 Task: Create fields in inventory object.
Action: Mouse moved to (736, 59)
Screenshot: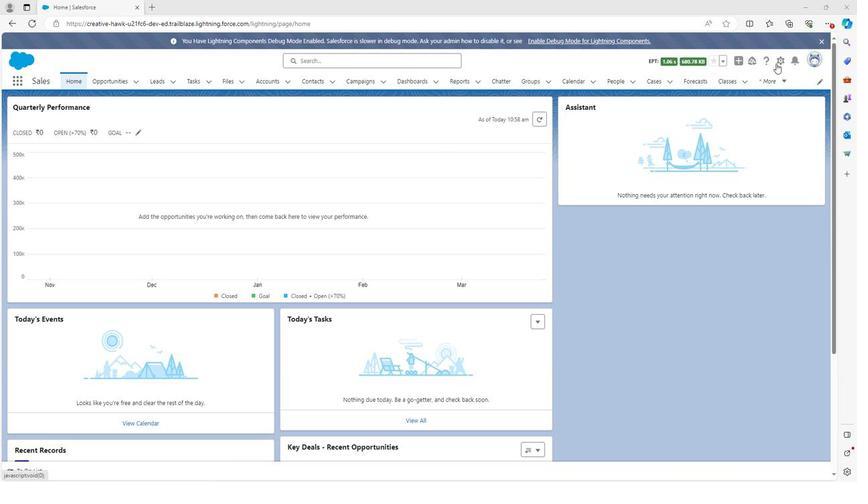 
Action: Mouse pressed left at (736, 59)
Screenshot: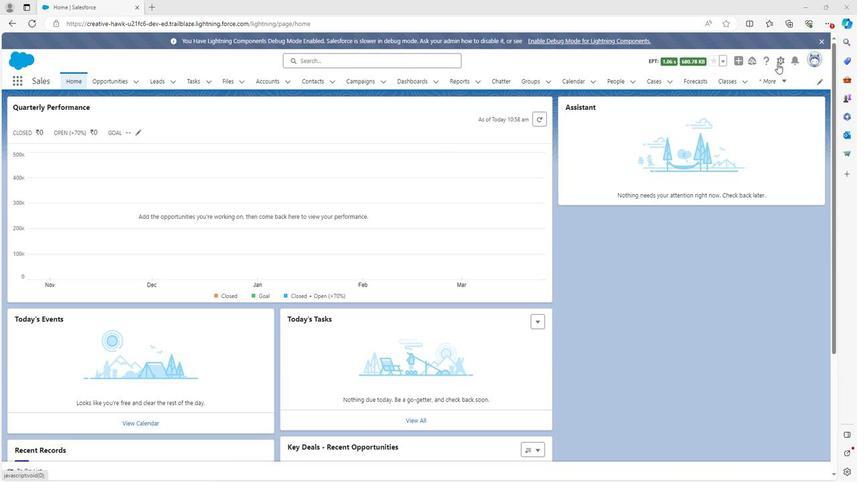 
Action: Mouse moved to (716, 77)
Screenshot: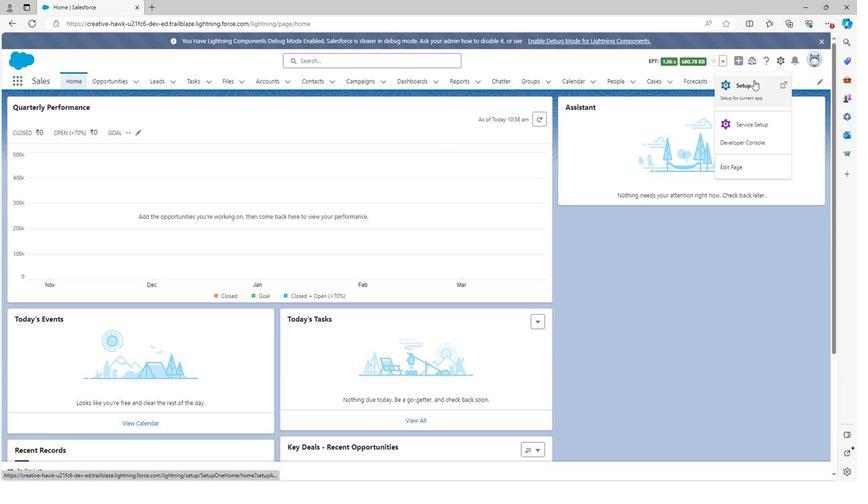 
Action: Mouse pressed left at (716, 77)
Screenshot: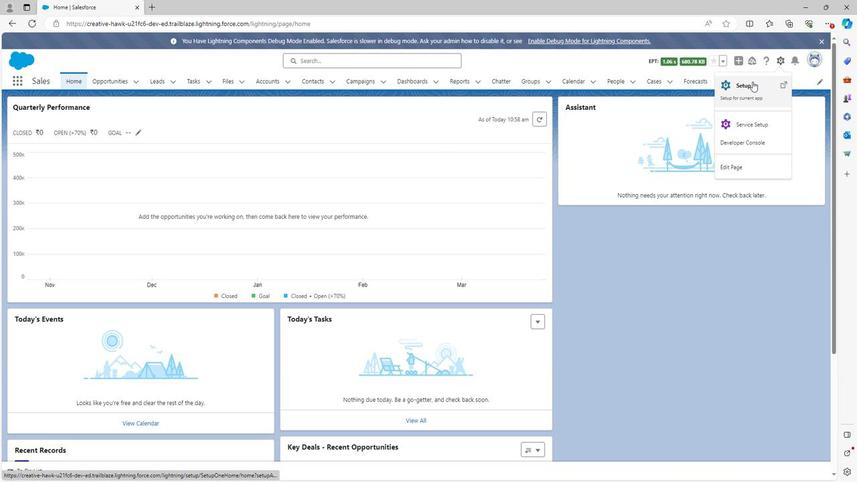 
Action: Mouse moved to (215, 79)
Screenshot: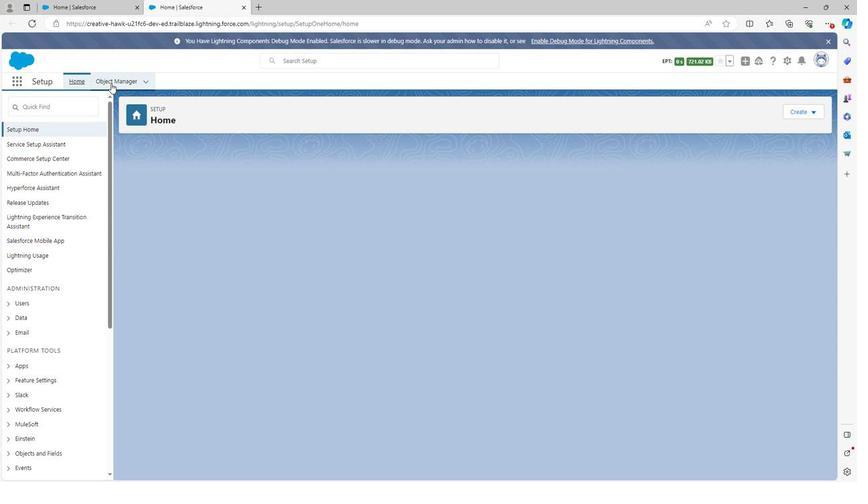 
Action: Mouse pressed left at (215, 79)
Screenshot: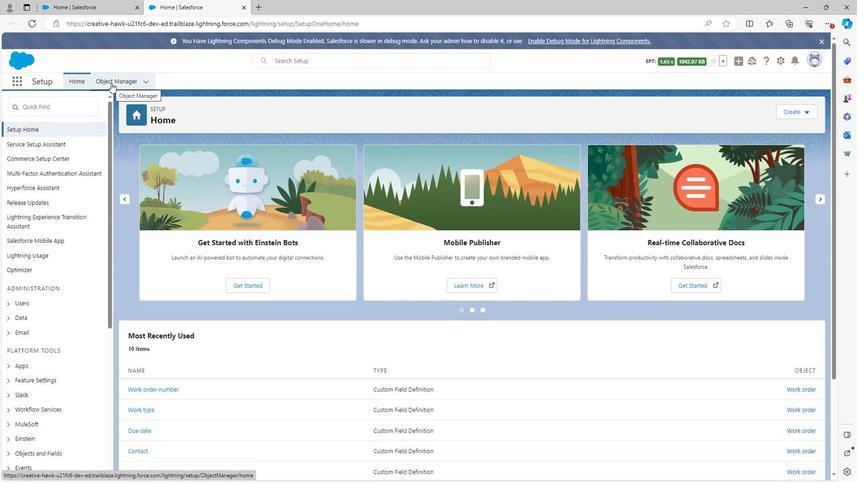 
Action: Mouse moved to (174, 290)
Screenshot: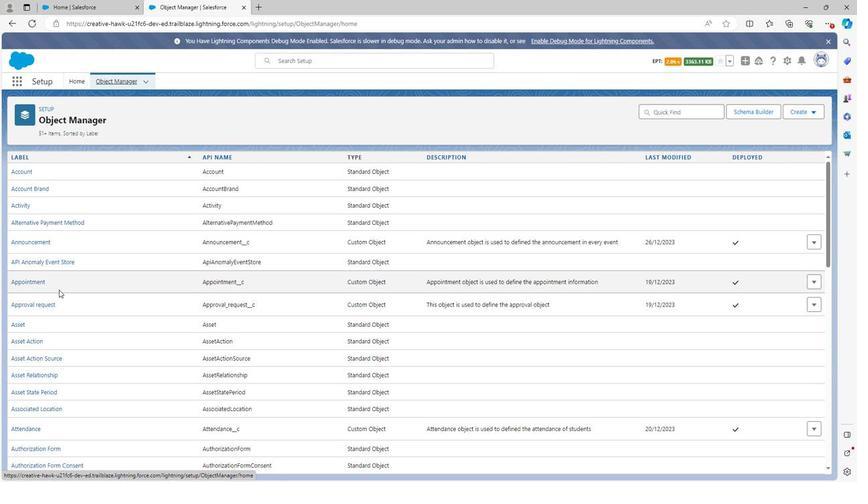 
Action: Mouse scrolled (174, 290) with delta (0, 0)
Screenshot: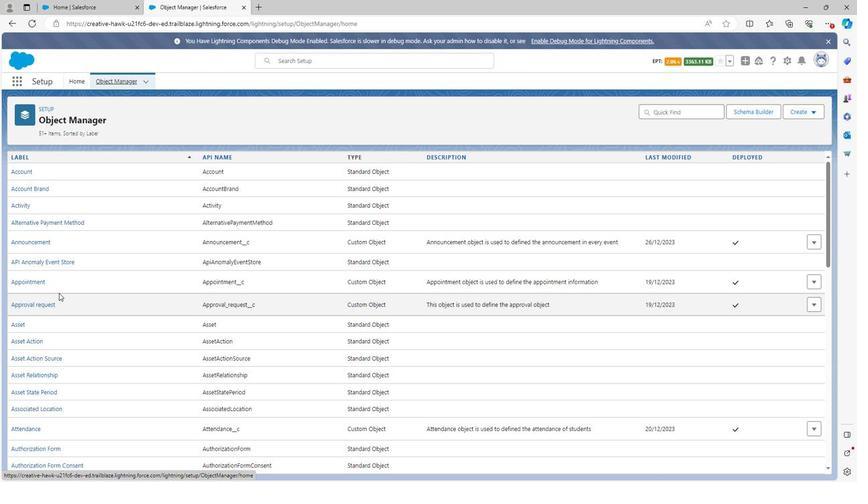 
Action: Mouse scrolled (174, 290) with delta (0, 0)
Screenshot: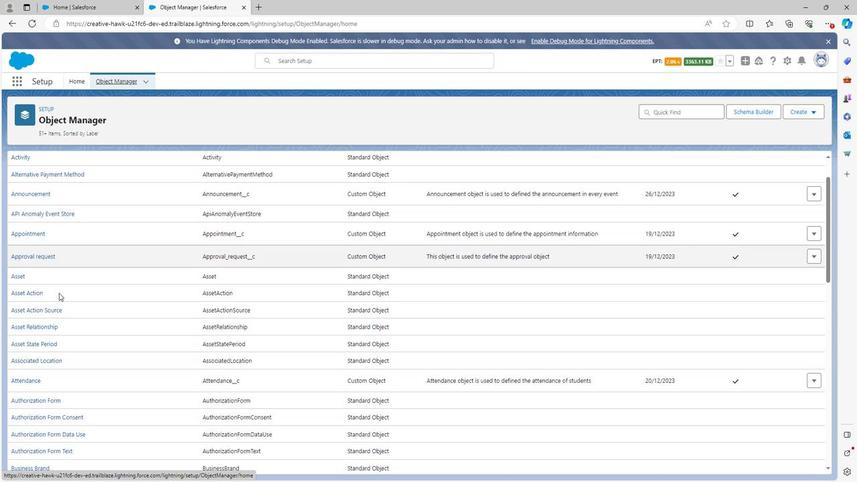 
Action: Mouse scrolled (174, 290) with delta (0, 0)
Screenshot: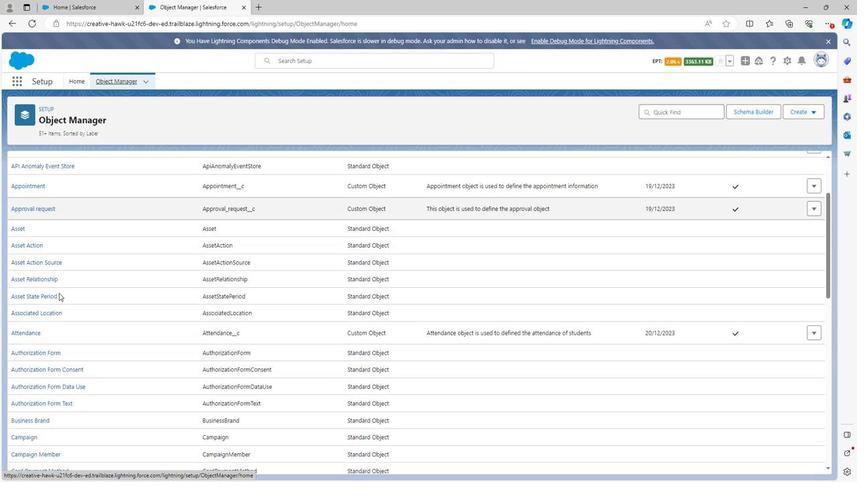 
Action: Mouse scrolled (174, 290) with delta (0, 0)
Screenshot: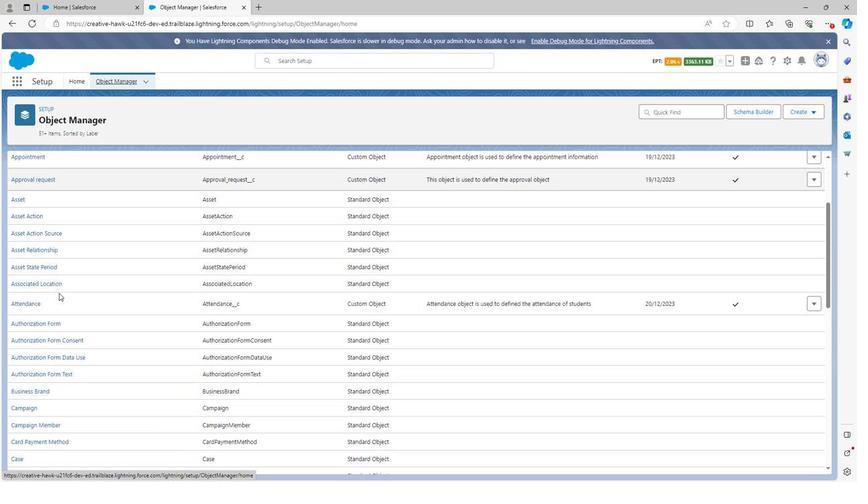 
Action: Mouse moved to (174, 292)
Screenshot: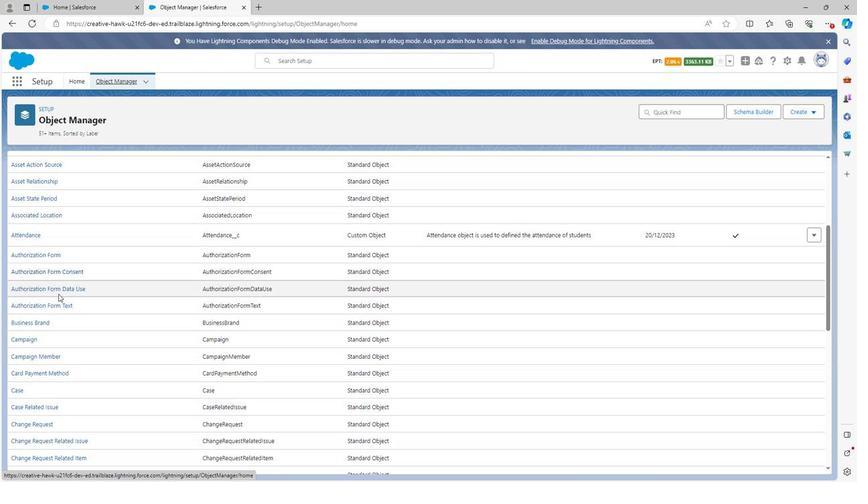 
Action: Mouse scrolled (174, 291) with delta (0, 0)
Screenshot: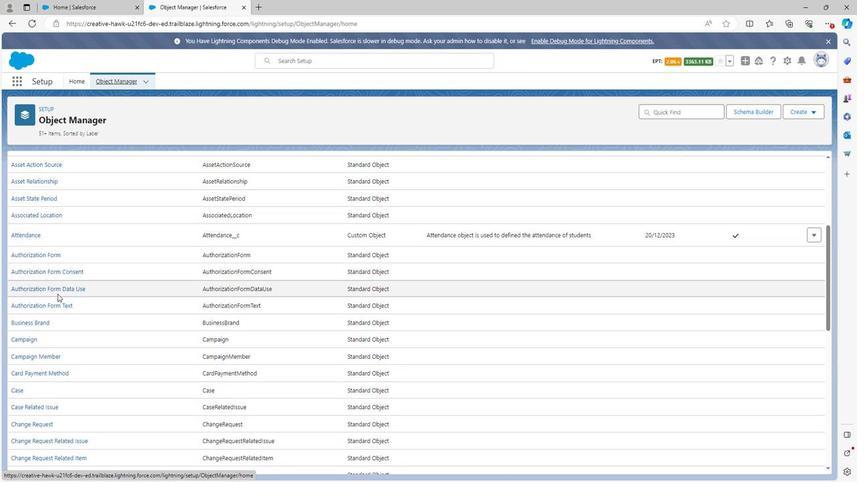 
Action: Mouse scrolled (174, 291) with delta (0, 0)
Screenshot: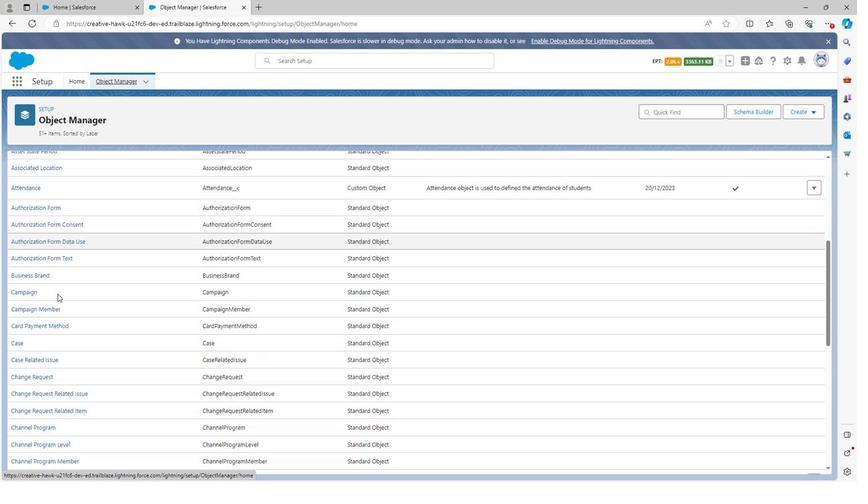 
Action: Mouse scrolled (174, 291) with delta (0, 0)
Screenshot: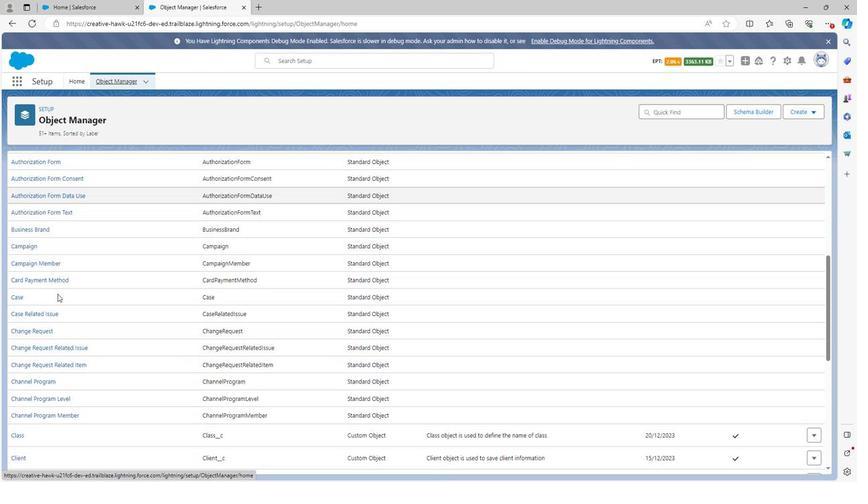 
Action: Mouse scrolled (174, 291) with delta (0, 0)
Screenshot: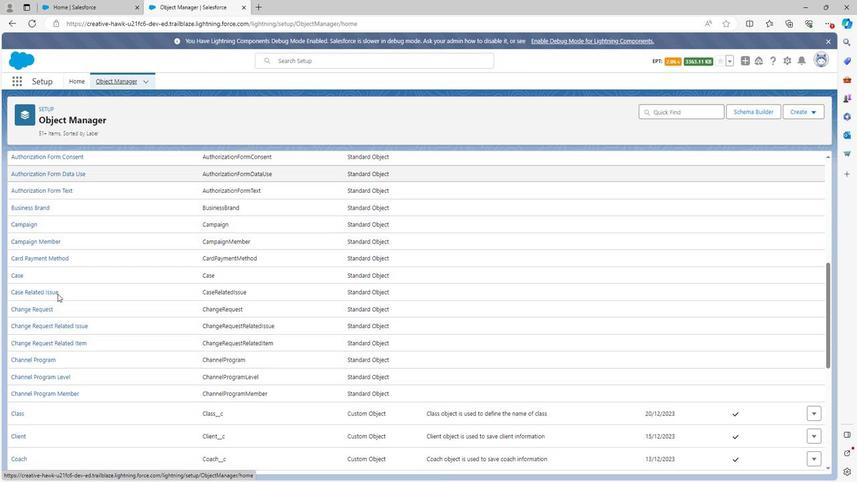 
Action: Mouse moved to (173, 292)
Screenshot: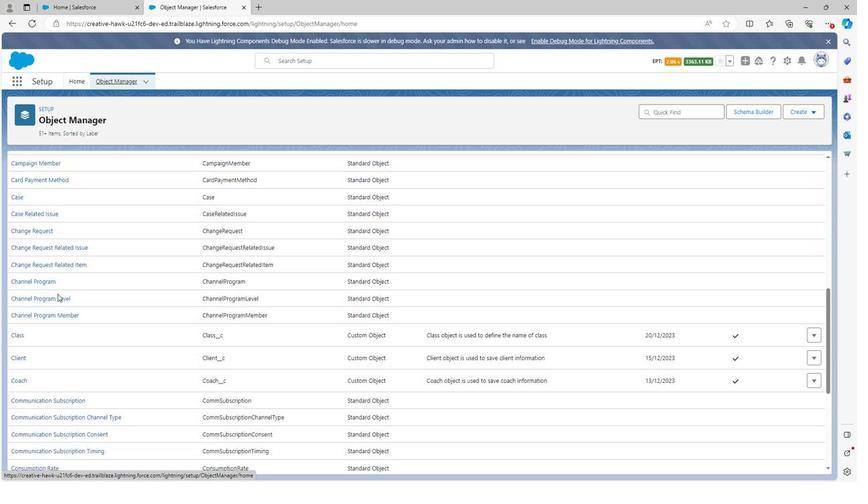 
Action: Mouse scrolled (173, 291) with delta (0, 0)
Screenshot: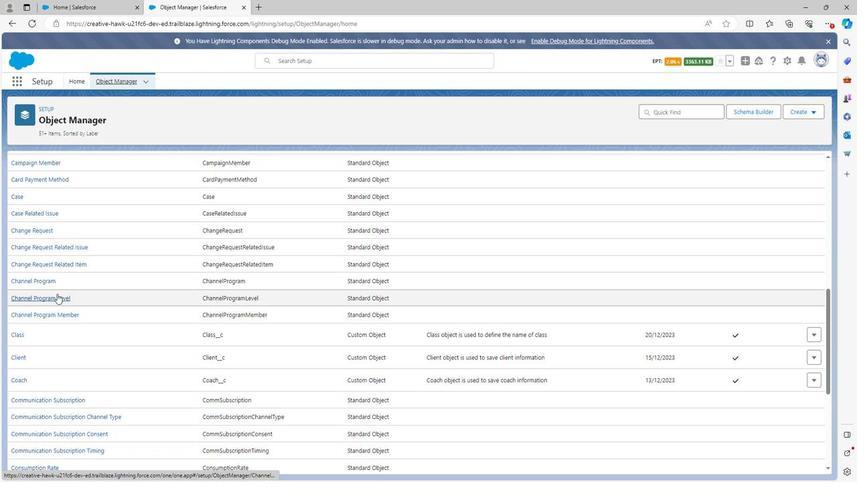 
Action: Mouse scrolled (173, 291) with delta (0, 0)
Screenshot: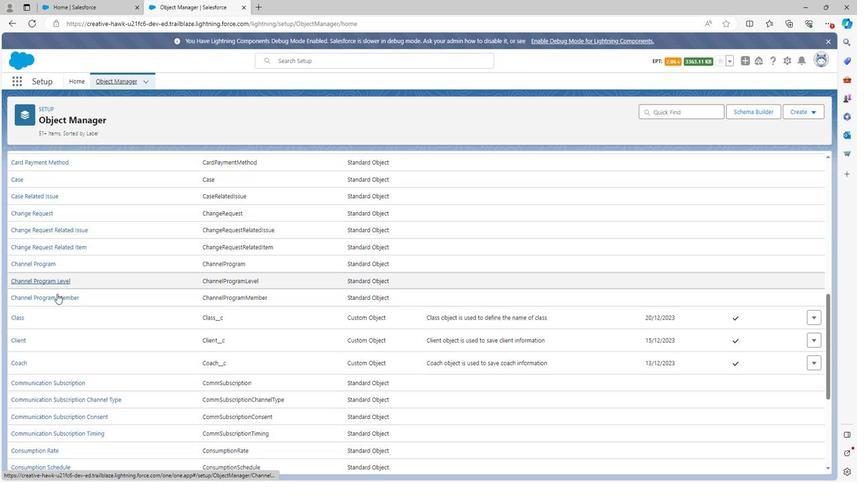 
Action: Mouse scrolled (173, 291) with delta (0, 0)
Screenshot: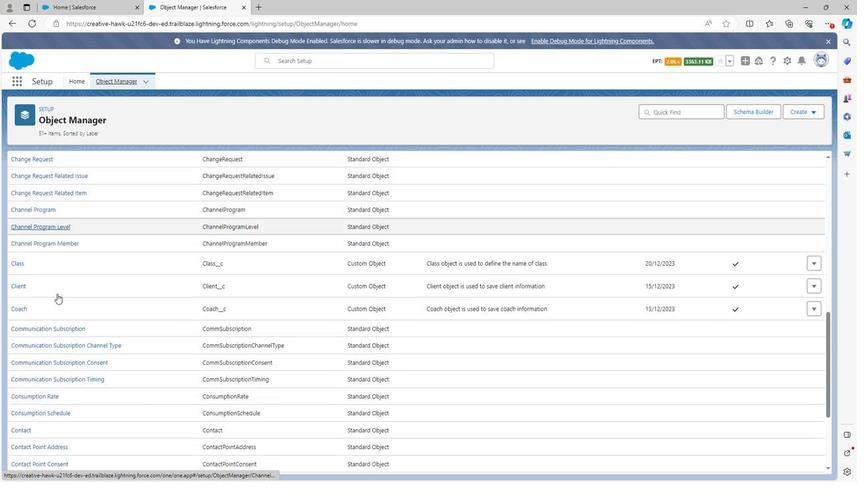
Action: Mouse scrolled (173, 291) with delta (0, 0)
Screenshot: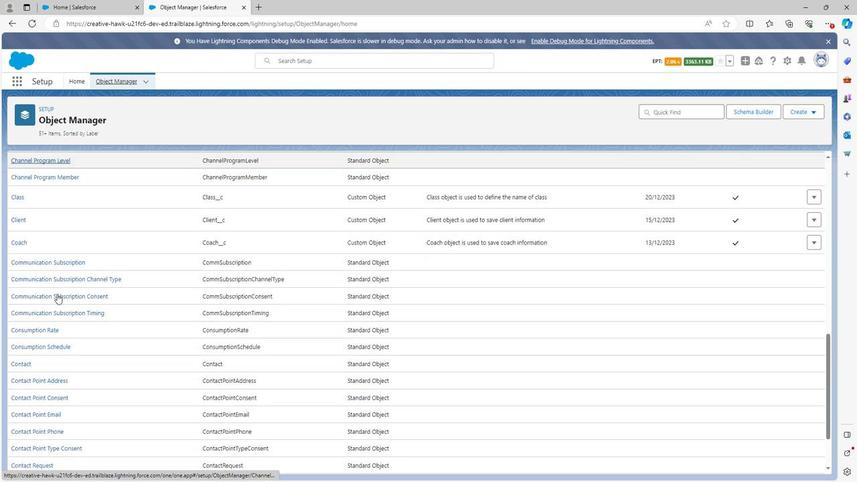 
Action: Mouse moved to (173, 290)
Screenshot: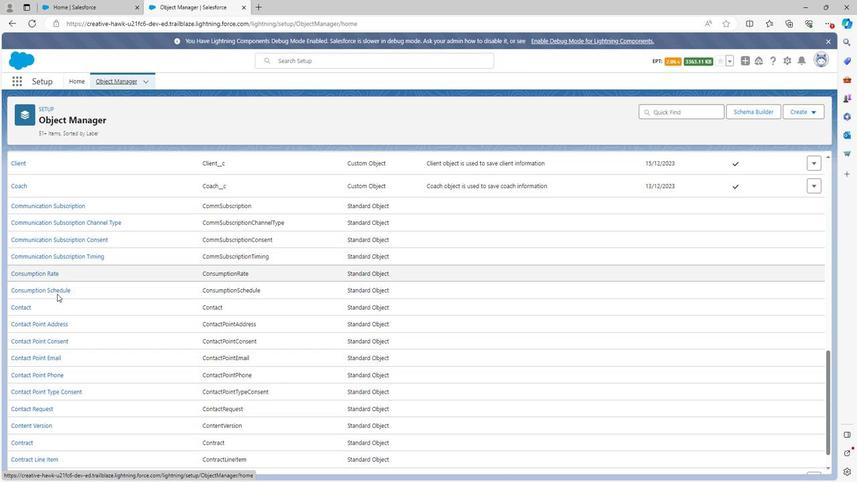 
Action: Mouse scrolled (173, 290) with delta (0, 0)
Screenshot: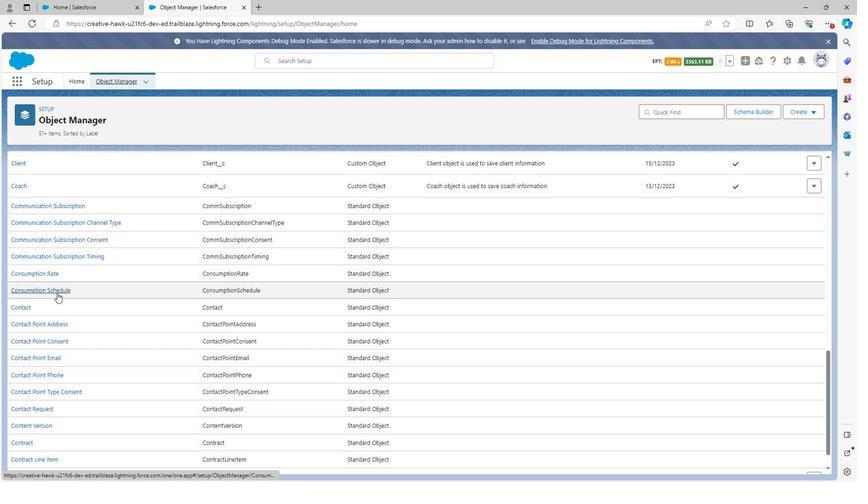 
Action: Mouse scrolled (173, 290) with delta (0, 0)
Screenshot: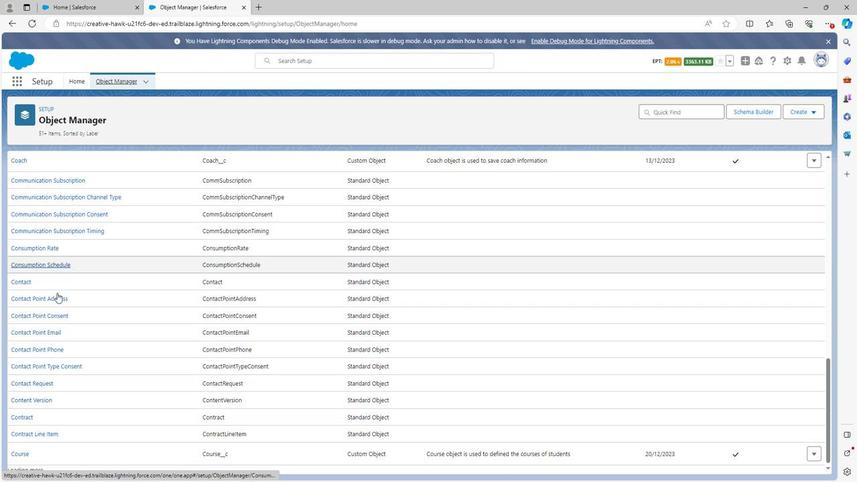 
Action: Mouse scrolled (173, 290) with delta (0, 0)
Screenshot: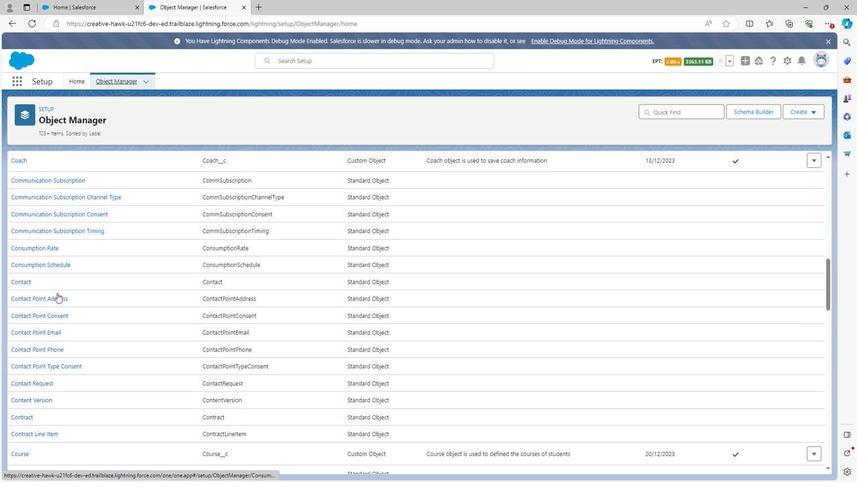 
Action: Mouse scrolled (173, 290) with delta (0, 0)
Screenshot: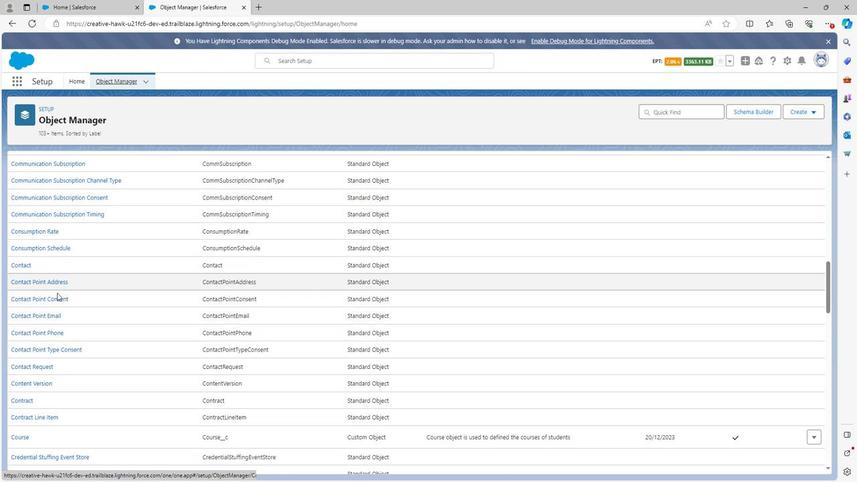 
Action: Mouse moved to (173, 290)
Screenshot: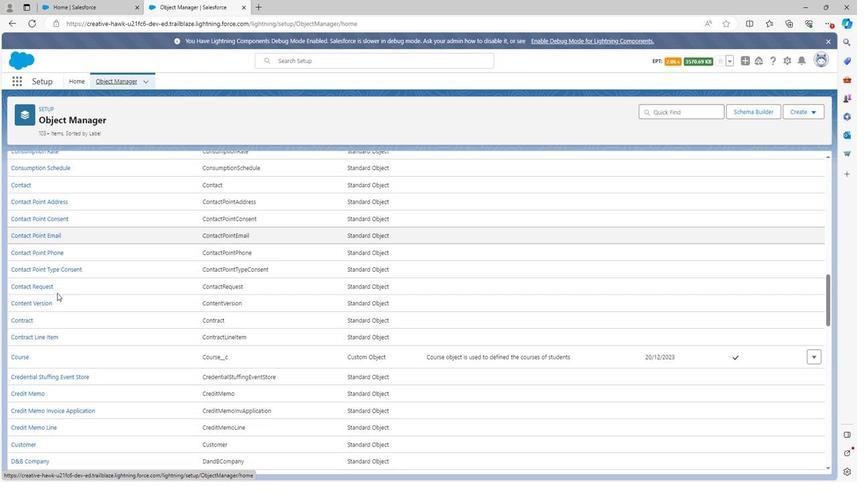 
Action: Mouse scrolled (173, 290) with delta (0, 0)
Screenshot: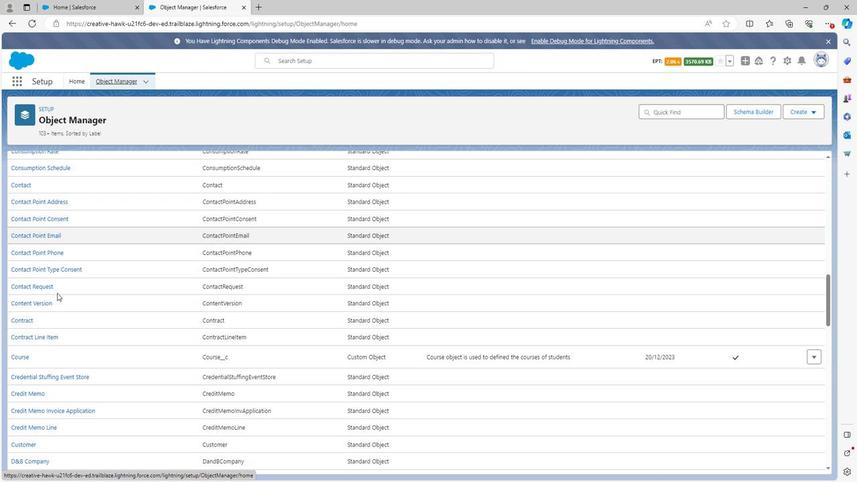 
Action: Mouse scrolled (173, 290) with delta (0, 0)
Screenshot: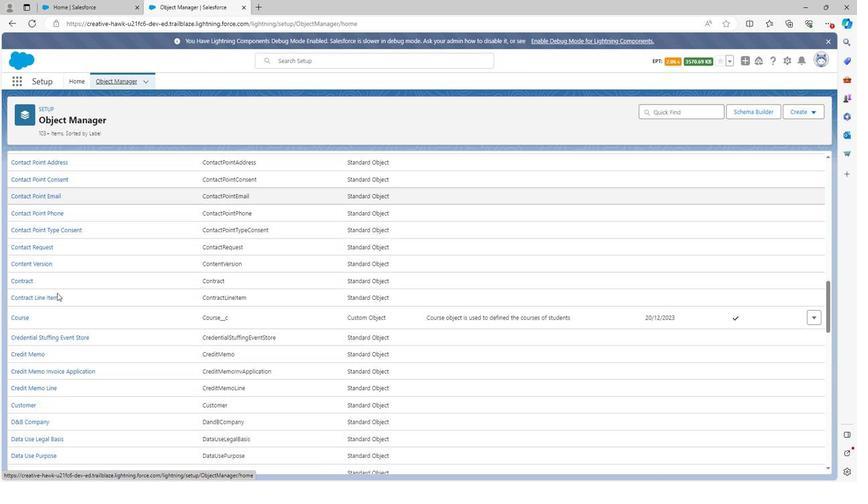 
Action: Mouse scrolled (173, 290) with delta (0, 0)
Screenshot: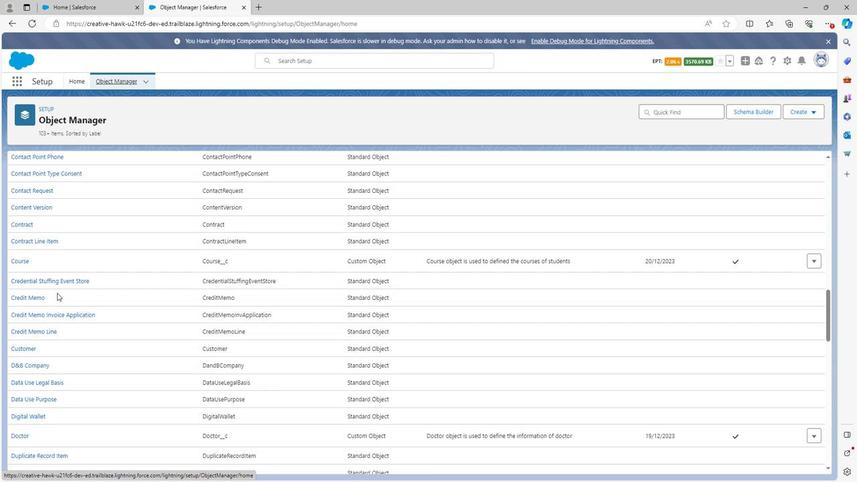 
Action: Mouse scrolled (173, 290) with delta (0, 0)
Screenshot: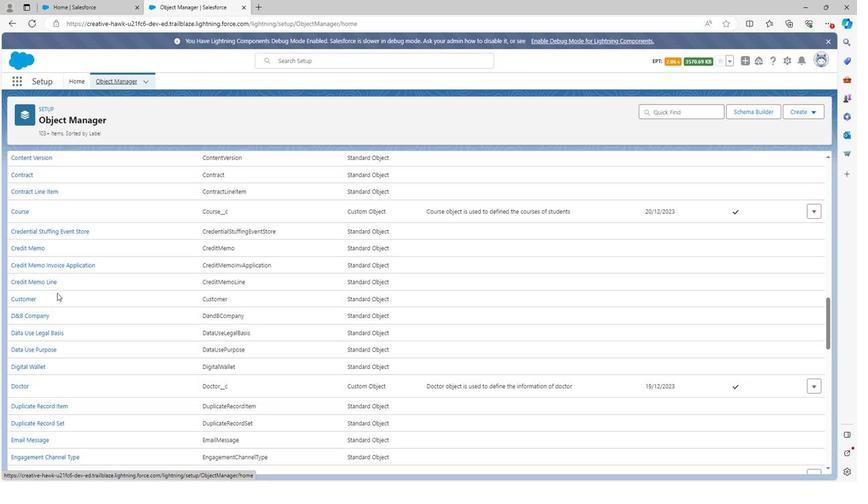 
Action: Mouse scrolled (173, 290) with delta (0, 0)
Screenshot: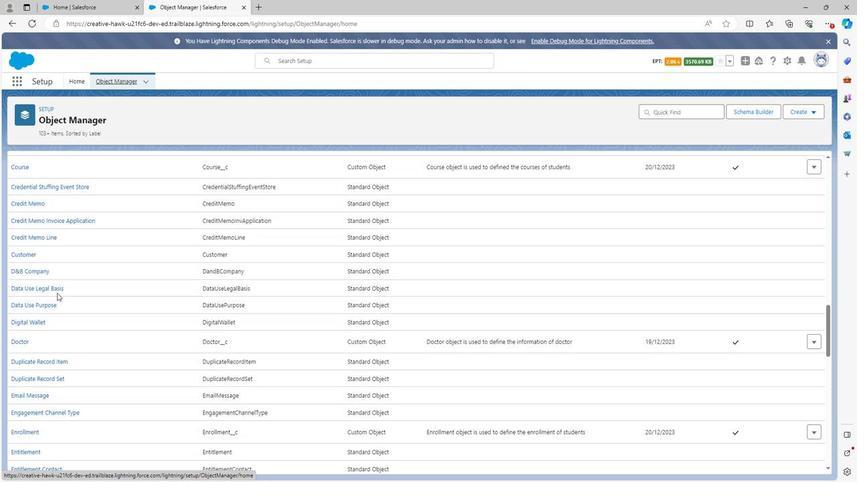 
Action: Mouse scrolled (173, 290) with delta (0, 0)
Screenshot: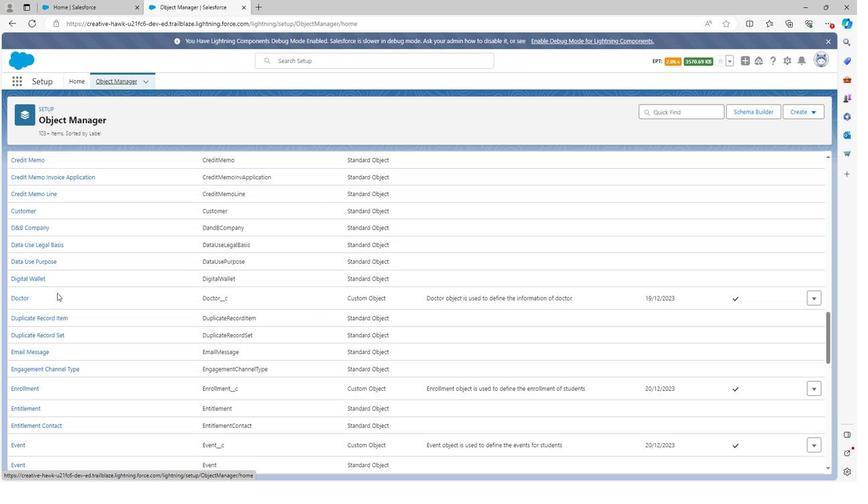 
Action: Mouse scrolled (173, 290) with delta (0, 0)
Screenshot: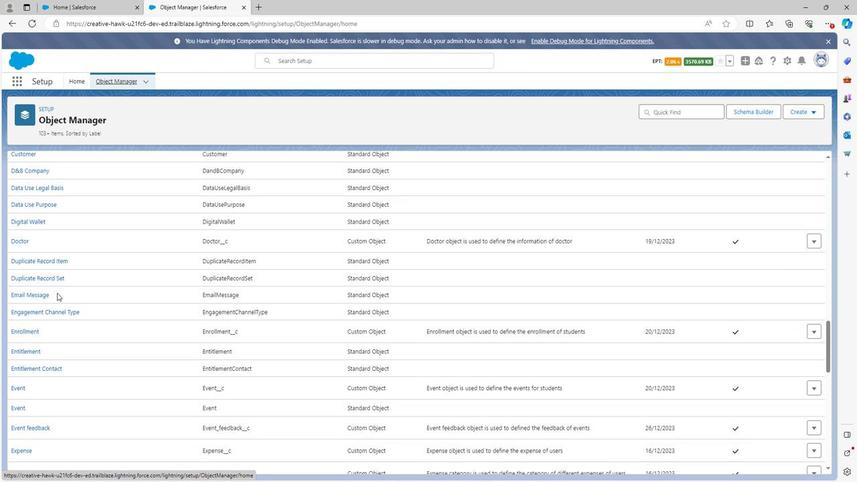 
Action: Mouse scrolled (173, 290) with delta (0, 0)
Screenshot: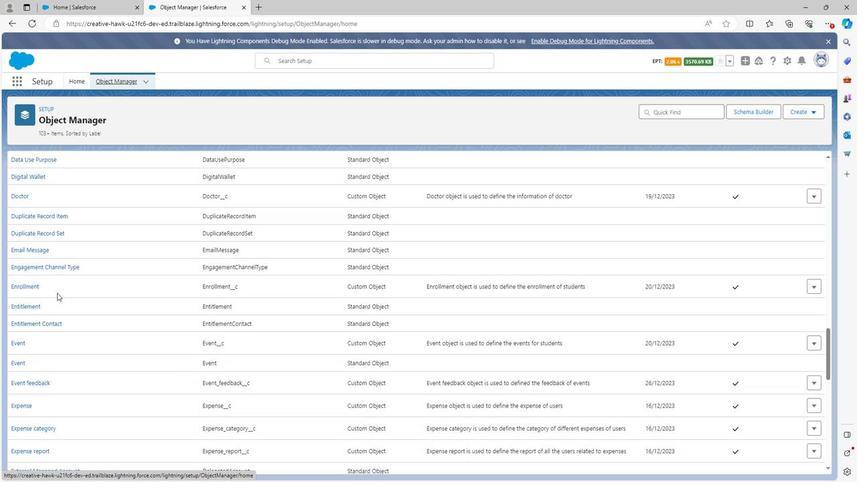 
Action: Mouse scrolled (173, 290) with delta (0, 0)
Screenshot: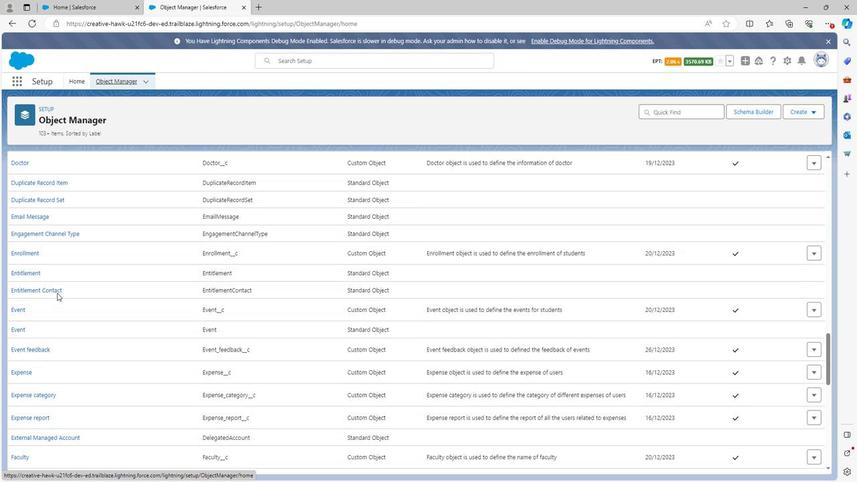 
Action: Mouse scrolled (173, 290) with delta (0, 0)
Screenshot: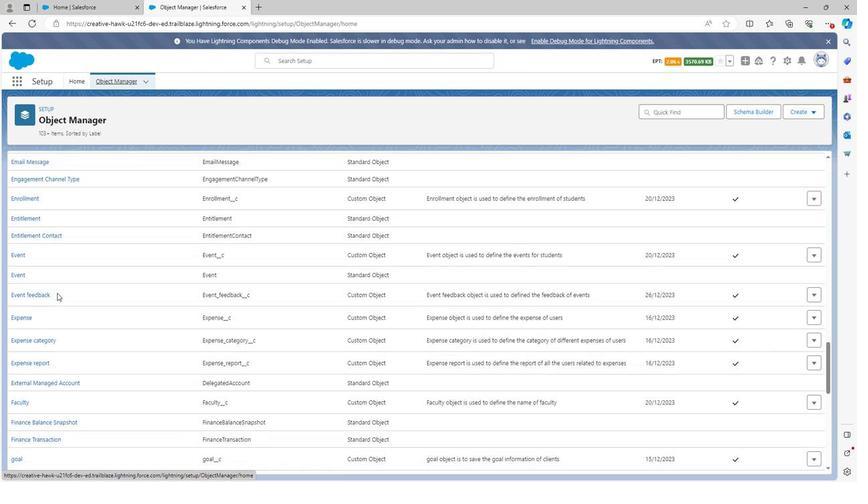 
Action: Mouse scrolled (173, 290) with delta (0, 0)
Screenshot: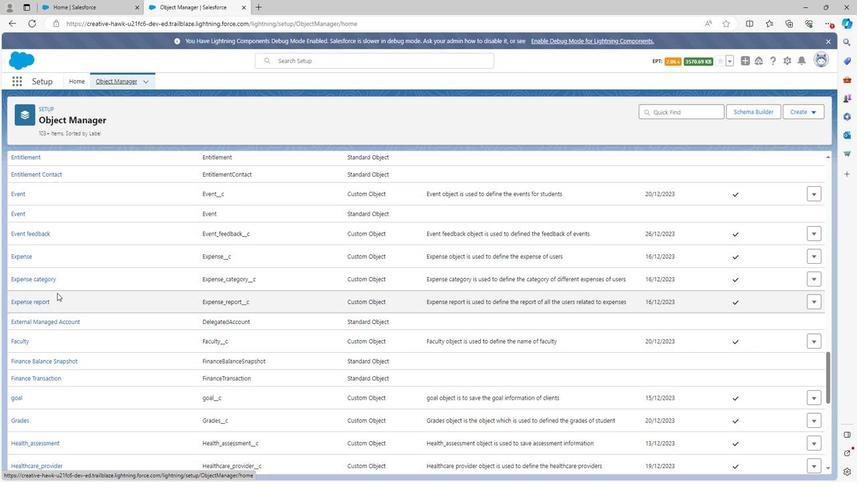 
Action: Mouse scrolled (173, 290) with delta (0, 0)
Screenshot: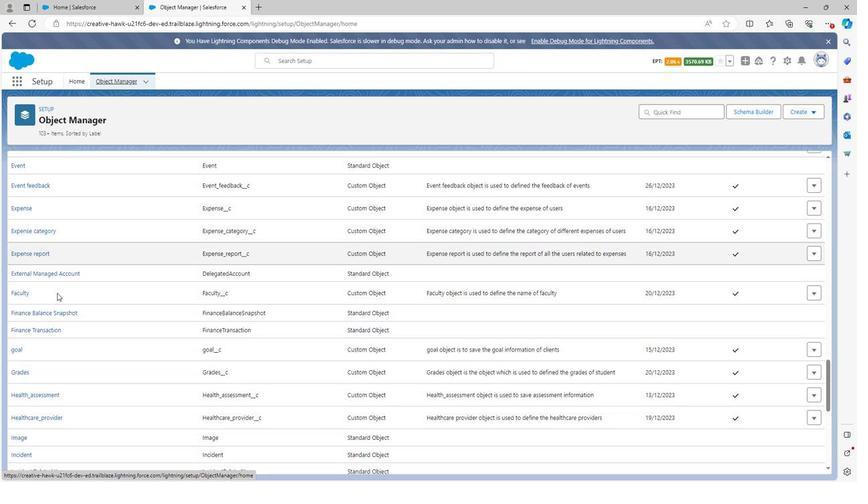 
Action: Mouse scrolled (173, 290) with delta (0, 0)
Screenshot: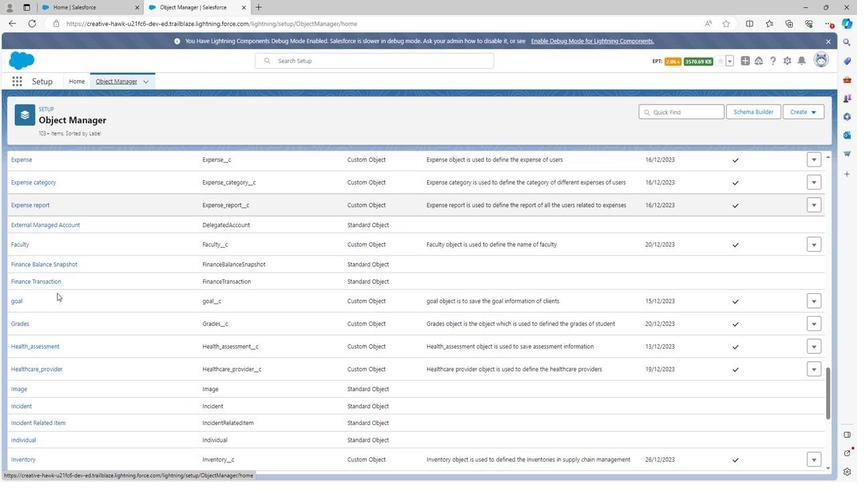 
Action: Mouse scrolled (173, 290) with delta (0, 0)
Screenshot: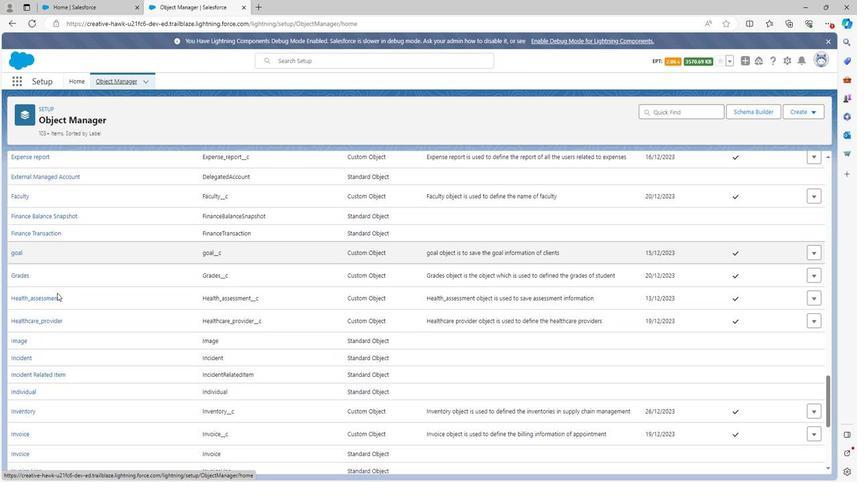 
Action: Mouse moved to (142, 361)
Screenshot: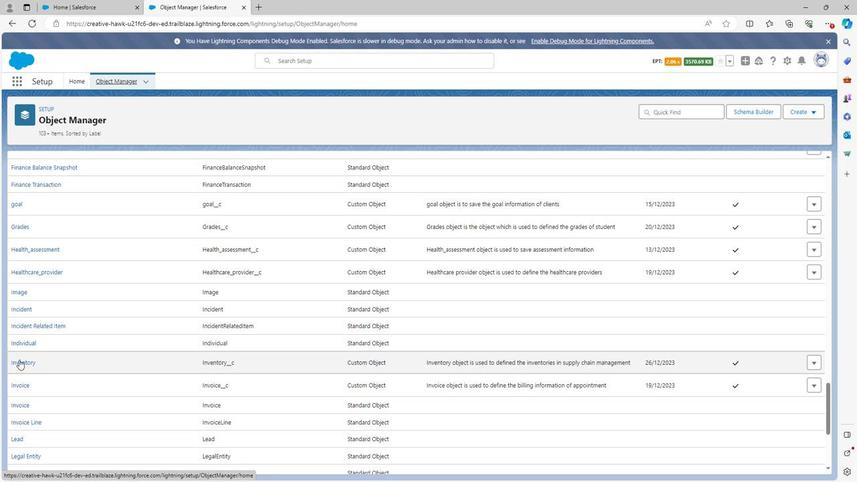 
Action: Mouse pressed left at (142, 361)
Screenshot: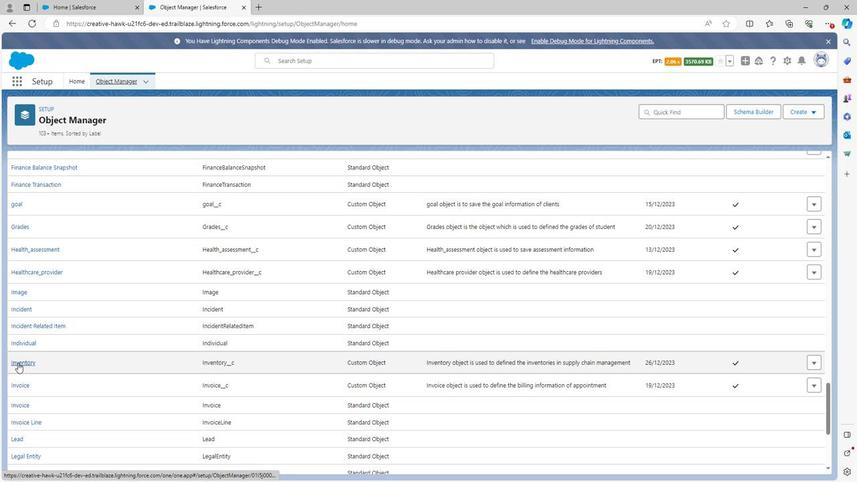 
Action: Mouse moved to (176, 170)
Screenshot: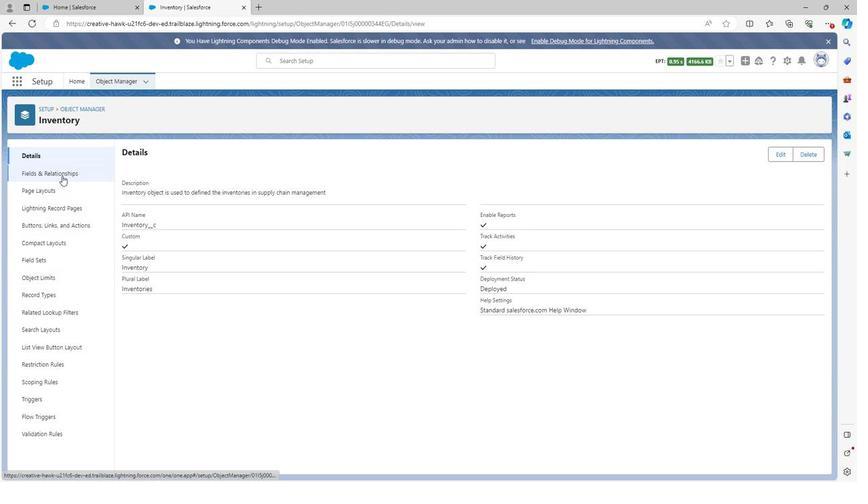 
Action: Mouse pressed left at (176, 170)
Screenshot: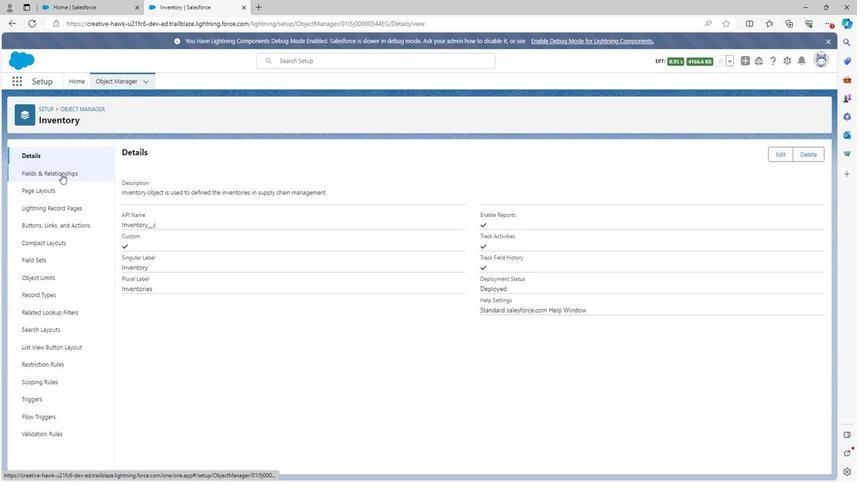 
Action: Mouse moved to (622, 155)
Screenshot: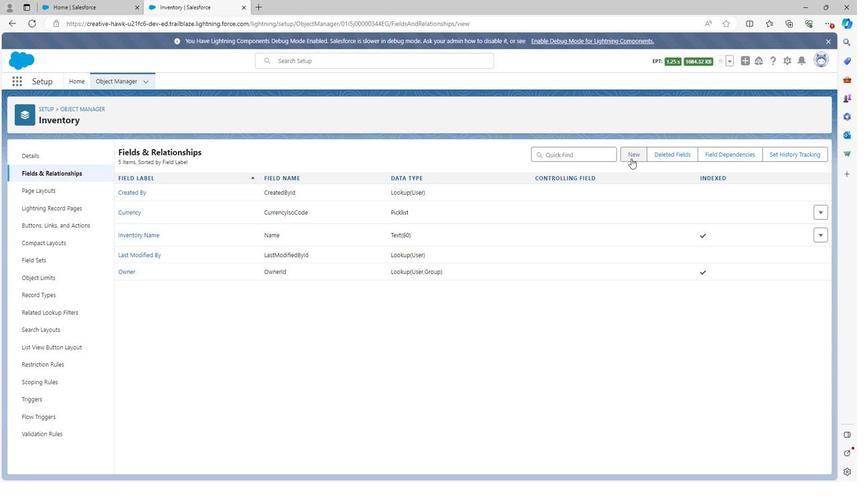 
Action: Mouse pressed left at (622, 155)
Screenshot: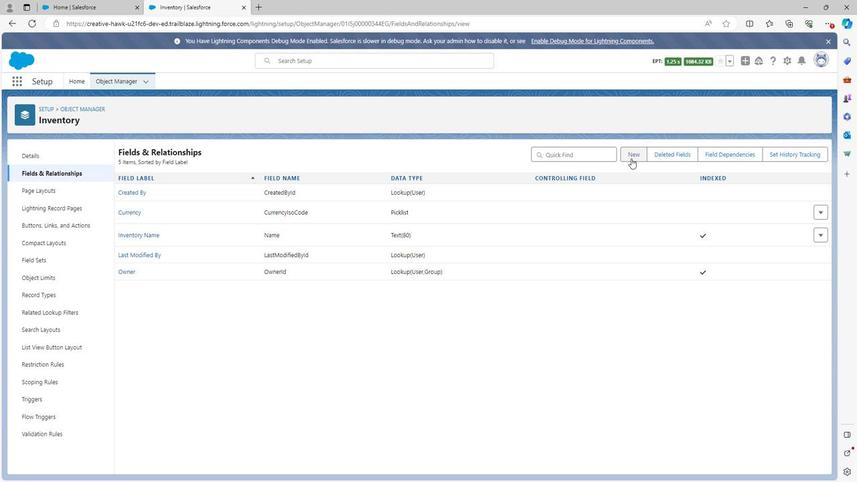 
Action: Mouse moved to (241, 430)
Screenshot: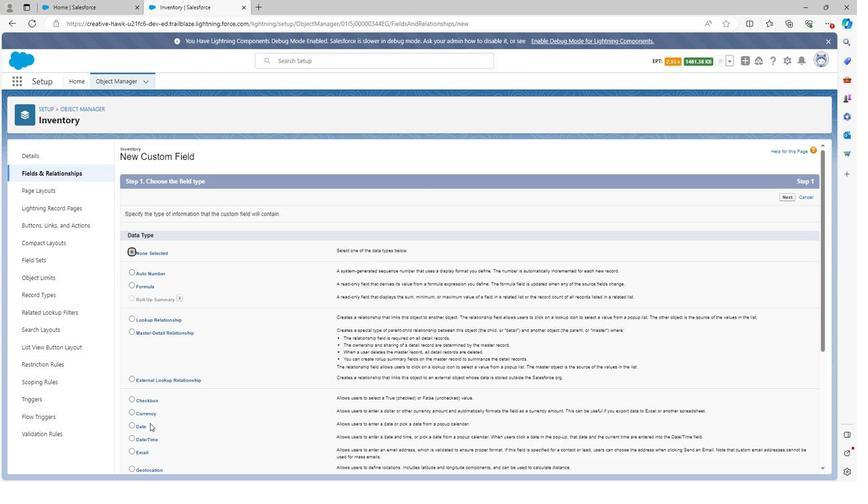 
Action: Mouse scrolled (241, 430) with delta (0, 0)
Screenshot: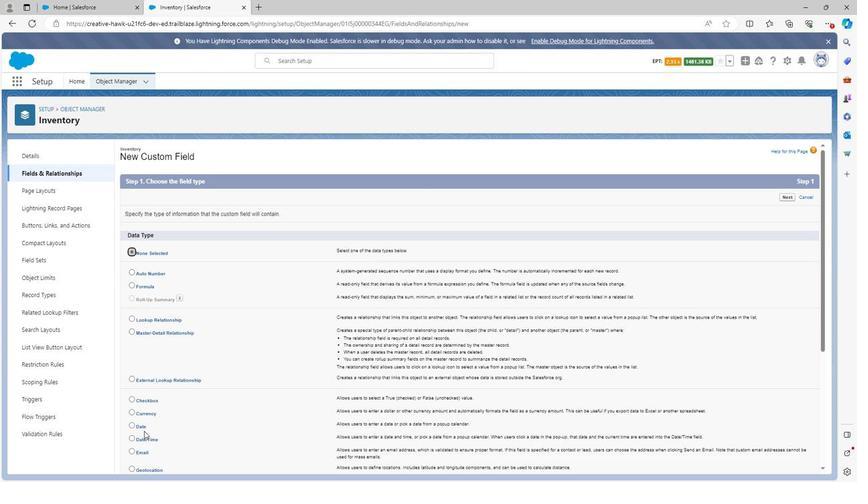 
Action: Mouse moved to (241, 430)
Screenshot: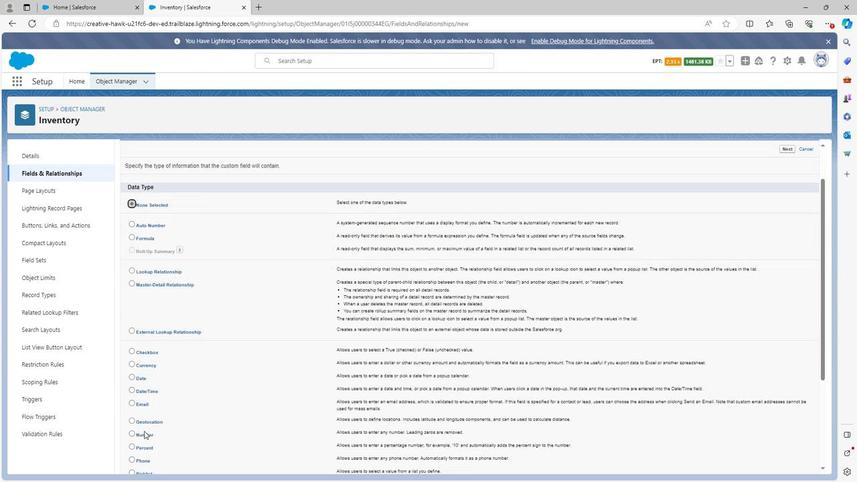 
Action: Mouse scrolled (241, 430) with delta (0, 0)
Screenshot: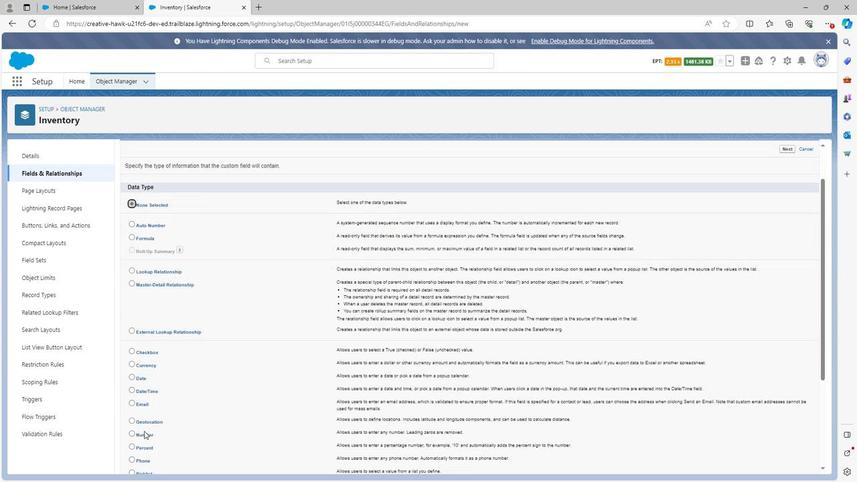 
Action: Mouse moved to (242, 428)
Screenshot: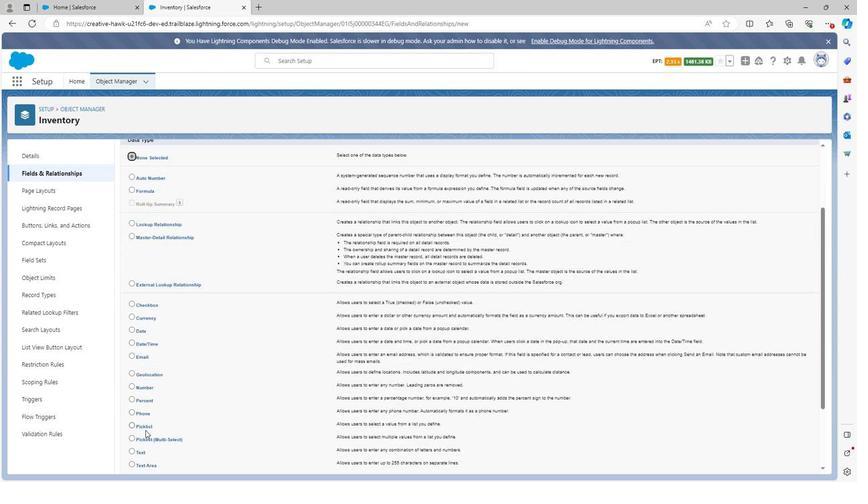 
Action: Mouse scrolled (242, 428) with delta (0, 0)
Screenshot: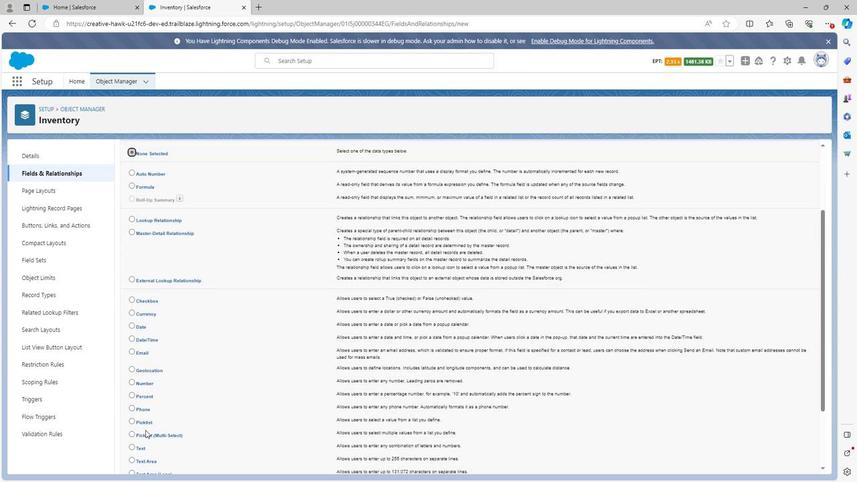 
Action: Mouse moved to (231, 328)
Screenshot: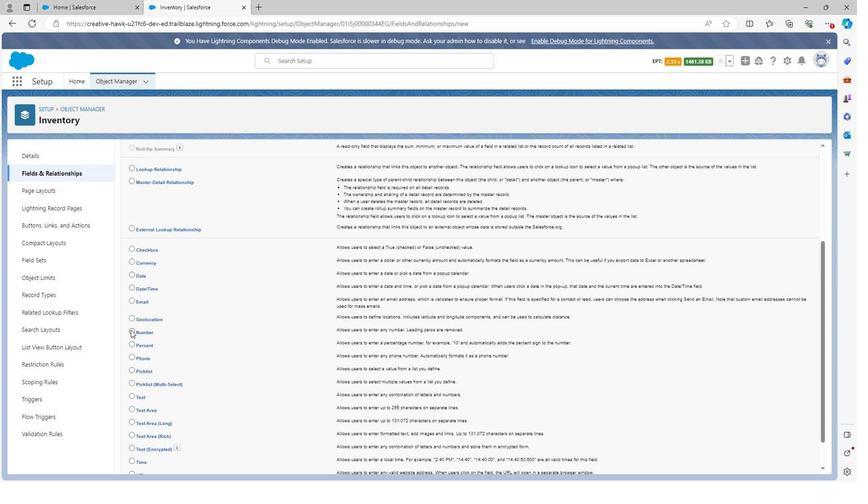 
Action: Mouse pressed left at (231, 328)
Screenshot: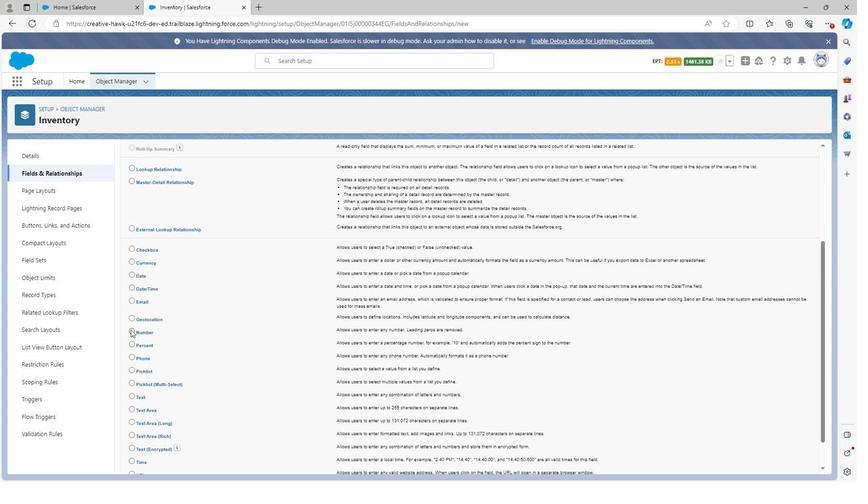 
Action: Mouse moved to (597, 387)
Screenshot: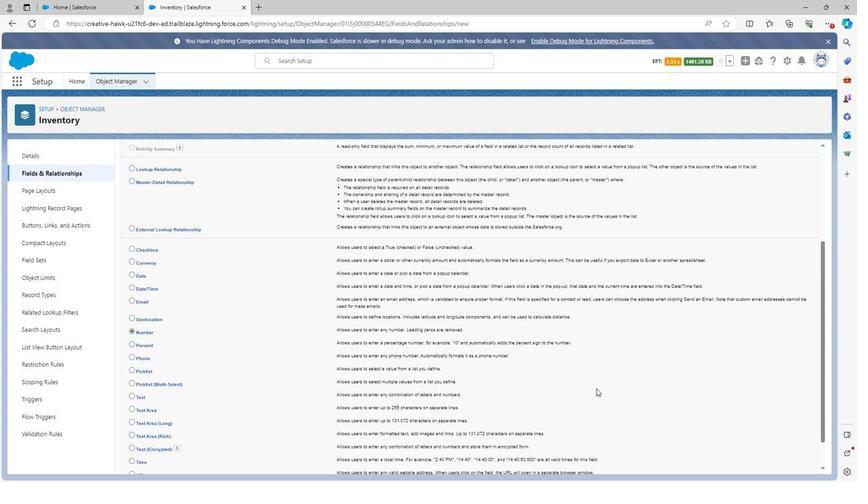 
Action: Mouse scrolled (597, 387) with delta (0, 0)
Screenshot: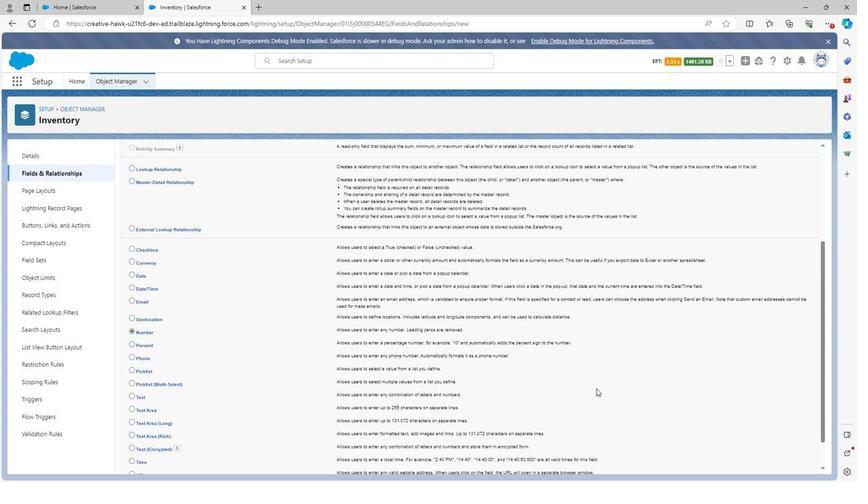 
Action: Mouse scrolled (597, 387) with delta (0, 0)
Screenshot: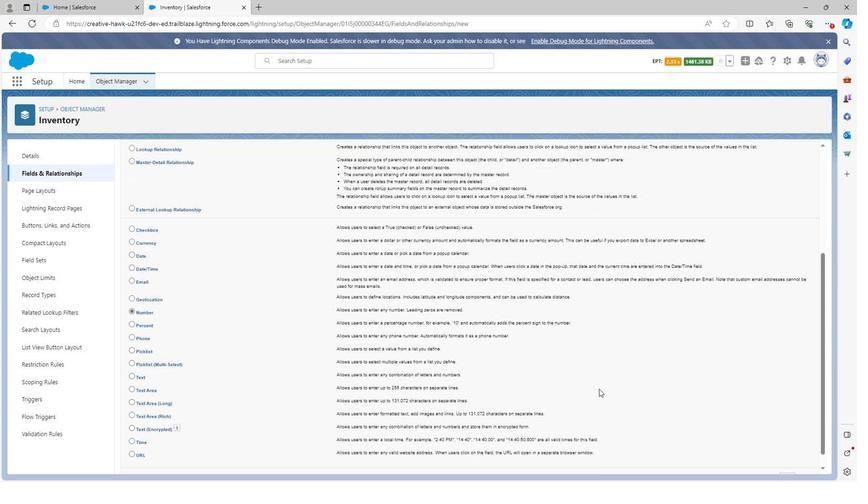 
Action: Mouse scrolled (597, 387) with delta (0, 0)
Screenshot: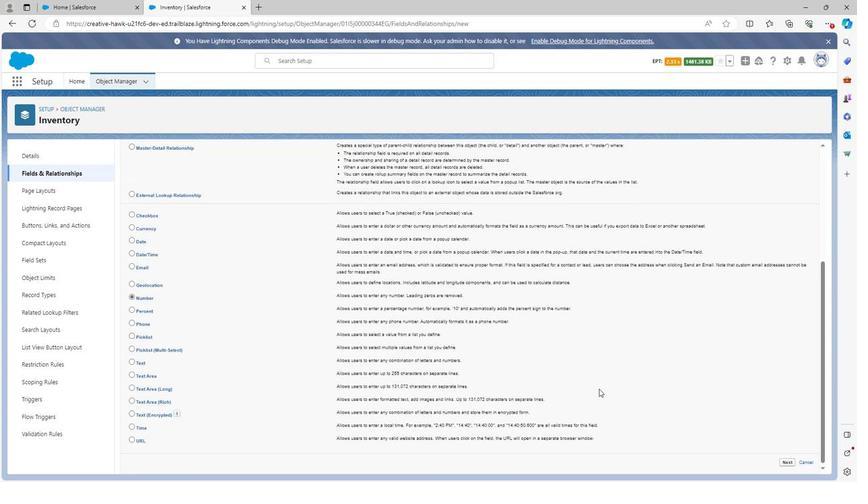 
Action: Mouse moved to (597, 387)
Screenshot: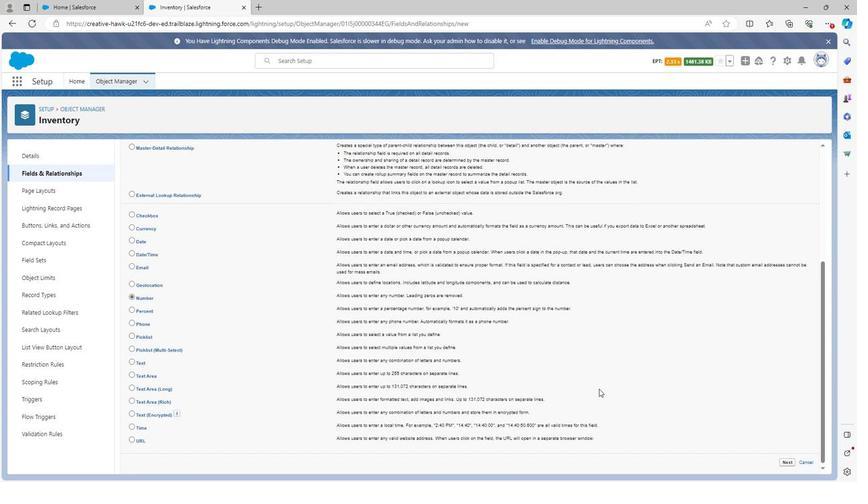 
Action: Mouse scrolled (597, 387) with delta (0, 0)
Screenshot: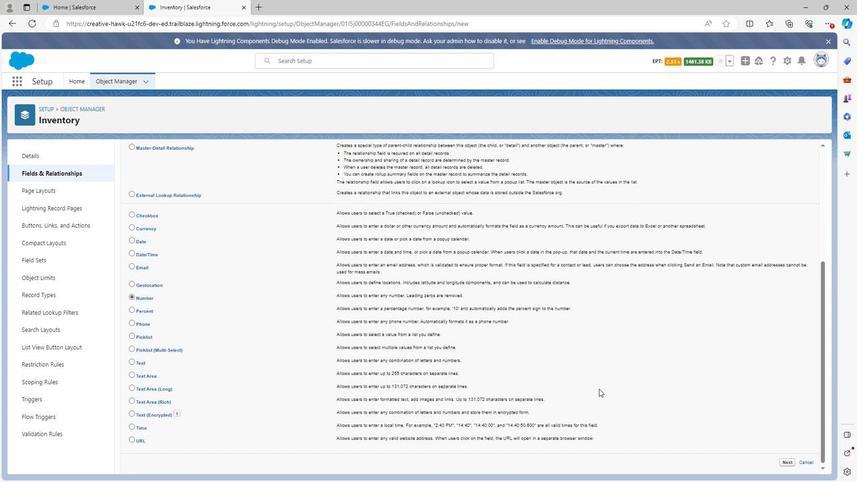 
Action: Mouse moved to (598, 388)
Screenshot: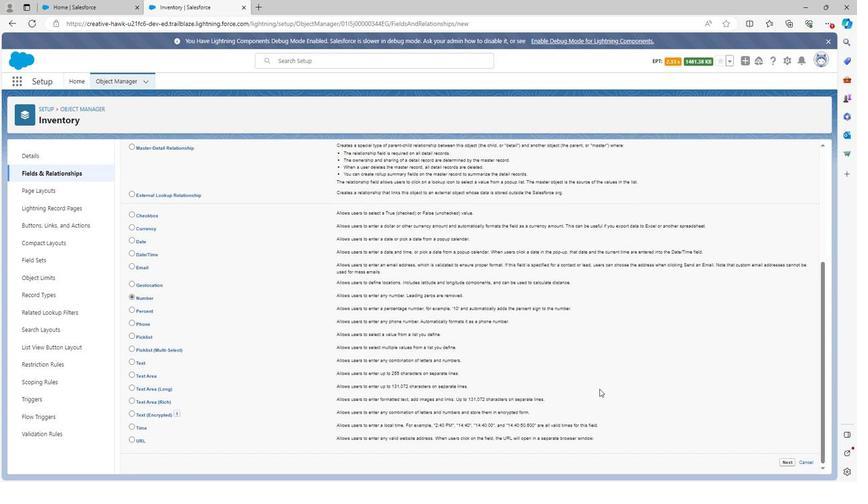 
Action: Mouse scrolled (598, 387) with delta (0, 0)
Screenshot: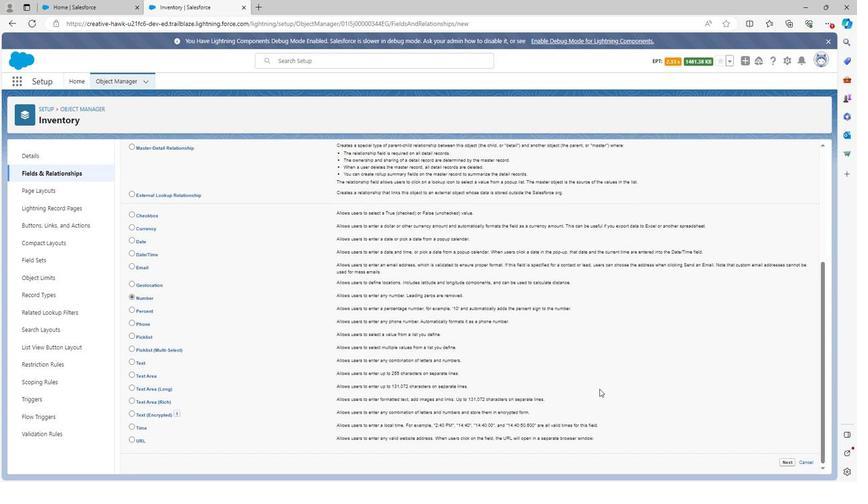 
Action: Mouse moved to (744, 460)
Screenshot: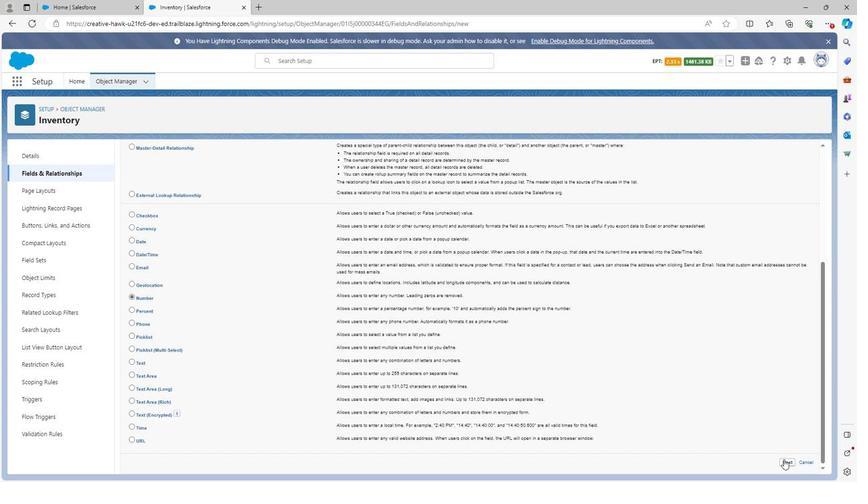 
Action: Mouse pressed left at (744, 460)
Screenshot: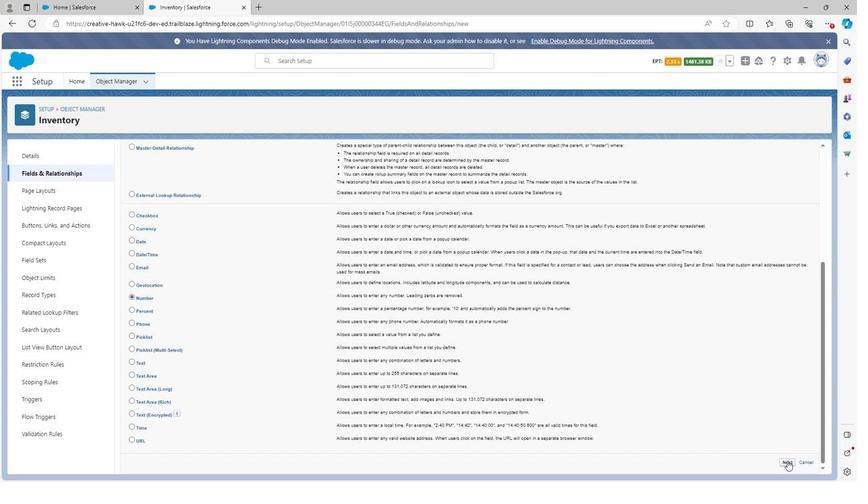 
Action: Mouse moved to (352, 215)
Screenshot: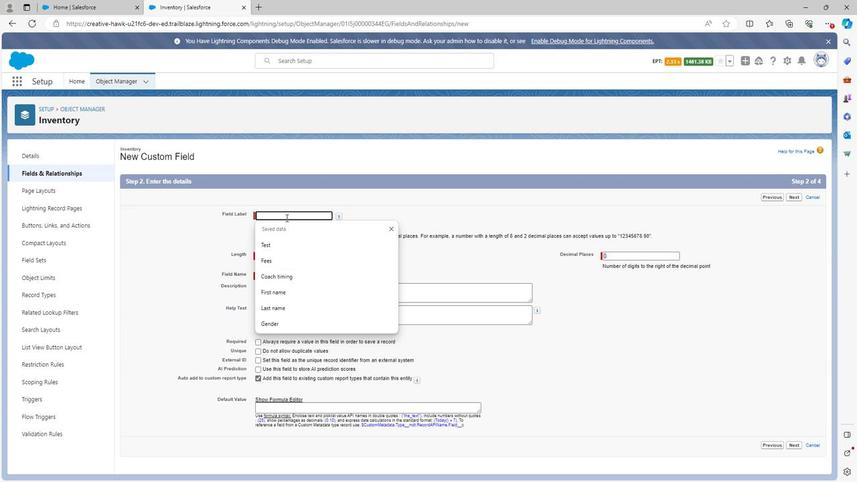 
Action: Mouse pressed left at (352, 215)
Screenshot: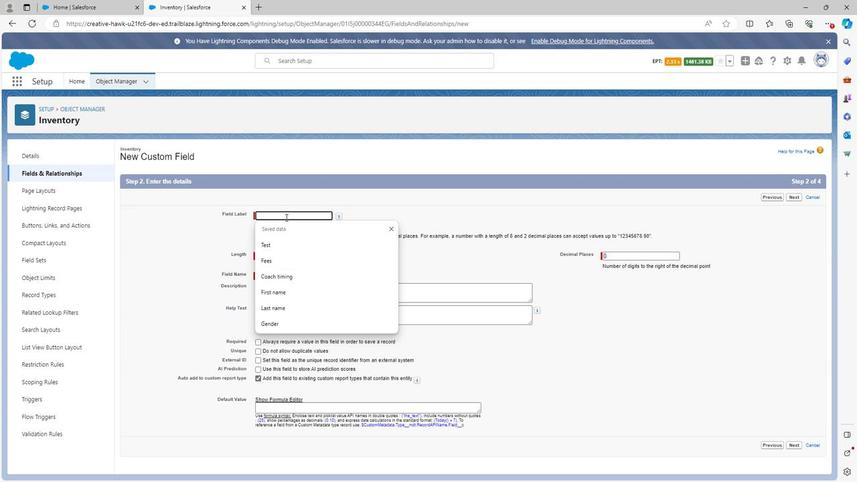 
Action: Mouse moved to (351, 214)
Screenshot: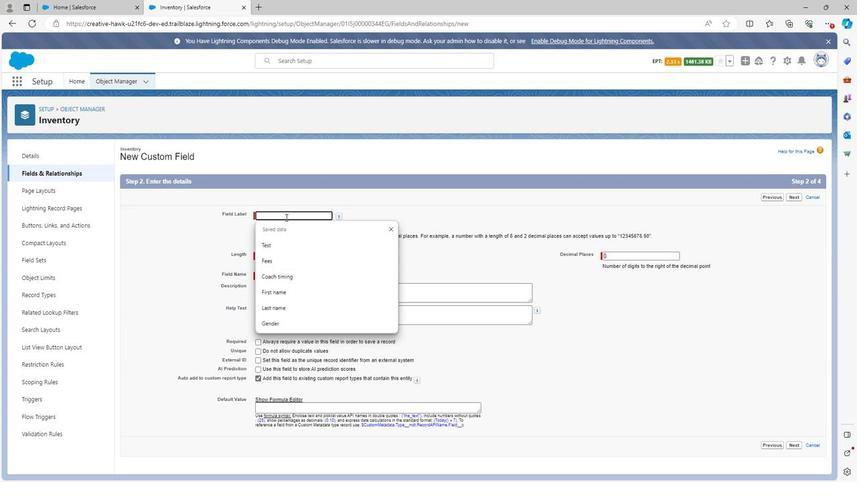 
Action: Key pressed <Key.shift>Quantity<Key.space>on<Key.space>hand
Screenshot: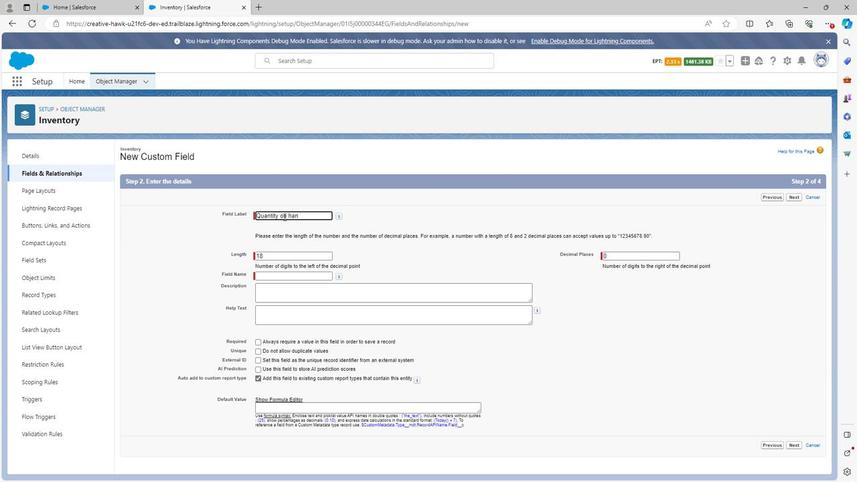 
Action: Mouse moved to (446, 257)
Screenshot: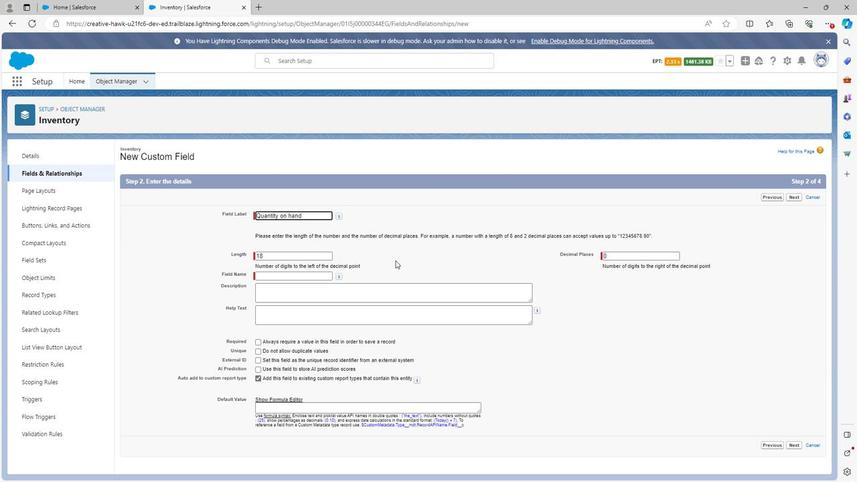 
Action: Mouse pressed left at (446, 257)
Screenshot: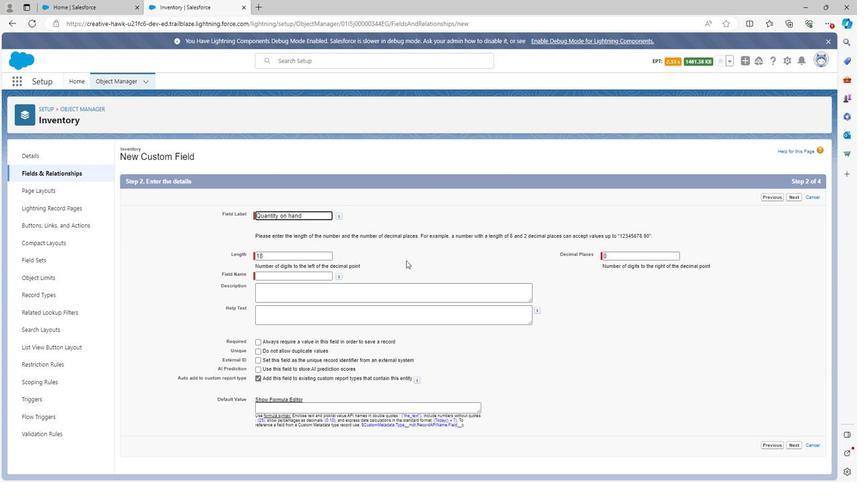 
Action: Mouse moved to (395, 293)
Screenshot: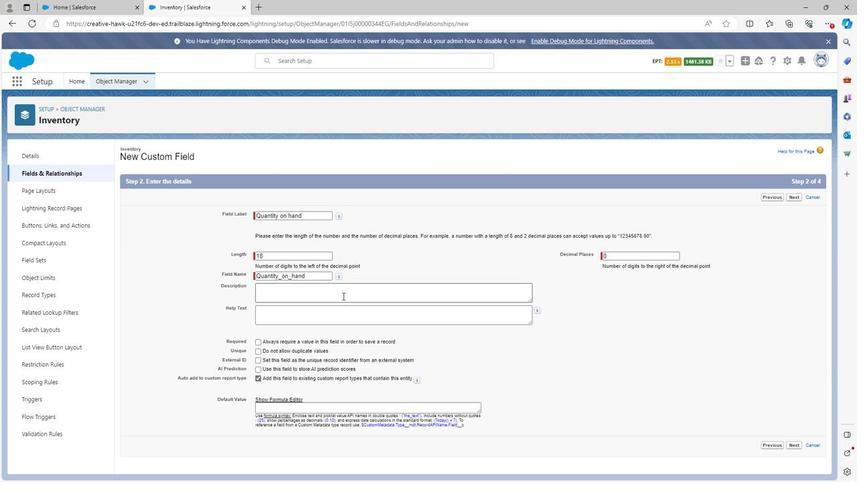 
Action: Mouse pressed left at (395, 293)
Screenshot: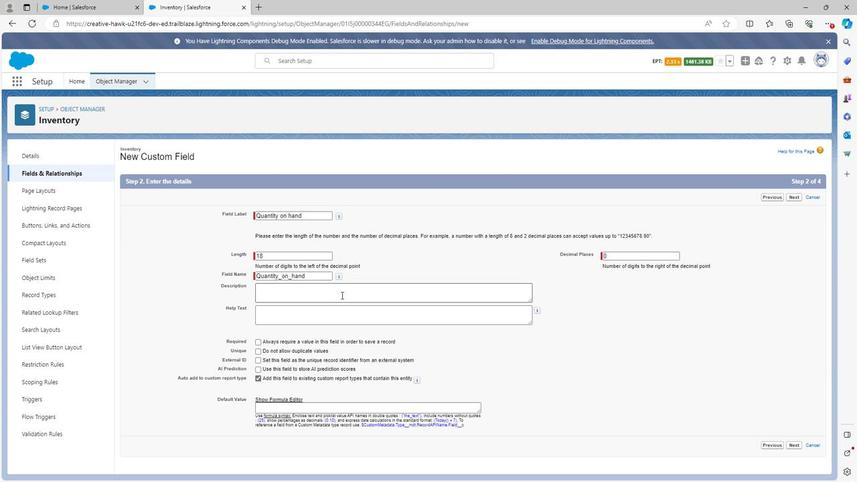 
Action: Mouse moved to (393, 294)
Screenshot: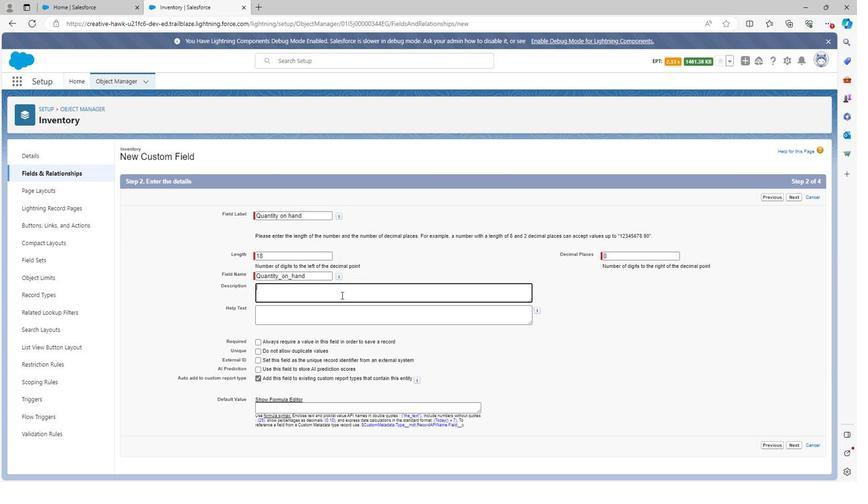 
Action: Key pressed <Key.shift>Quantity<Key.space>on<Key.space>hand<Key.space>field<Key.space>is<Key.space>used<Key.space>to<Key.space>defined<Key.space>the<Key.space>quantity<Key.space>on<Key.space>hand<Key.space>in<Key.space>supply<Key.space>chain<Key.space>management
Screenshot: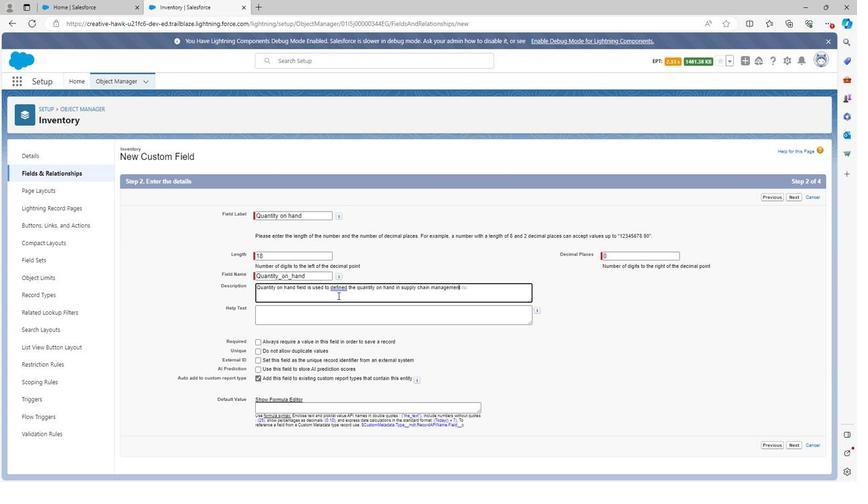 
Action: Mouse moved to (375, 310)
Screenshot: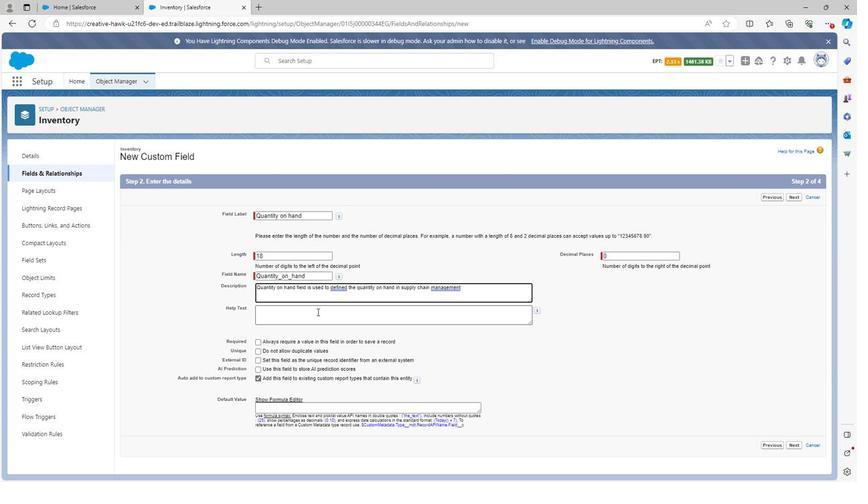 
Action: Mouse pressed left at (375, 310)
Screenshot: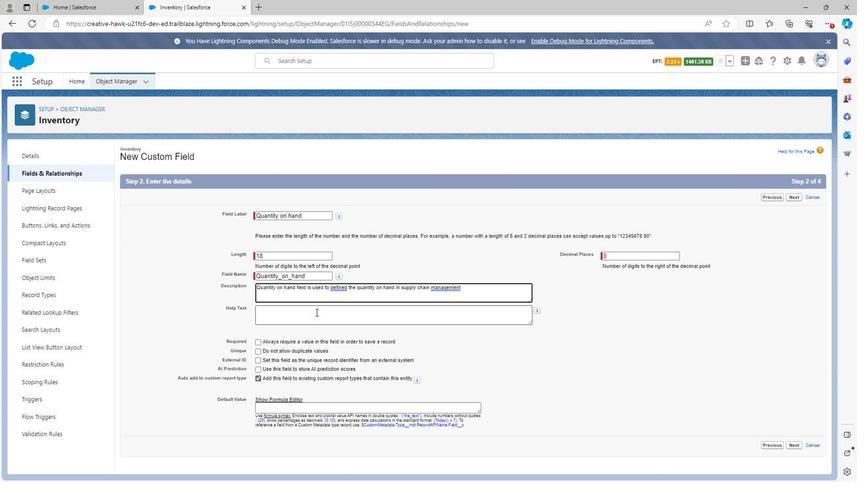 
Action: Key pressed <Key.shift><Key.shift><Key.shift><Key.shift><Key.shift><Key.shift><Key.shift><Key.shift><Key.shift><Key.shift><Key.shift><Key.shift><Key.shift><Key.shift><Key.shift>Quantity<Key.space>on<Key.space>hand
Screenshot: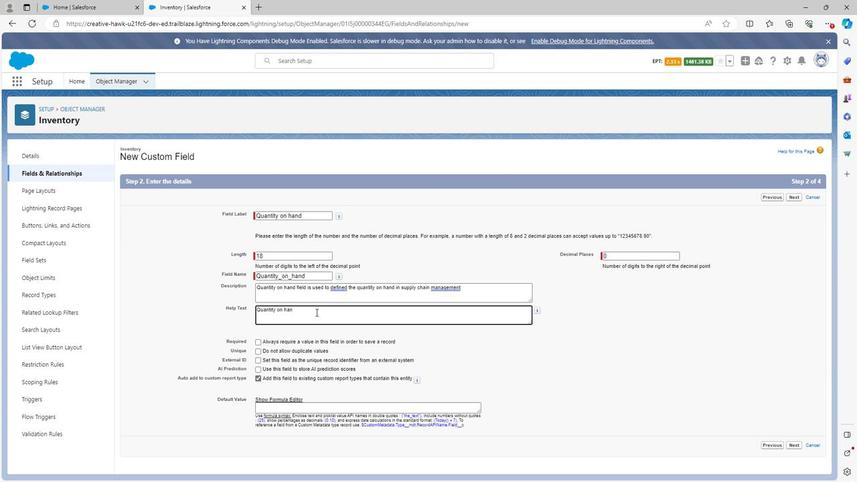 
Action: Mouse moved to (751, 442)
Screenshot: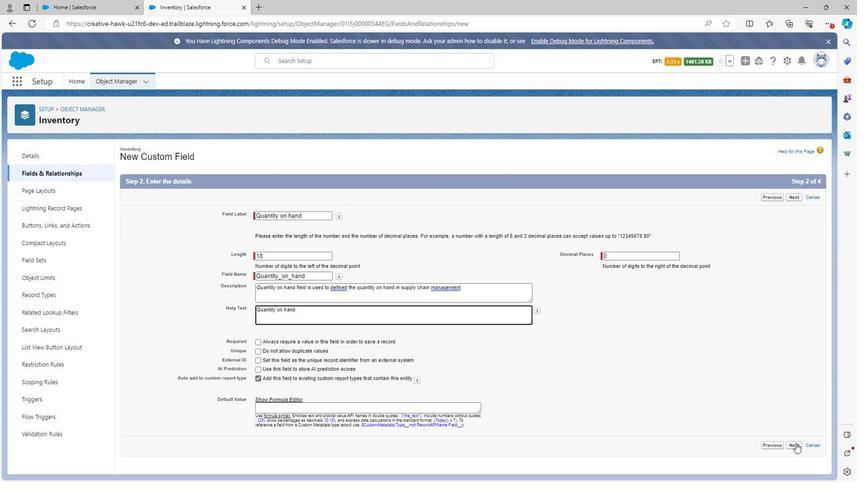 
Action: Mouse pressed left at (751, 442)
Screenshot: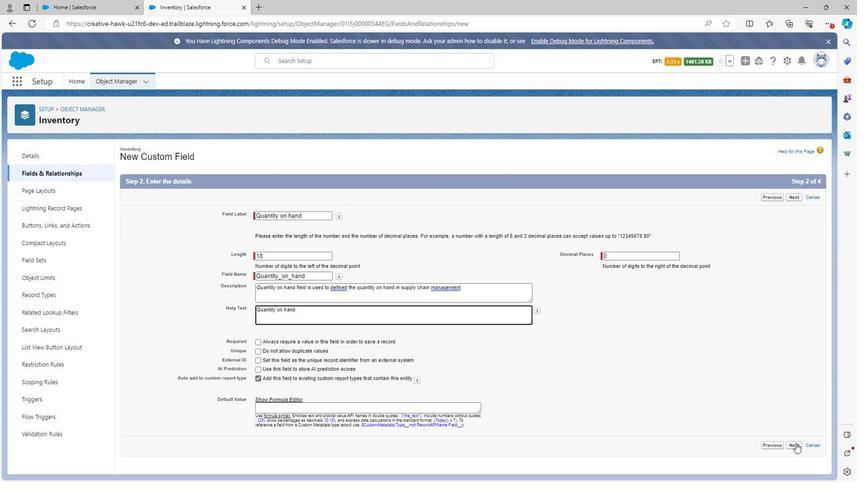 
Action: Mouse moved to (592, 269)
Screenshot: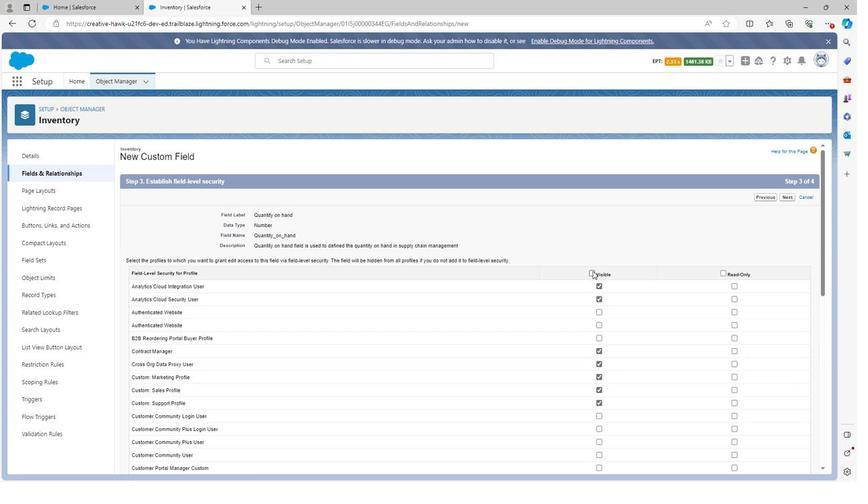 
Action: Mouse pressed left at (592, 269)
Screenshot: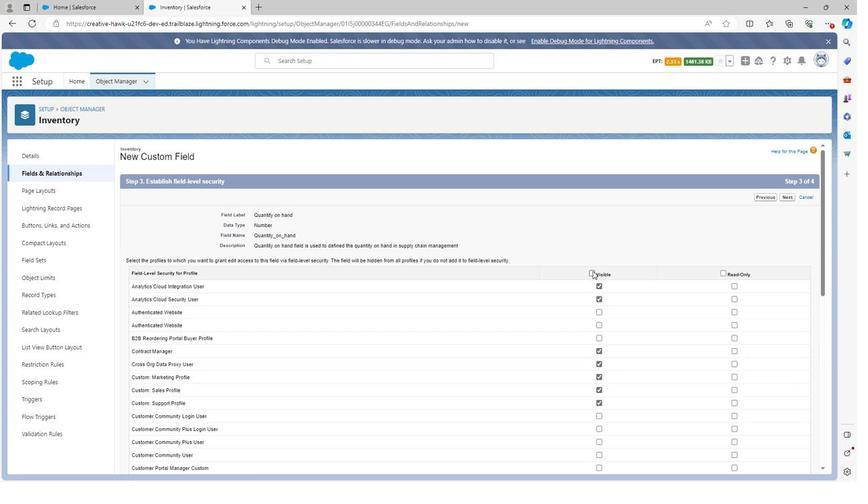 
Action: Mouse moved to (693, 270)
Screenshot: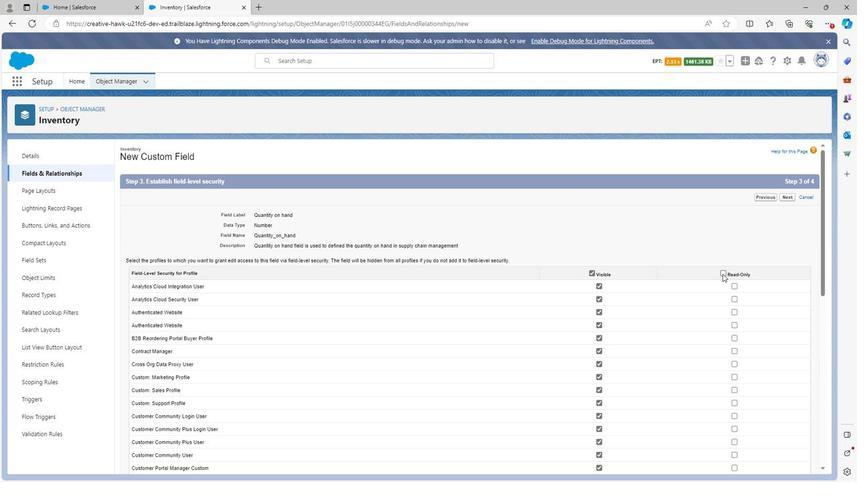 
Action: Mouse pressed left at (693, 270)
Screenshot: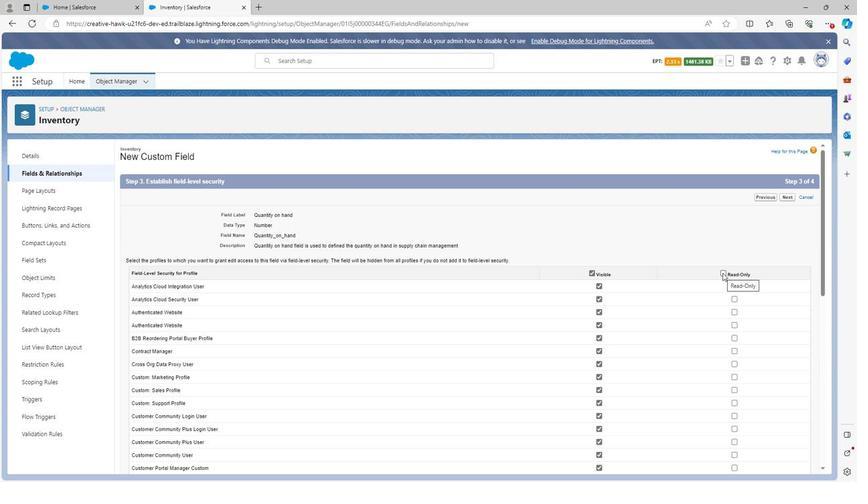 
Action: Mouse moved to (666, 241)
Screenshot: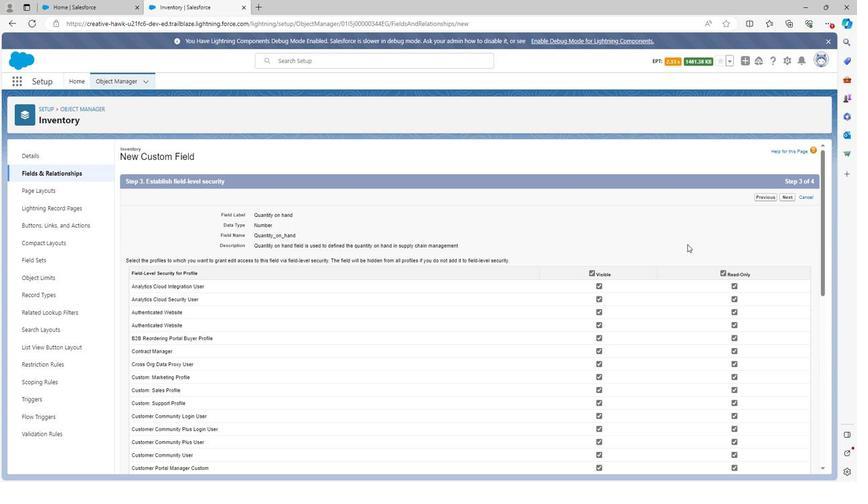
Action: Mouse scrolled (666, 241) with delta (0, 0)
Screenshot: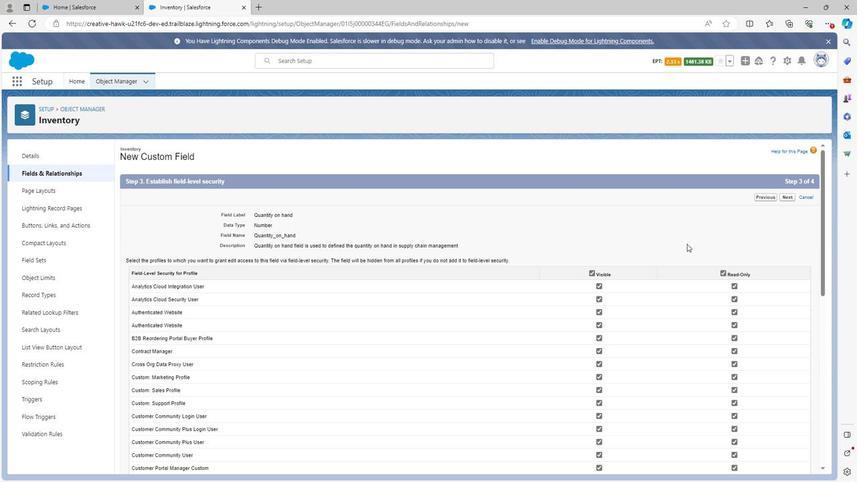 
Action: Mouse moved to (598, 235)
Screenshot: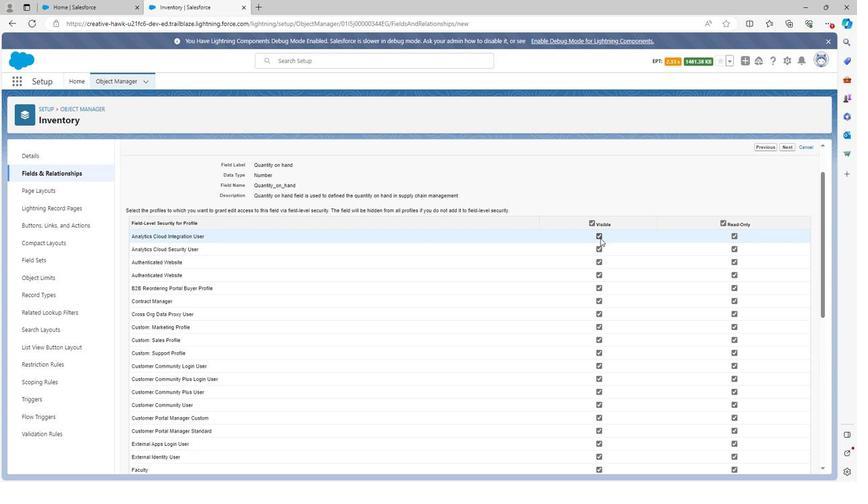 
Action: Mouse pressed left at (598, 235)
Screenshot: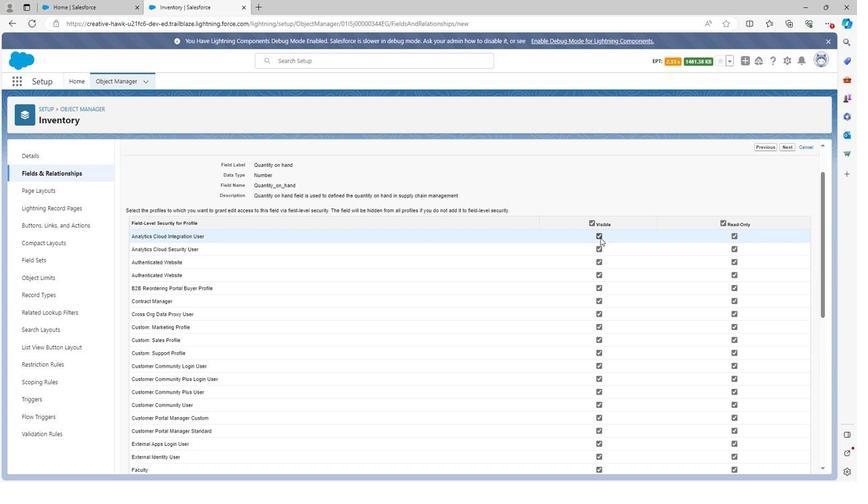 
Action: Mouse moved to (596, 247)
Screenshot: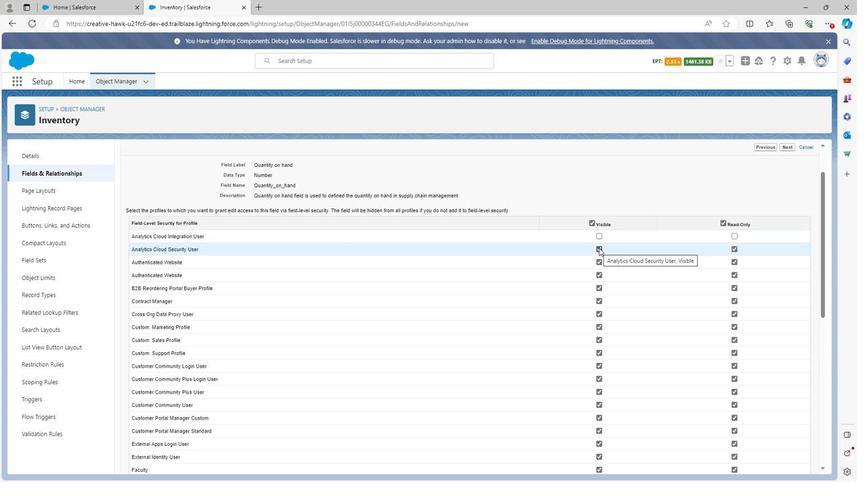 
Action: Mouse pressed left at (596, 247)
Screenshot: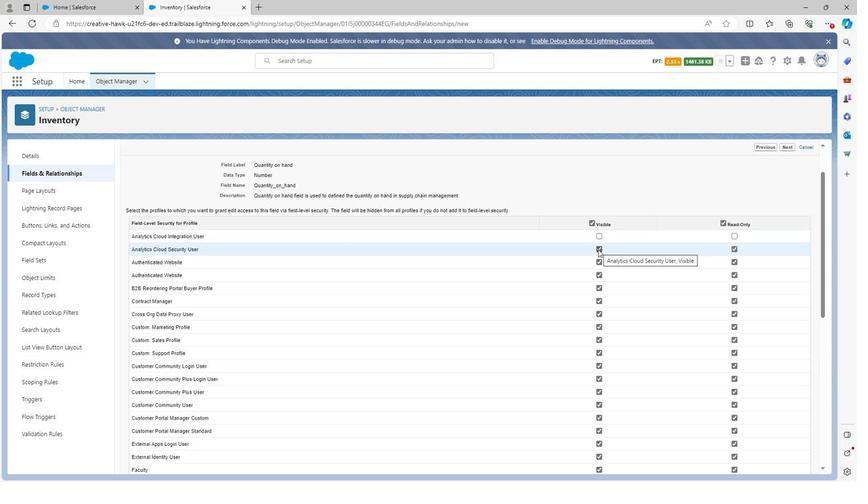 
Action: Mouse moved to (597, 286)
Screenshot: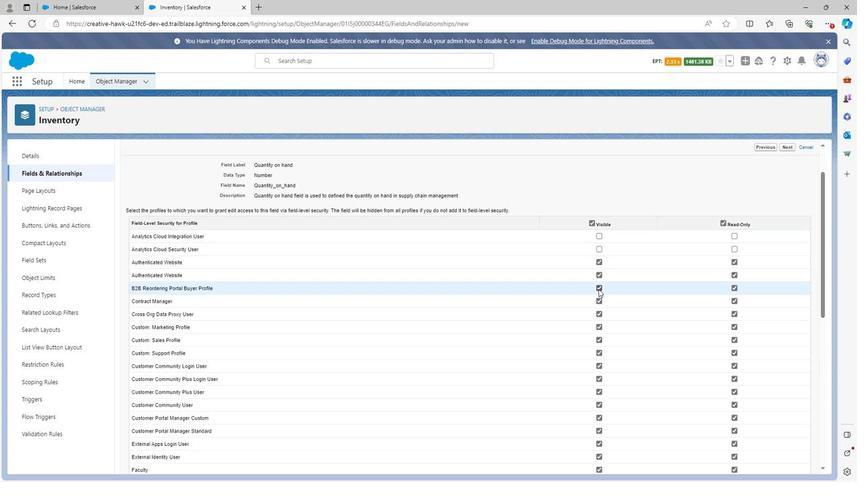 
Action: Mouse pressed left at (597, 286)
Screenshot: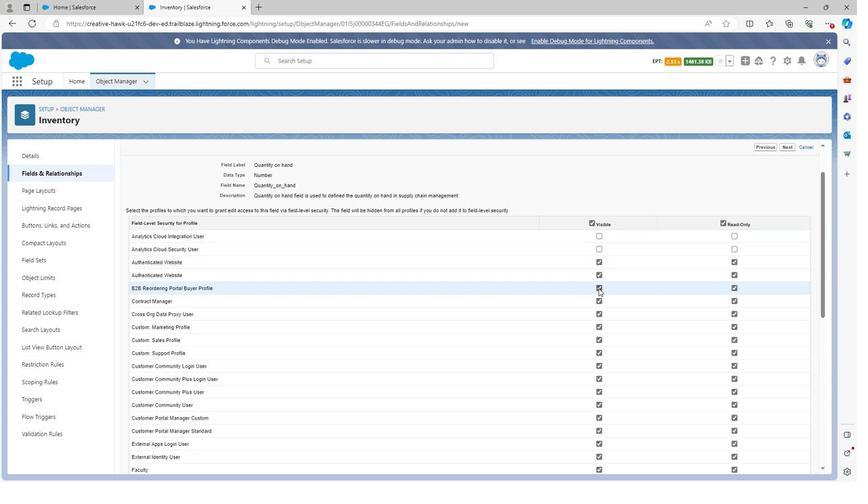 
Action: Mouse moved to (596, 314)
Screenshot: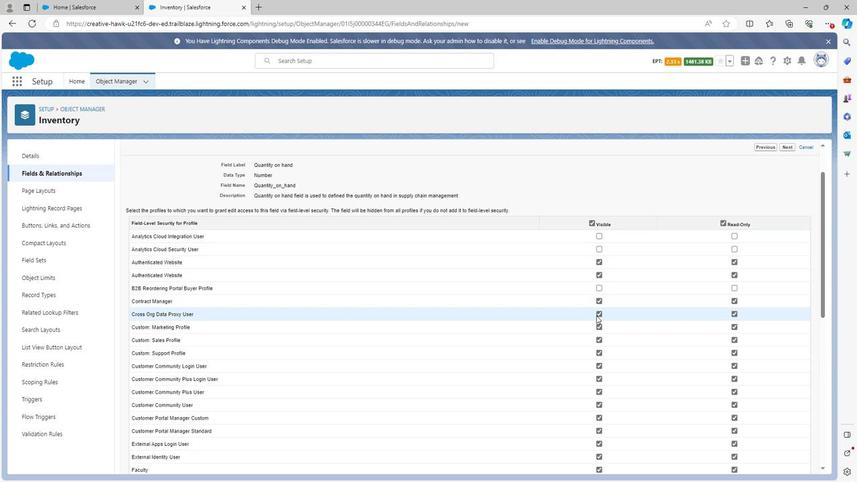 
Action: Mouse pressed left at (596, 314)
Screenshot: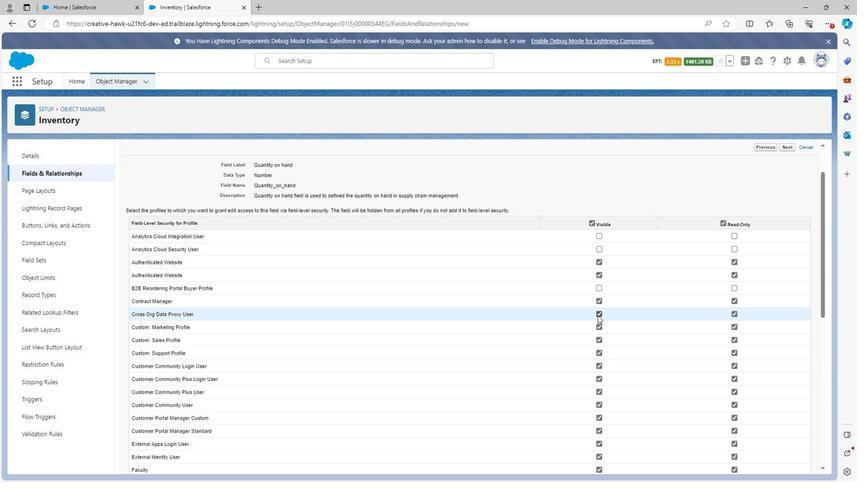
Action: Mouse moved to (597, 352)
Screenshot: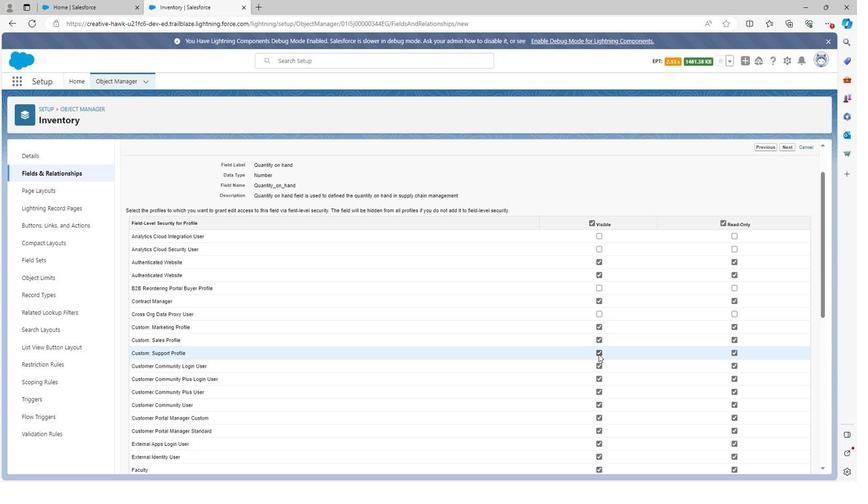 
Action: Mouse pressed left at (597, 352)
Screenshot: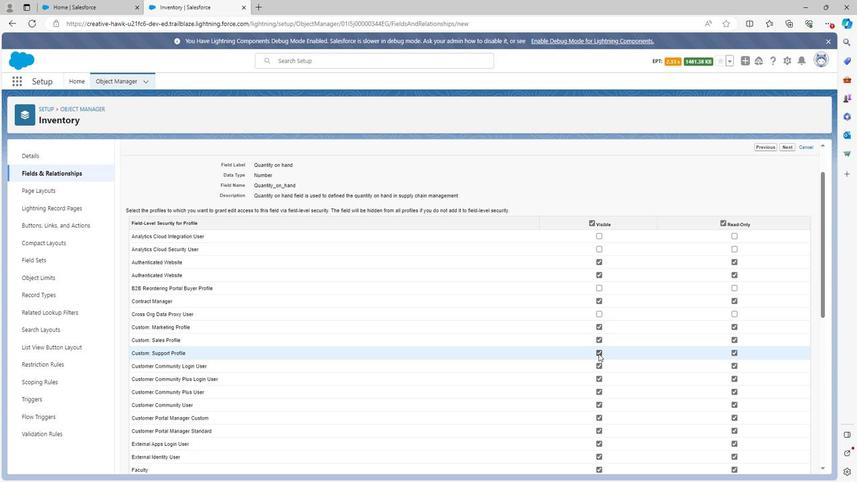 
Action: Mouse moved to (596, 377)
Screenshot: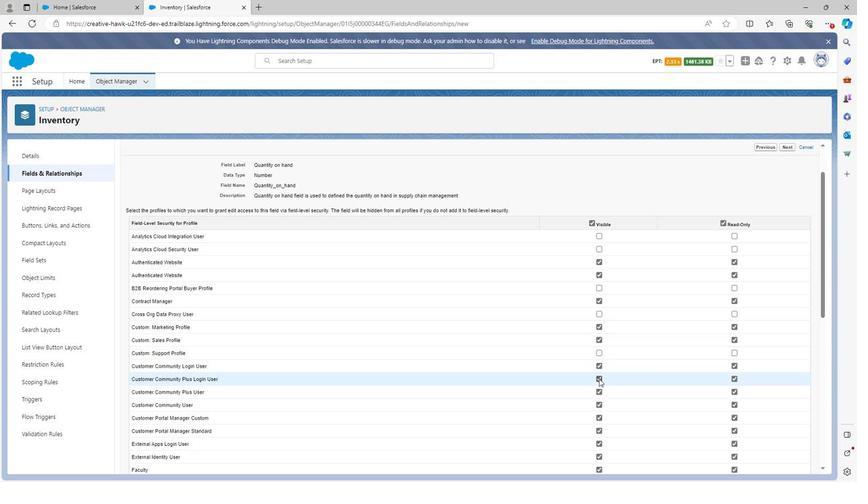 
Action: Mouse pressed left at (596, 377)
Screenshot: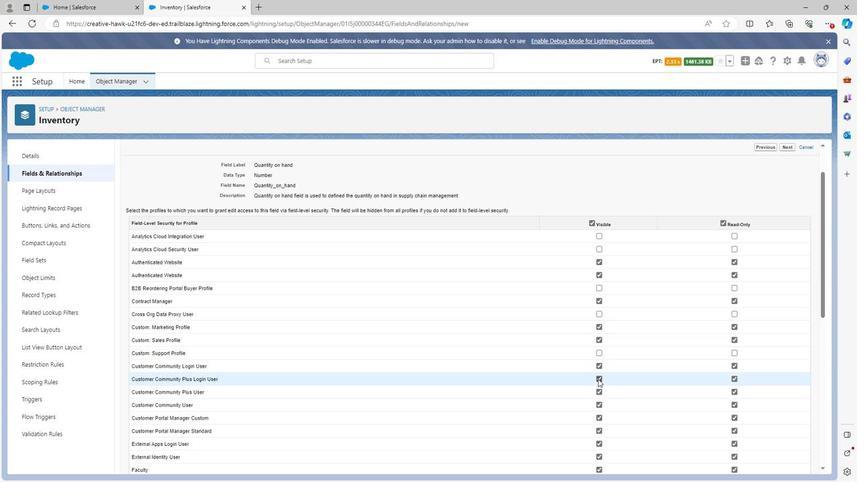 
Action: Mouse scrolled (596, 377) with delta (0, 0)
Screenshot: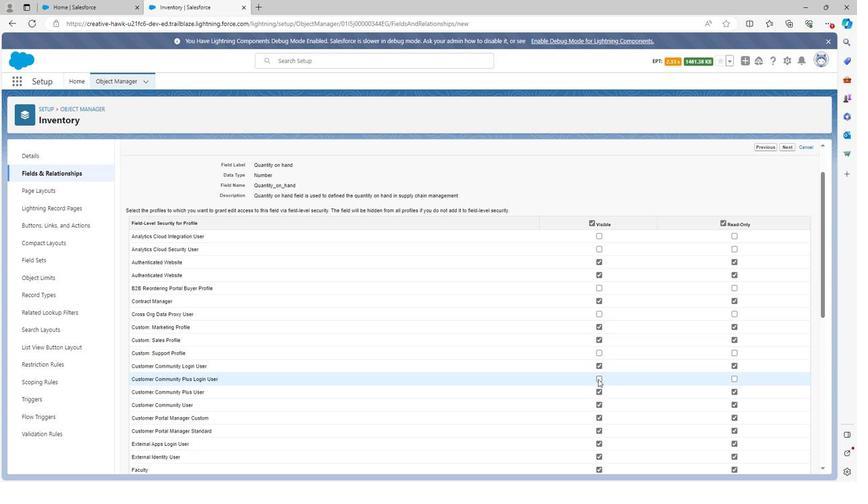 
Action: Mouse scrolled (596, 377) with delta (0, 0)
Screenshot: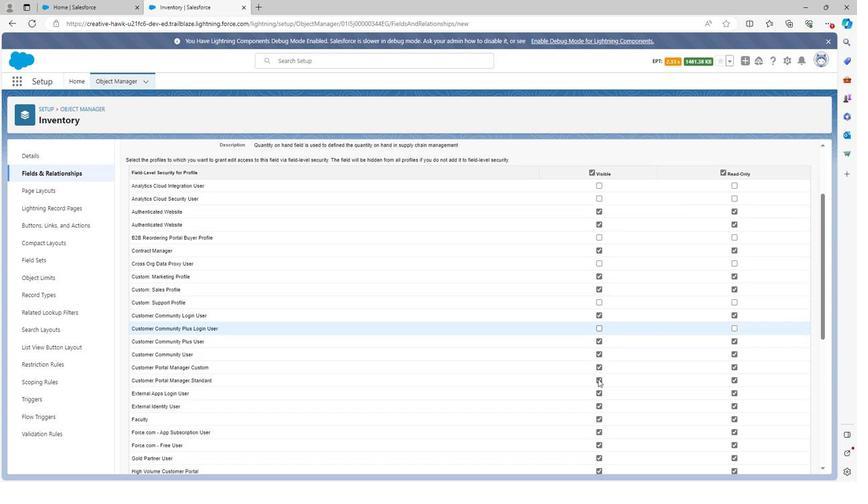 
Action: Mouse moved to (597, 312)
Screenshot: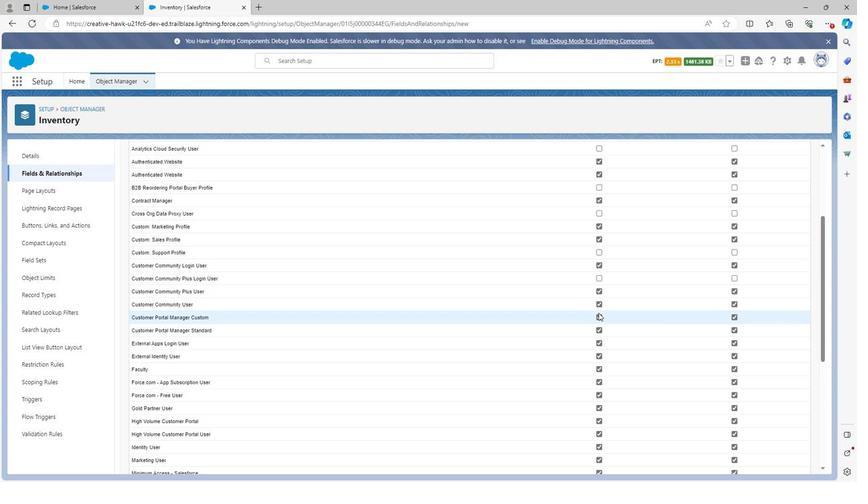 
Action: Mouse pressed left at (597, 312)
Screenshot: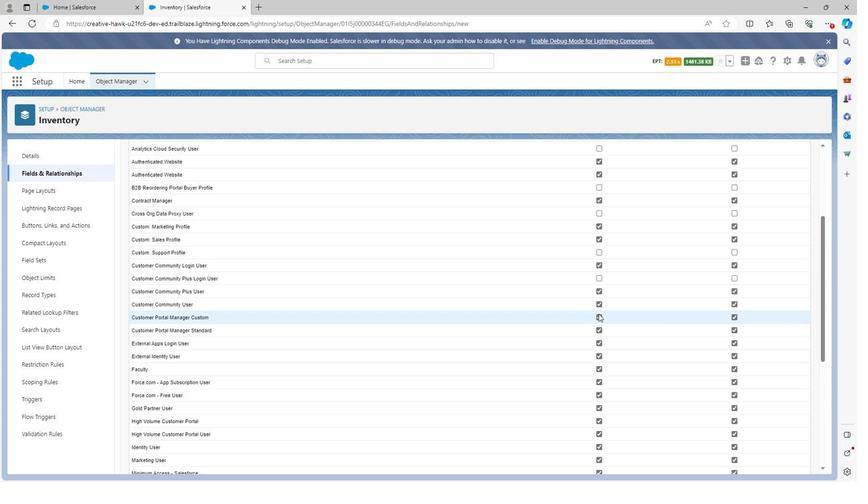 
Action: Mouse moved to (596, 297)
Screenshot: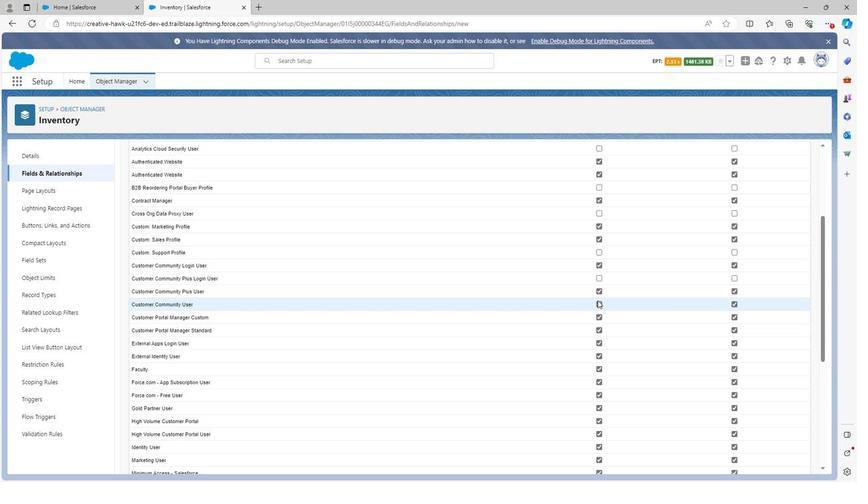 
Action: Mouse pressed left at (596, 297)
Screenshot: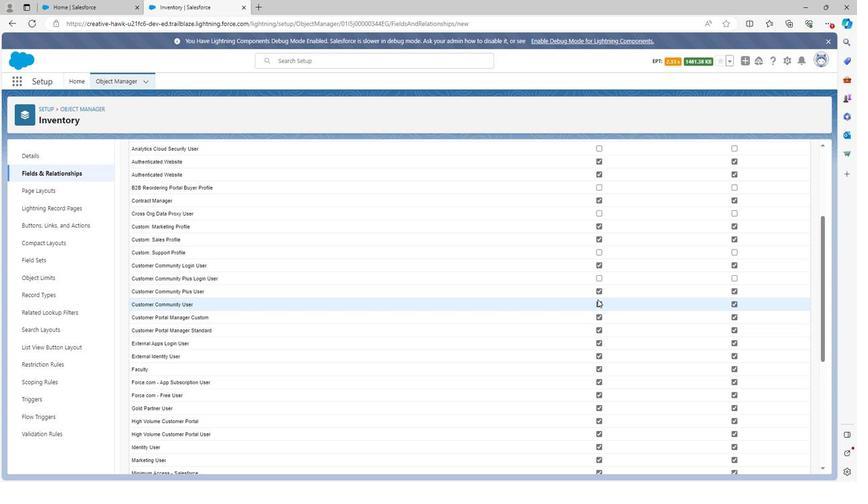
Action: Mouse moved to (596, 303)
Screenshot: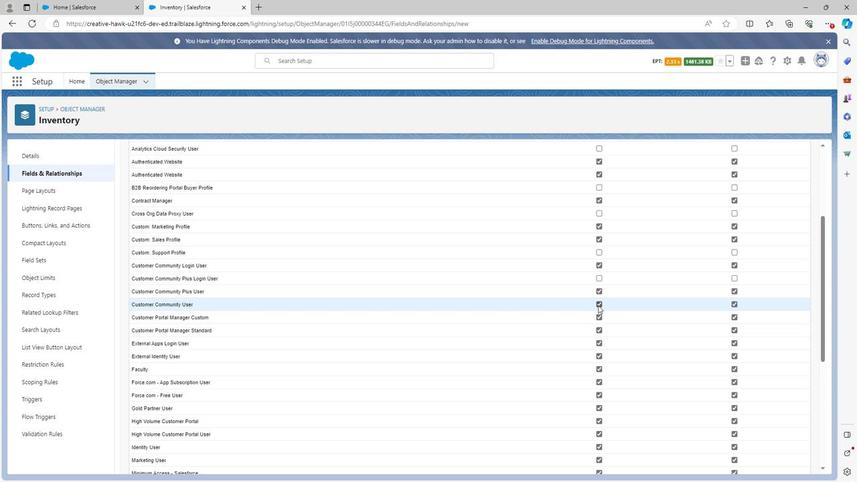 
Action: Mouse pressed left at (596, 303)
Screenshot: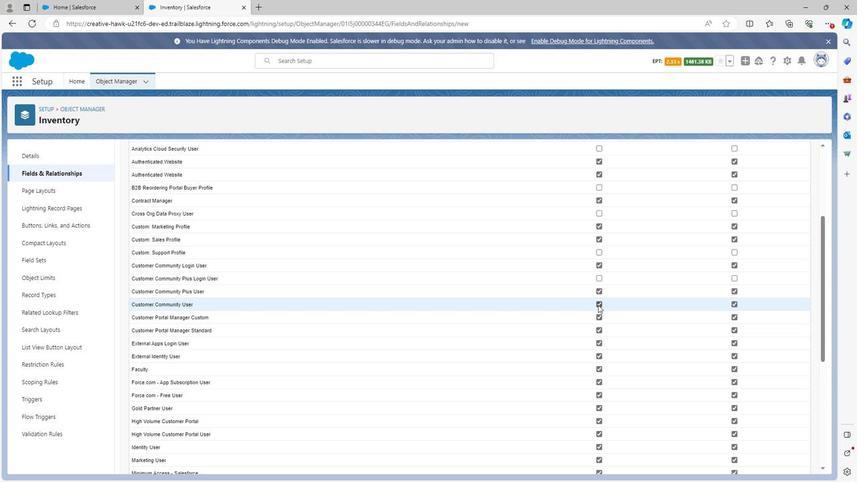 
Action: Mouse moved to (596, 340)
Screenshot: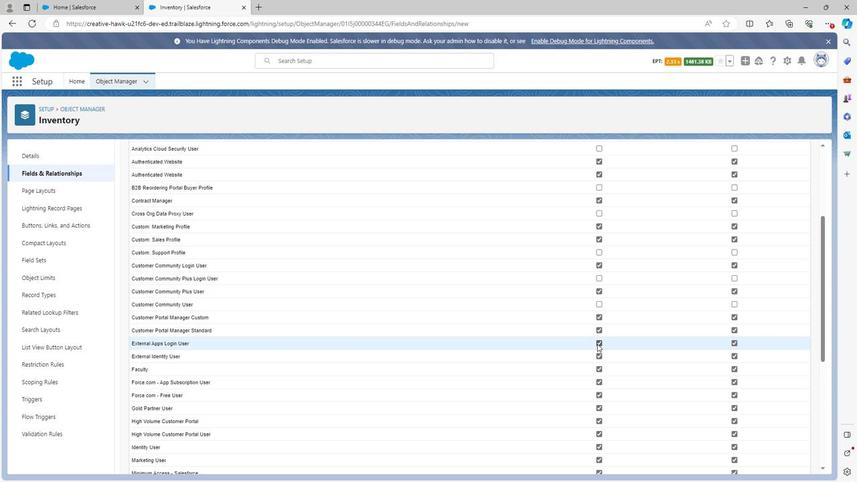 
Action: Mouse pressed left at (596, 340)
Screenshot: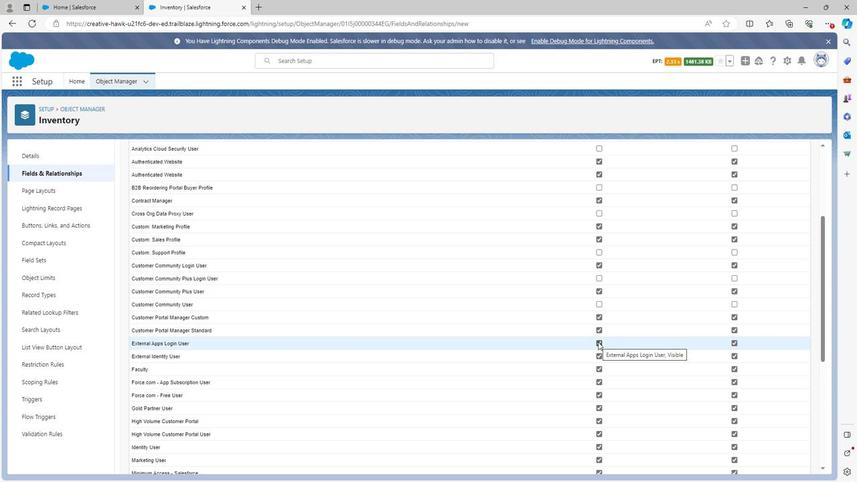 
Action: Mouse scrolled (596, 340) with delta (0, 0)
Screenshot: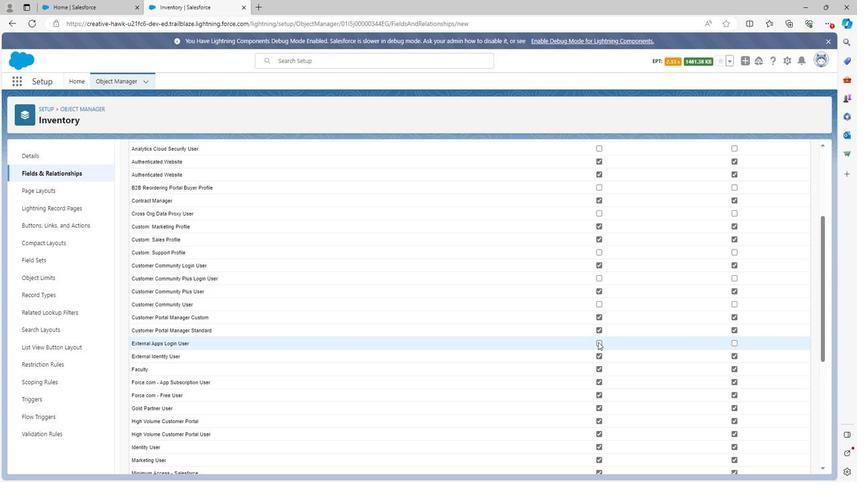
Action: Mouse moved to (598, 316)
Screenshot: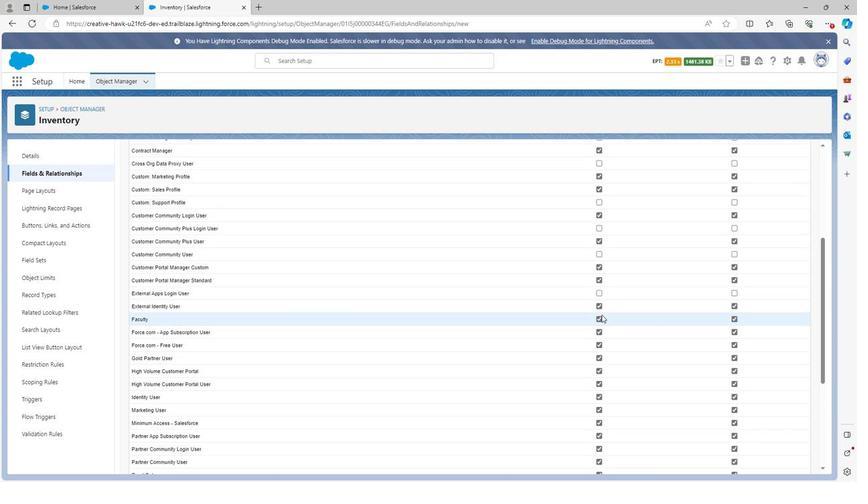 
Action: Mouse pressed left at (598, 316)
Screenshot: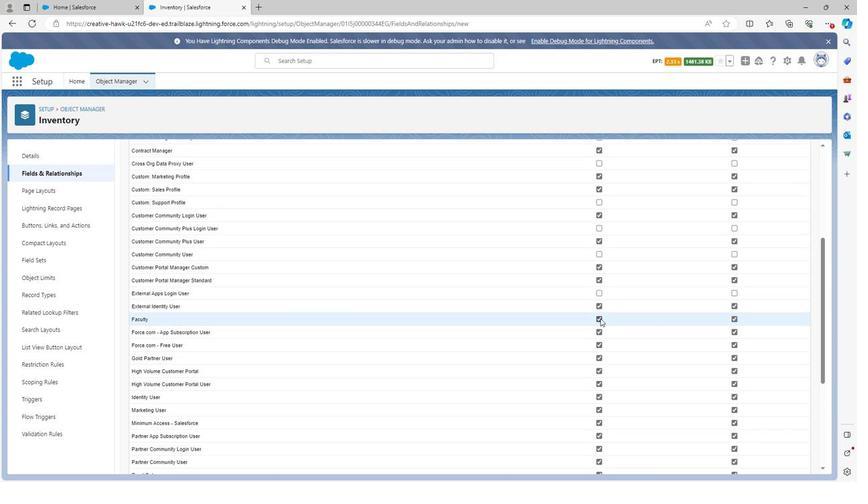 
Action: Mouse moved to (597, 369)
Screenshot: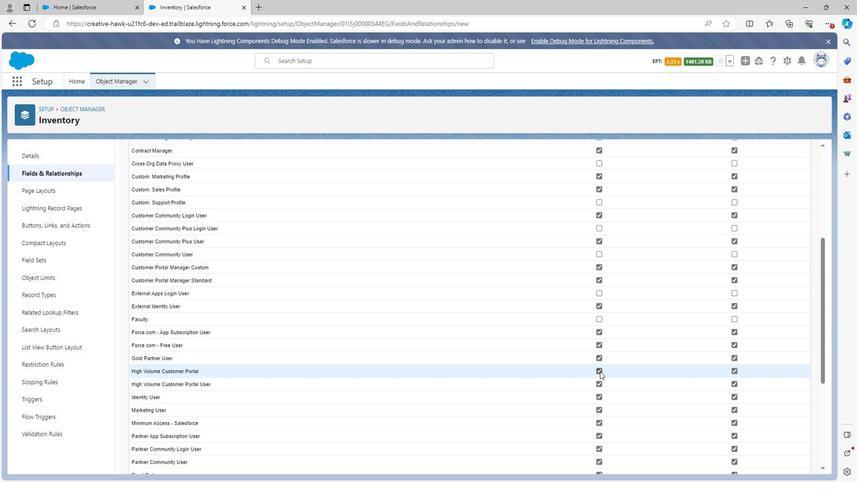 
Action: Mouse pressed left at (597, 369)
Screenshot: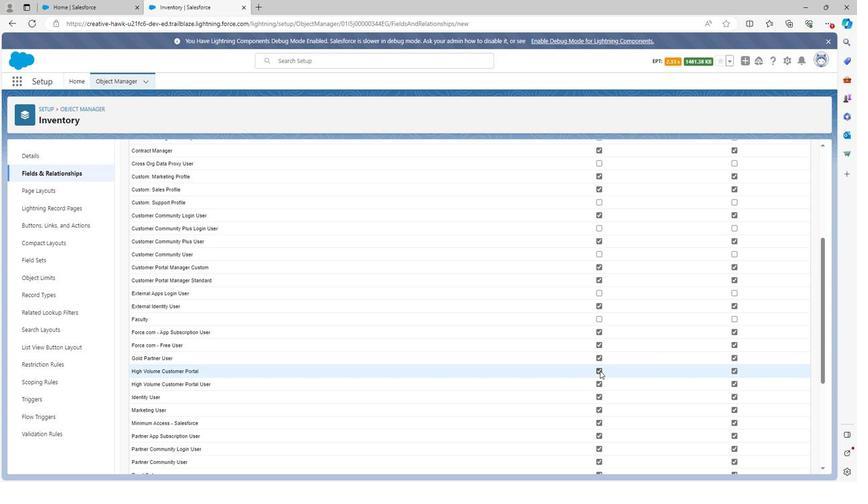 
Action: Mouse moved to (598, 382)
Screenshot: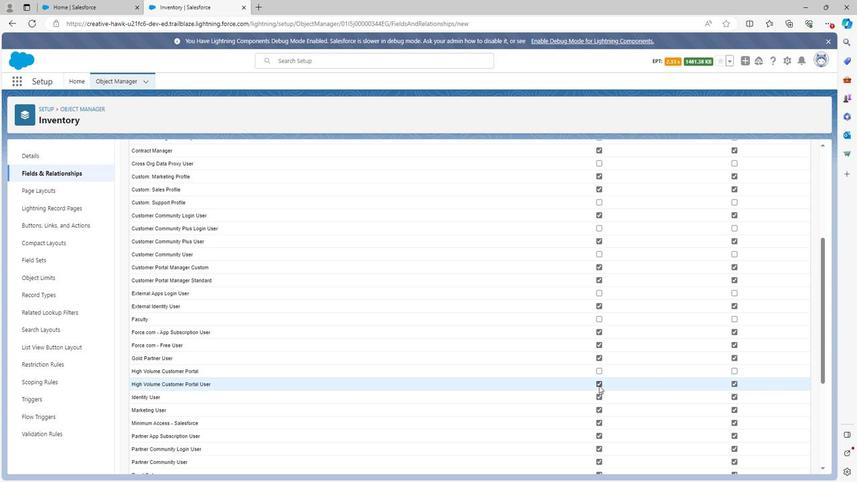 
Action: Mouse pressed left at (598, 382)
Screenshot: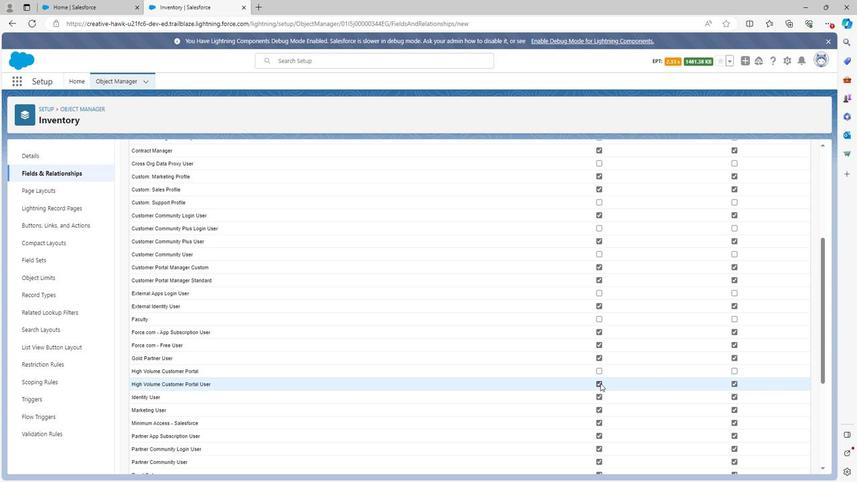 
Action: Mouse moved to (597, 409)
Screenshot: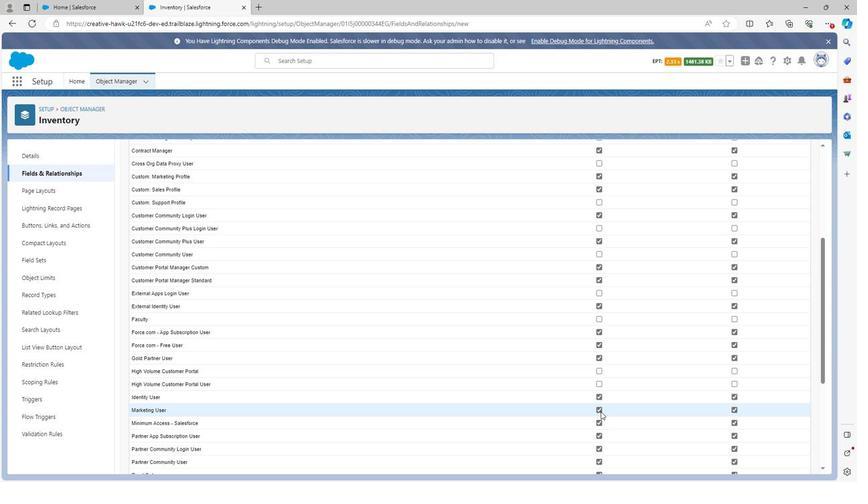 
Action: Mouse pressed left at (597, 409)
Screenshot: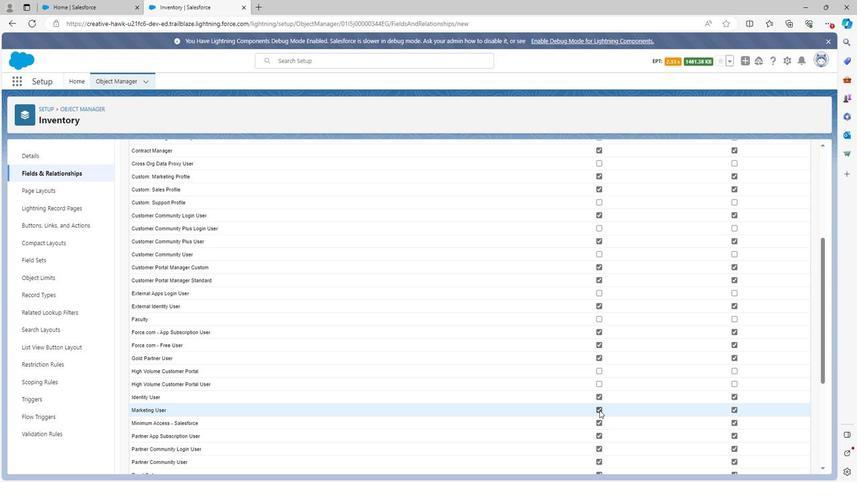 
Action: Mouse moved to (597, 436)
Screenshot: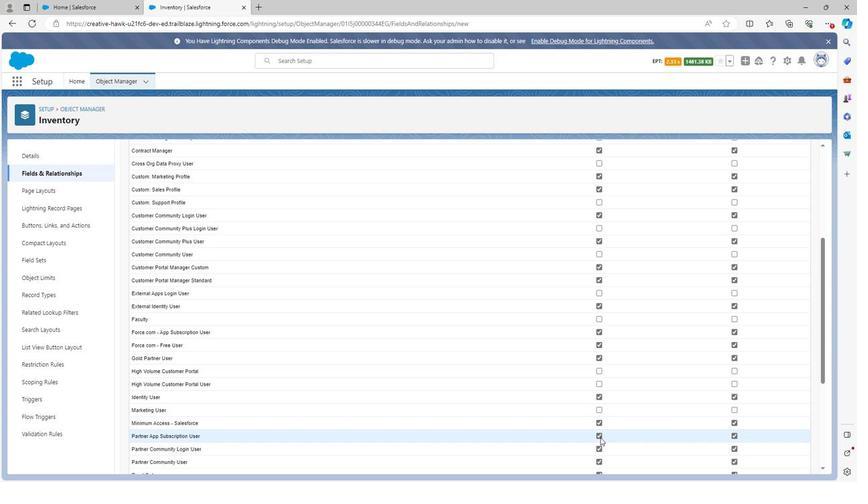 
Action: Mouse pressed left at (597, 436)
Screenshot: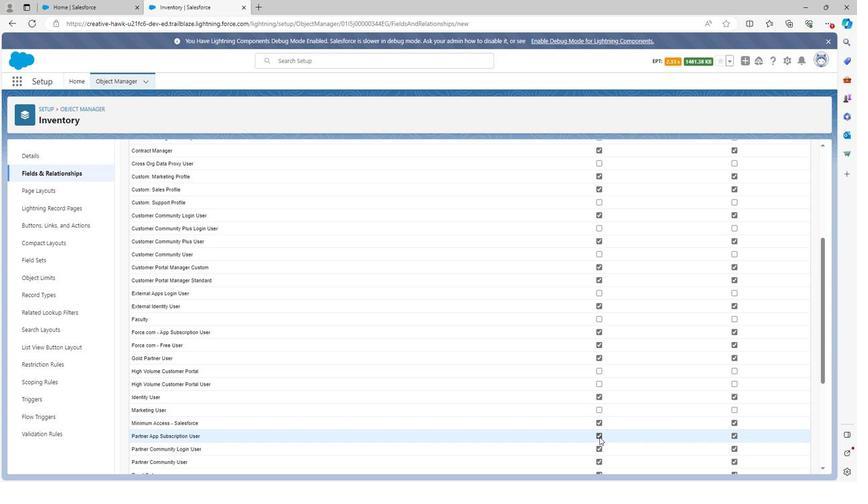 
Action: Mouse moved to (597, 446)
Screenshot: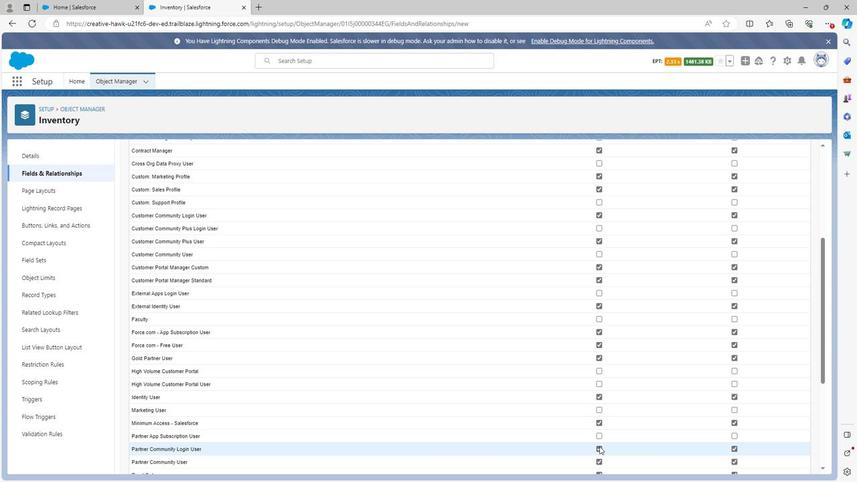 
Action: Mouse pressed left at (597, 446)
Screenshot: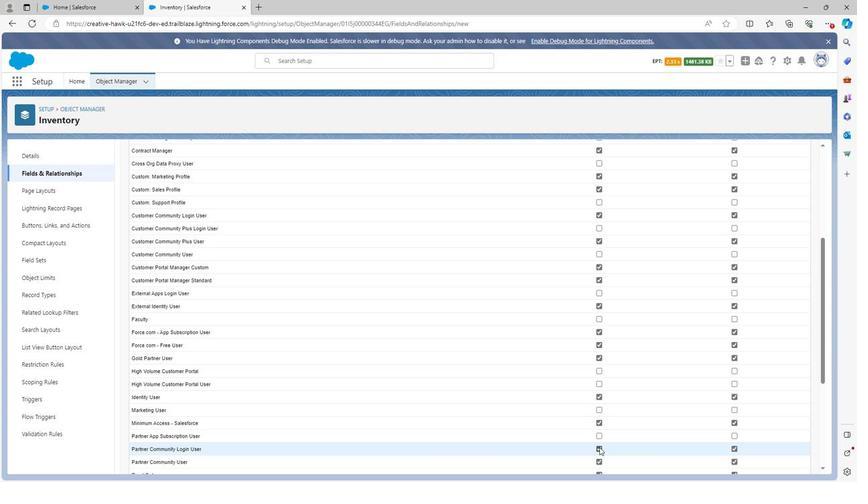 
Action: Mouse scrolled (597, 446) with delta (0, 0)
Screenshot: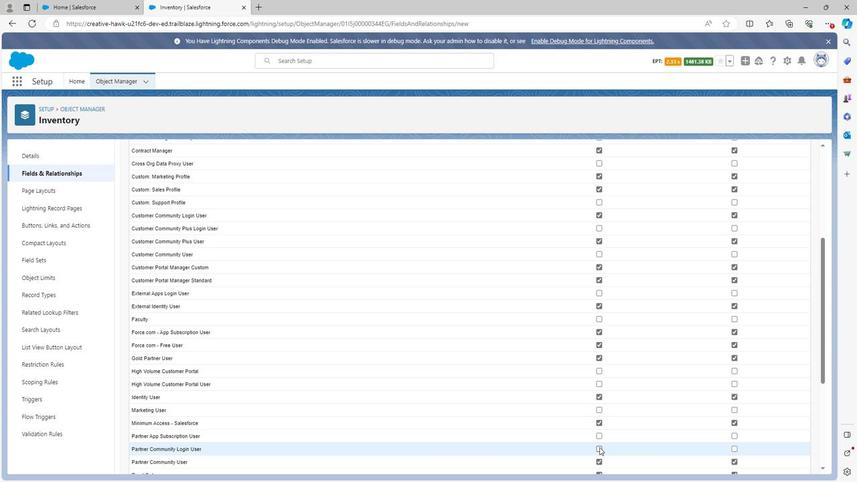 
Action: Mouse scrolled (597, 446) with delta (0, 0)
Screenshot: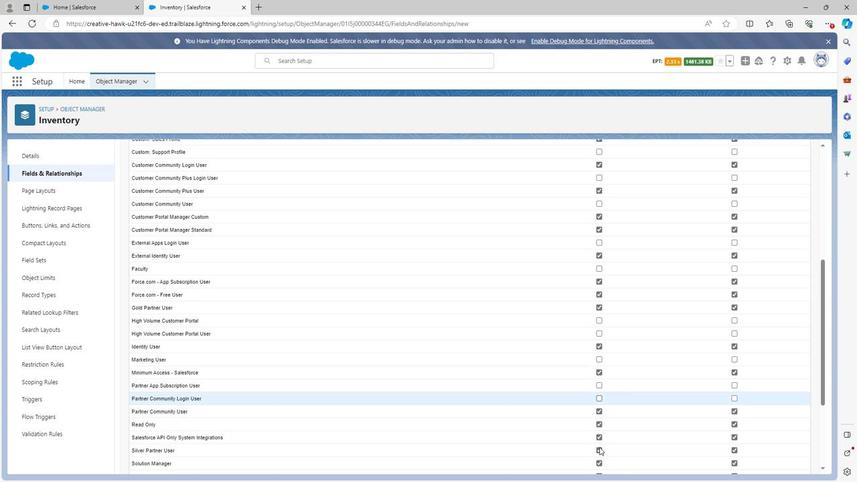 
Action: Mouse moved to (596, 386)
Screenshot: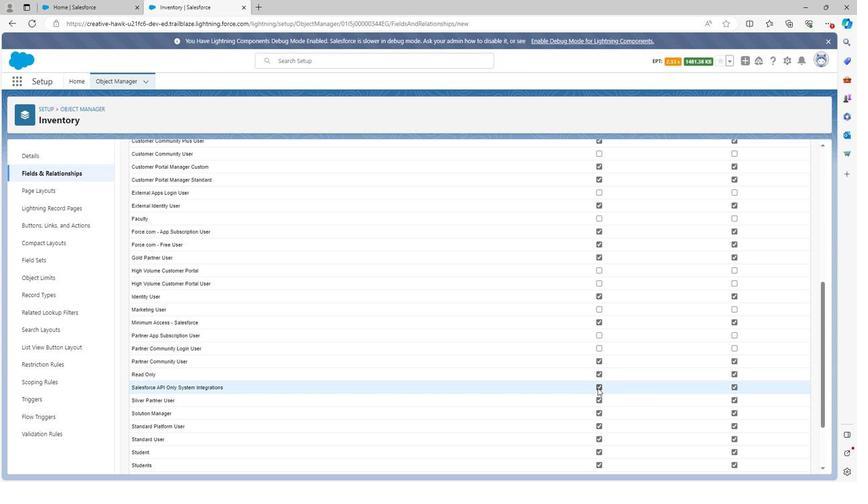 
Action: Mouse pressed left at (596, 386)
Screenshot: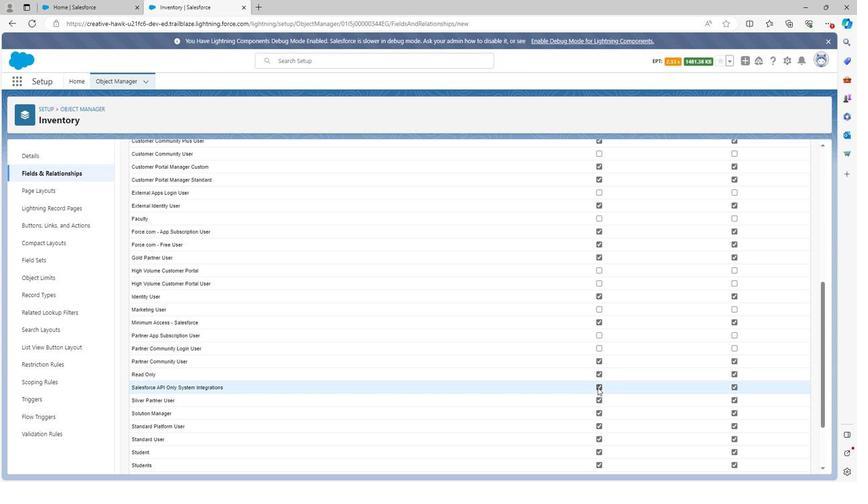 
Action: Mouse moved to (599, 429)
Screenshot: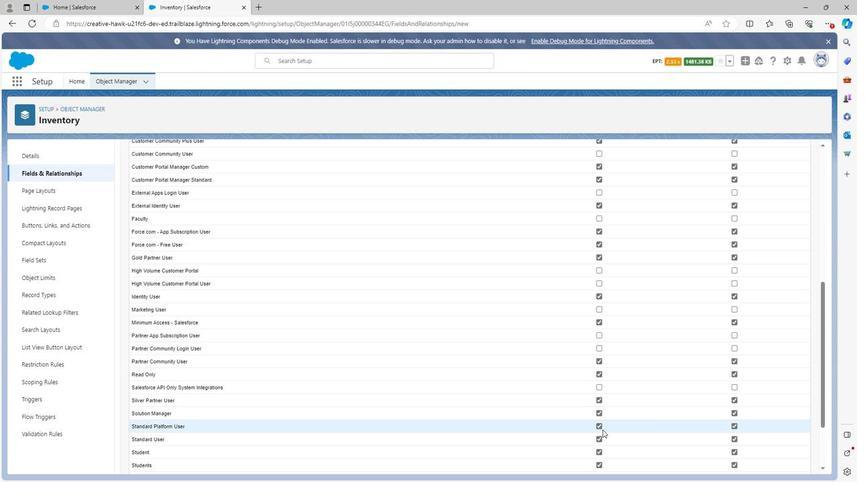 
Action: Mouse scrolled (599, 428) with delta (0, 0)
Screenshot: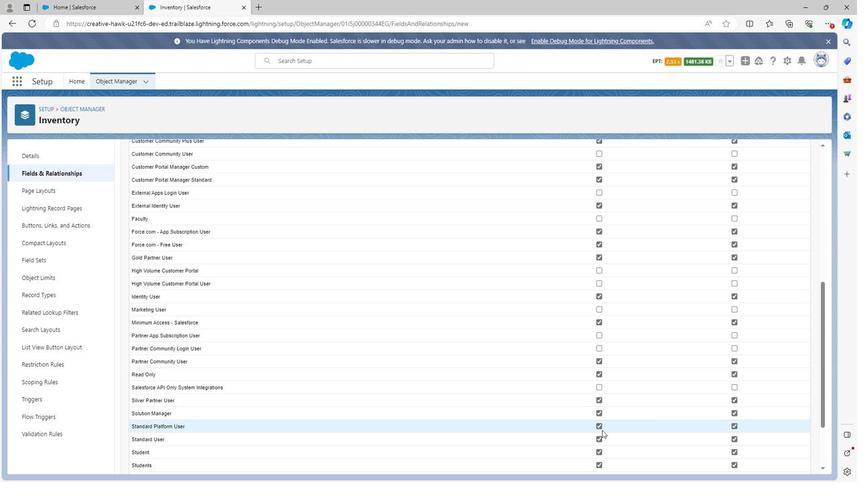 
Action: Mouse moved to (596, 400)
Screenshot: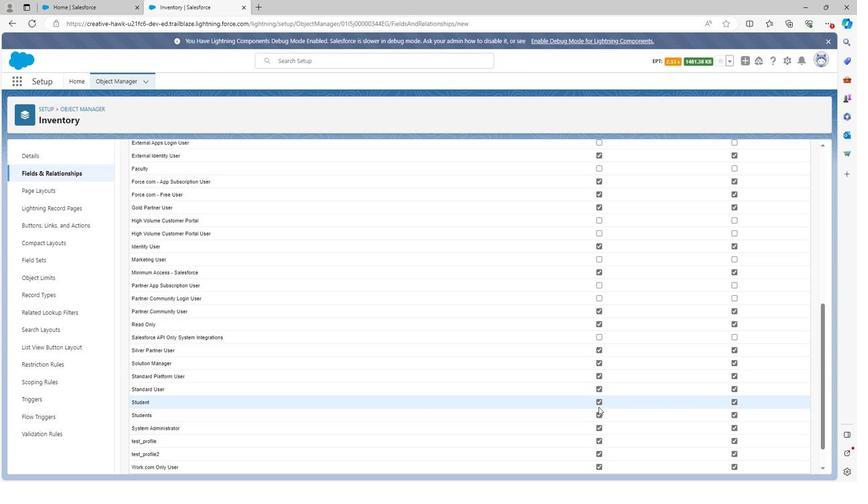 
Action: Mouse pressed left at (596, 400)
Screenshot: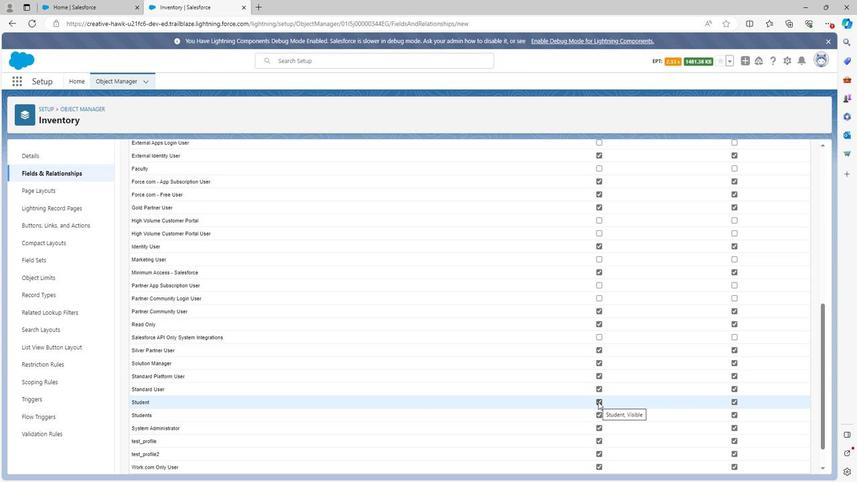 
Action: Mouse moved to (597, 414)
Screenshot: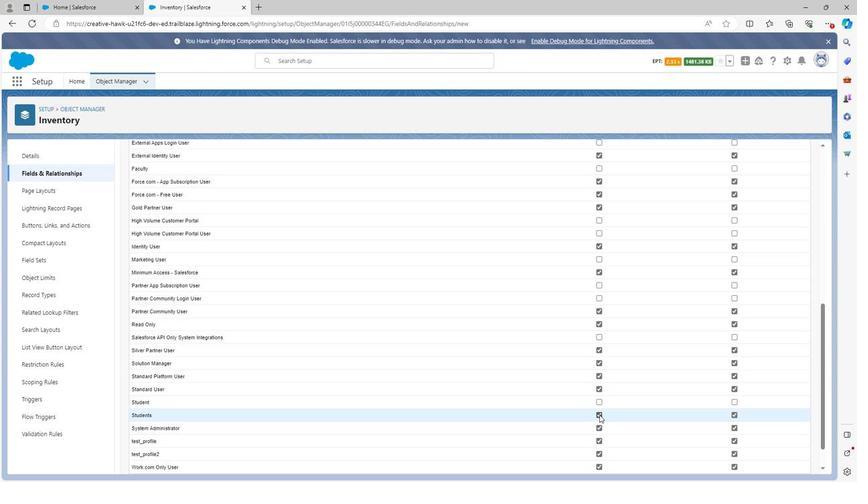 
Action: Mouse pressed left at (597, 414)
Screenshot: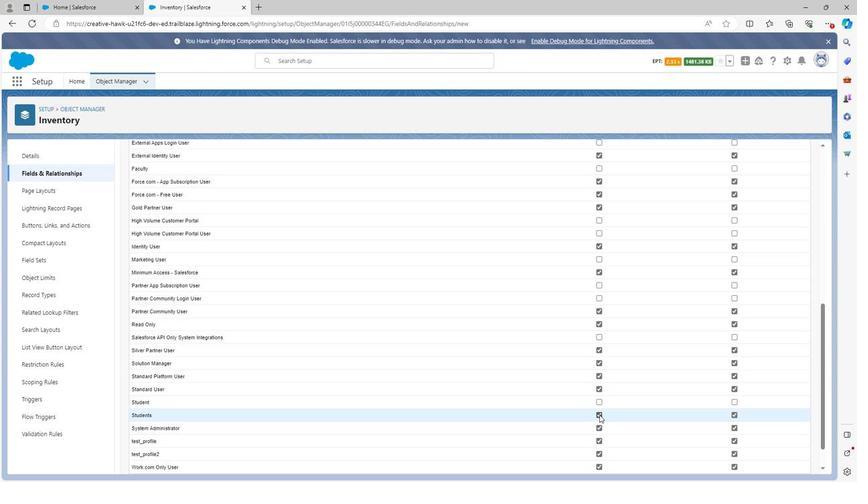 
Action: Mouse scrolled (597, 414) with delta (0, 0)
Screenshot: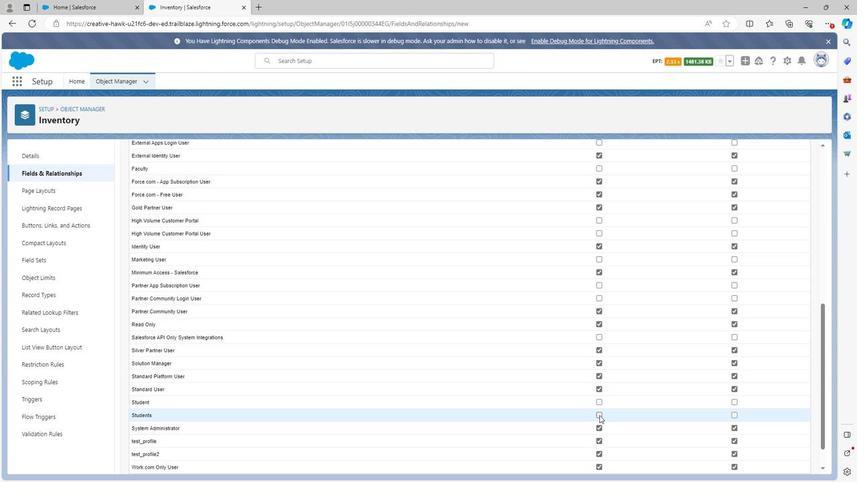 
Action: Mouse moved to (599, 408)
Screenshot: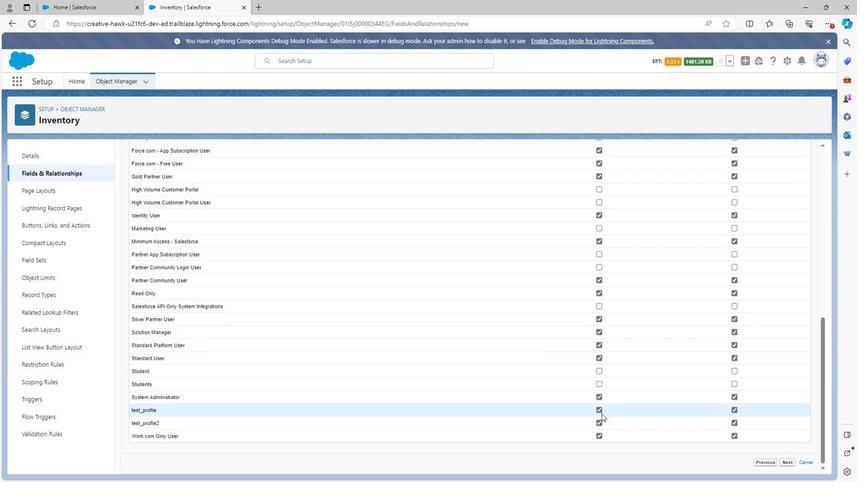
Action: Mouse pressed left at (599, 408)
Screenshot: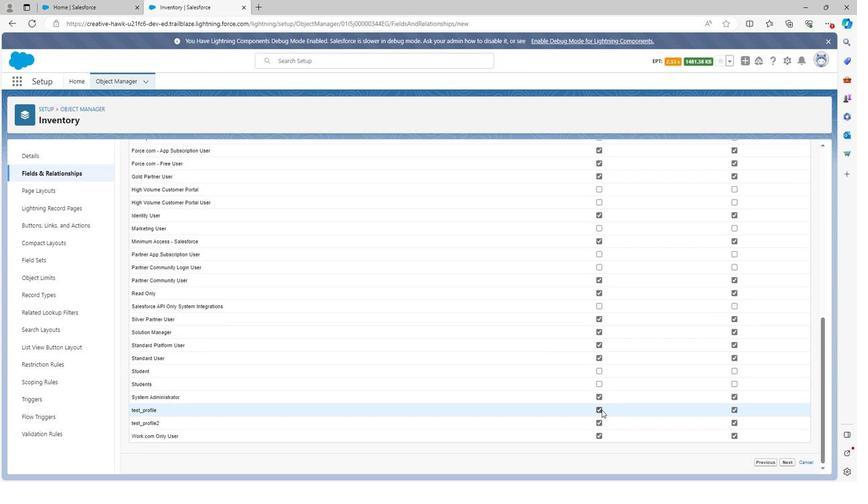 
Action: Mouse moved to (597, 418)
Screenshot: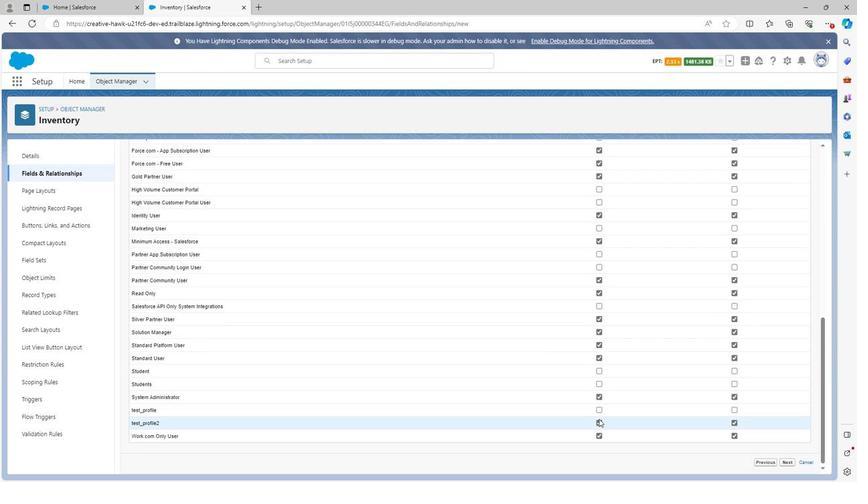 
Action: Mouse pressed left at (597, 418)
Screenshot: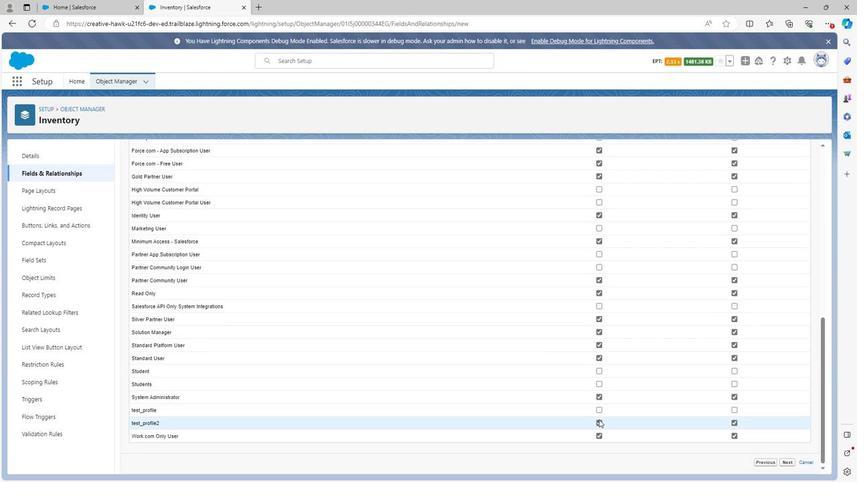 
Action: Mouse moved to (597, 417)
Screenshot: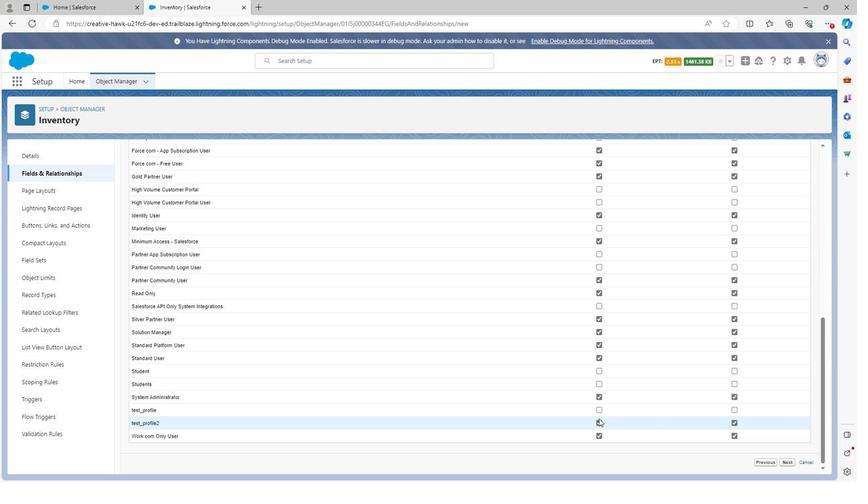 
Action: Mouse pressed left at (597, 417)
Screenshot: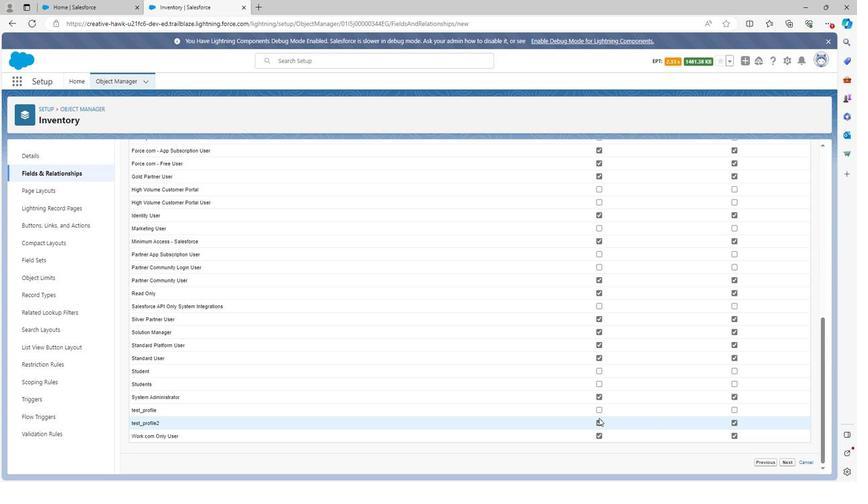 
Action: Mouse moved to (597, 421)
Screenshot: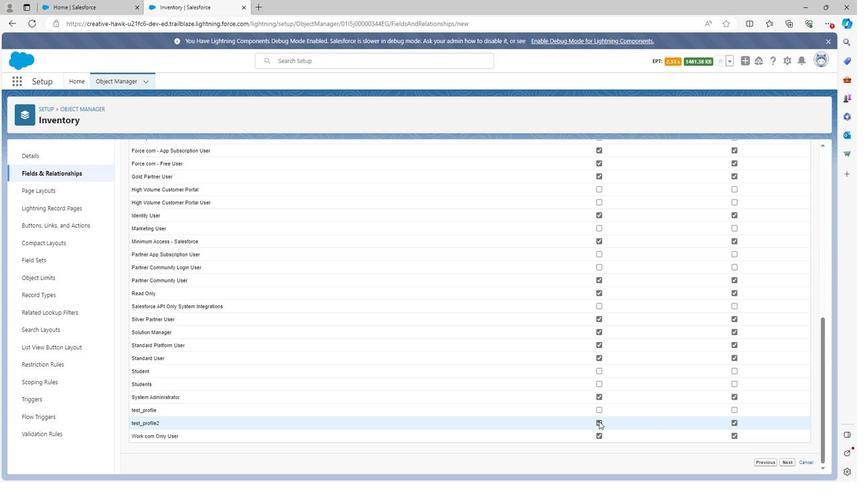 
Action: Mouse pressed left at (597, 421)
Screenshot: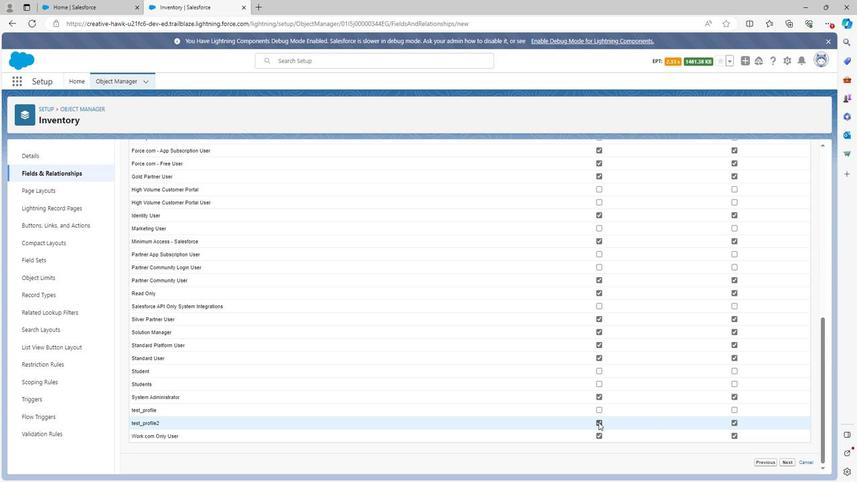 
Action: Mouse moved to (597, 433)
Screenshot: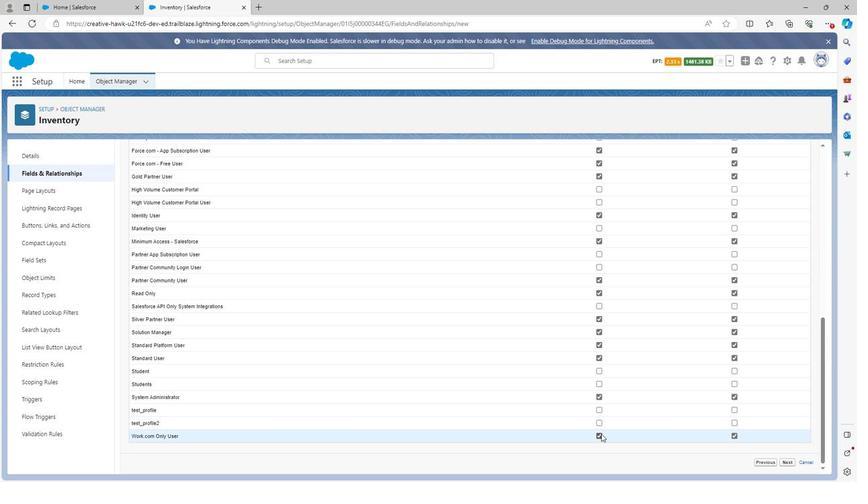 
Action: Mouse pressed left at (597, 433)
Screenshot: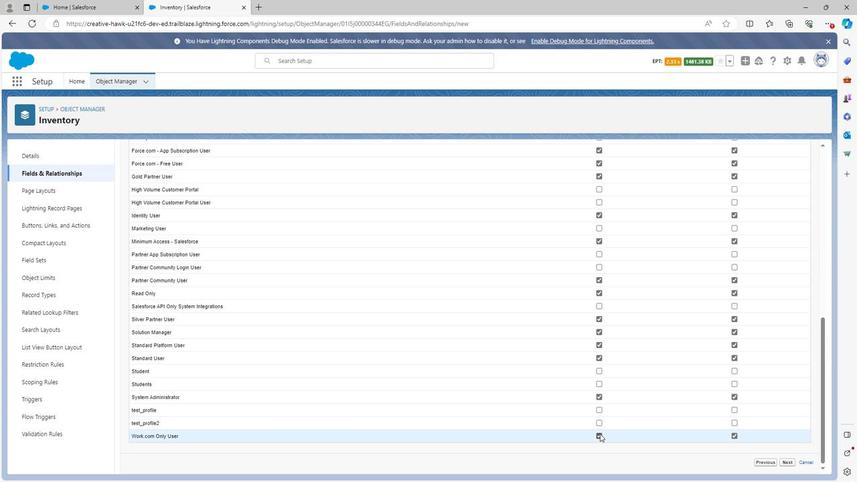 
Action: Mouse moved to (648, 412)
Screenshot: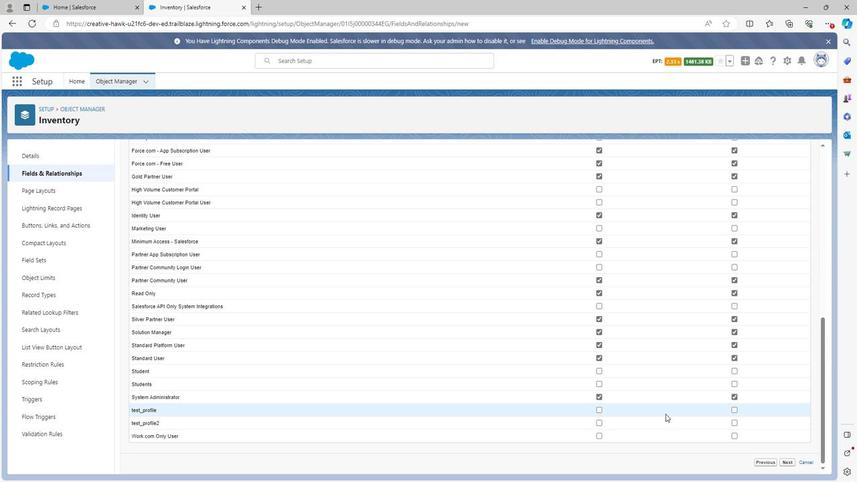 
Action: Mouse scrolled (648, 413) with delta (0, 0)
Screenshot: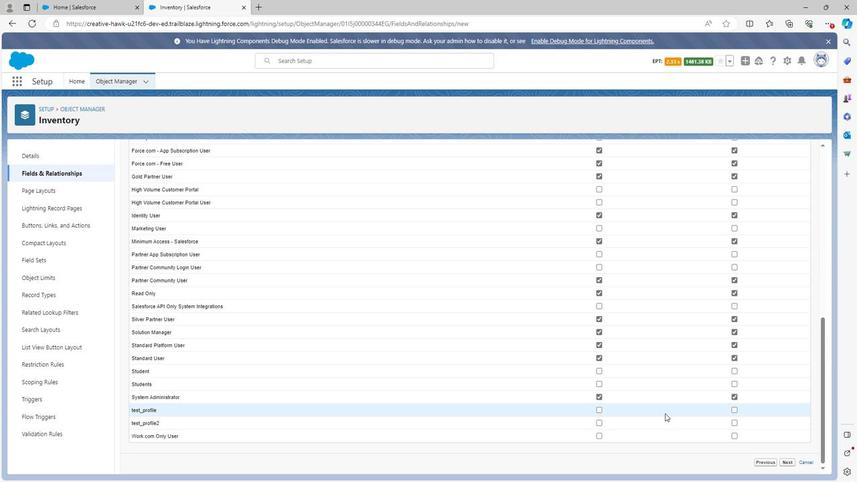 
Action: Mouse moved to (607, 375)
Screenshot: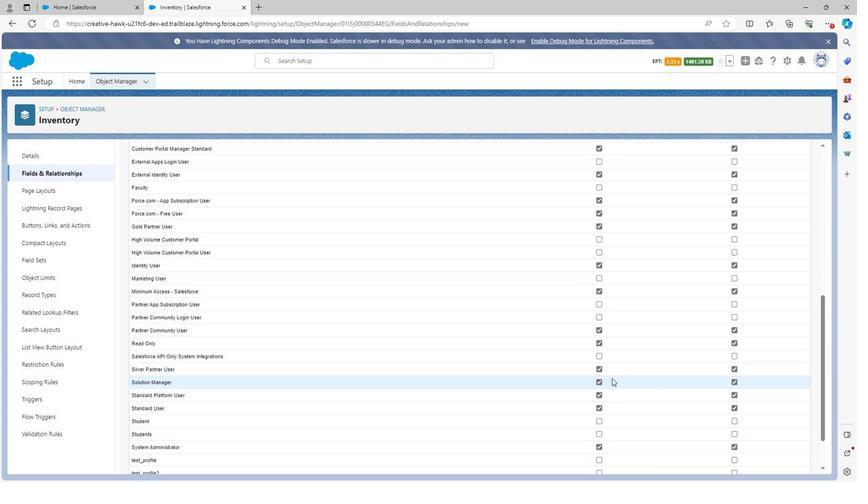 
Action: Mouse scrolled (607, 376) with delta (0, 0)
Screenshot: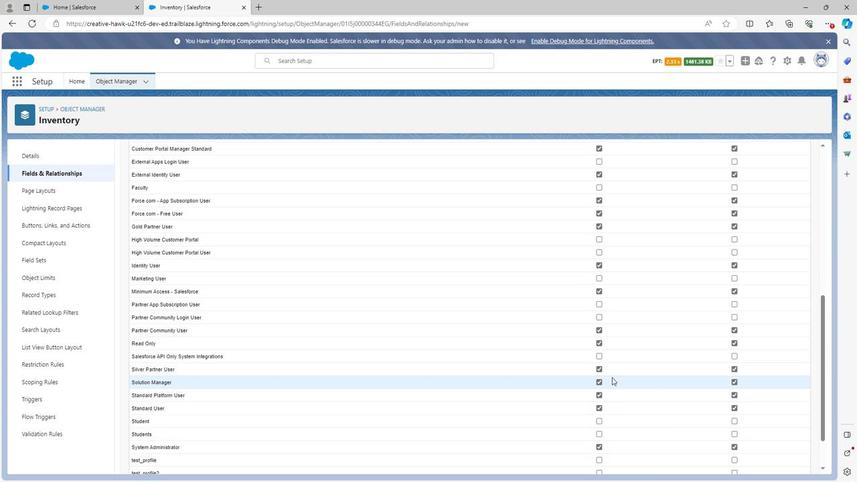 
Action: Mouse scrolled (607, 376) with delta (0, 0)
Screenshot: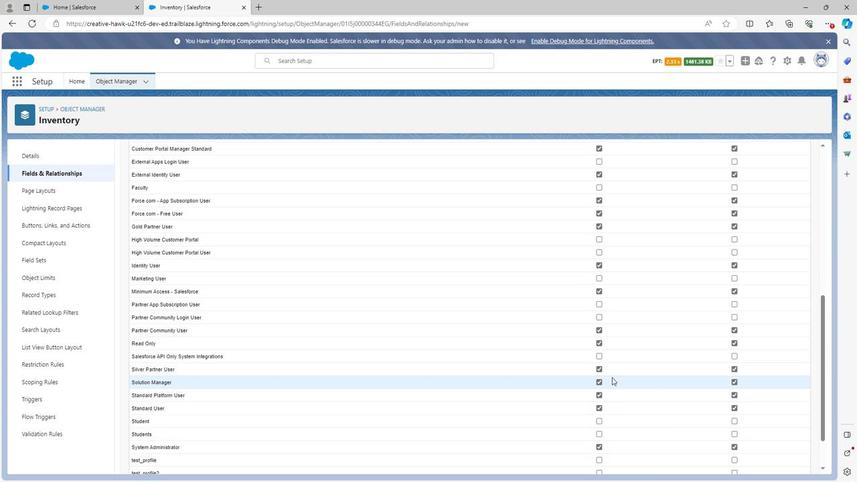 
Action: Mouse scrolled (607, 376) with delta (0, 0)
Screenshot: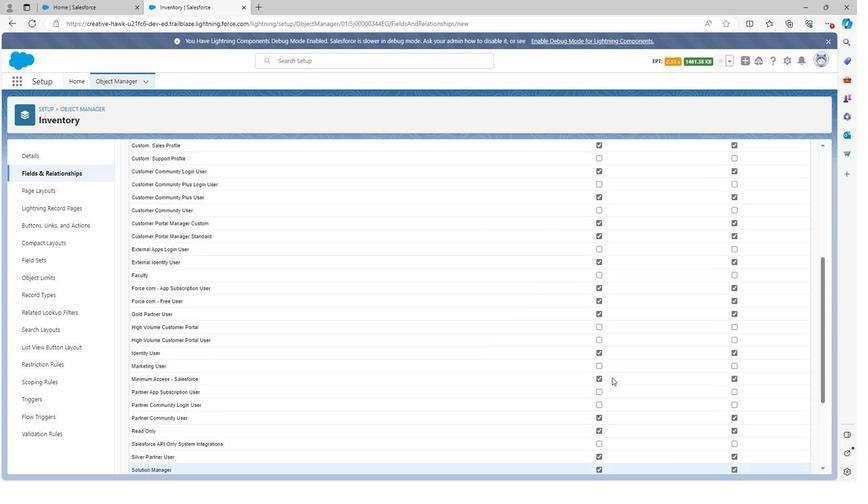 
Action: Mouse scrolled (607, 376) with delta (0, 0)
Screenshot: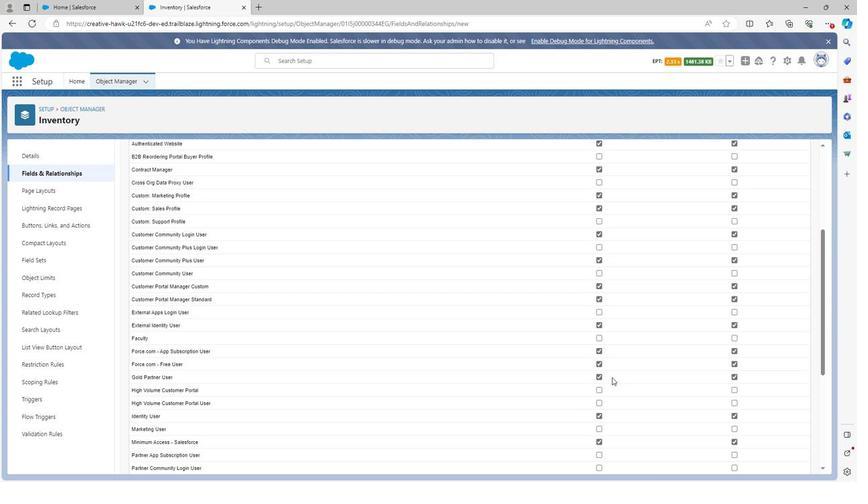 
Action: Mouse scrolled (607, 376) with delta (0, 0)
Screenshot: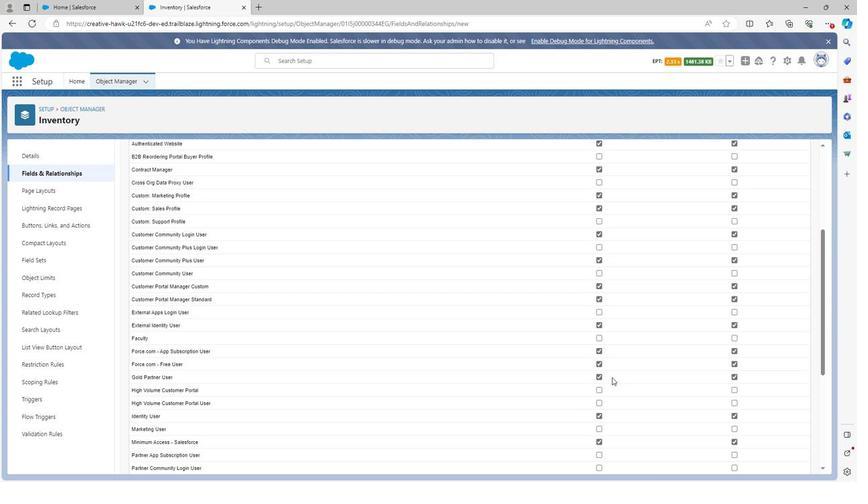 
Action: Mouse scrolled (607, 375) with delta (0, 0)
Screenshot: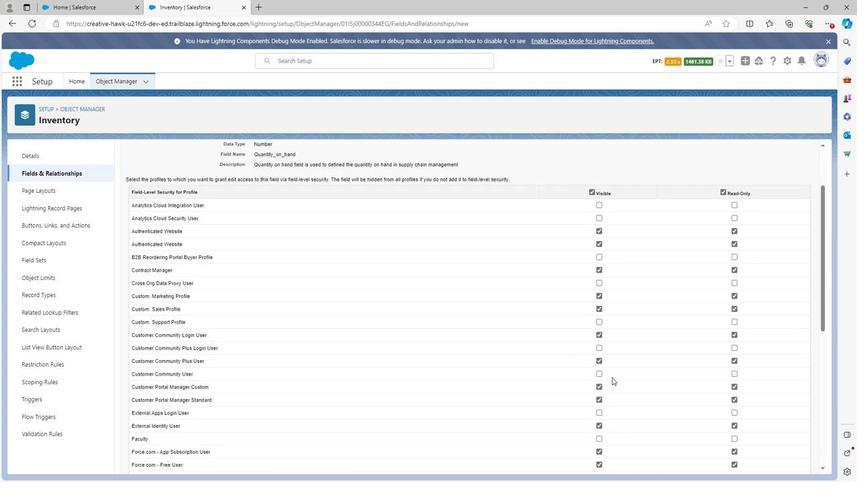 
Action: Mouse scrolled (607, 375) with delta (0, 0)
Screenshot: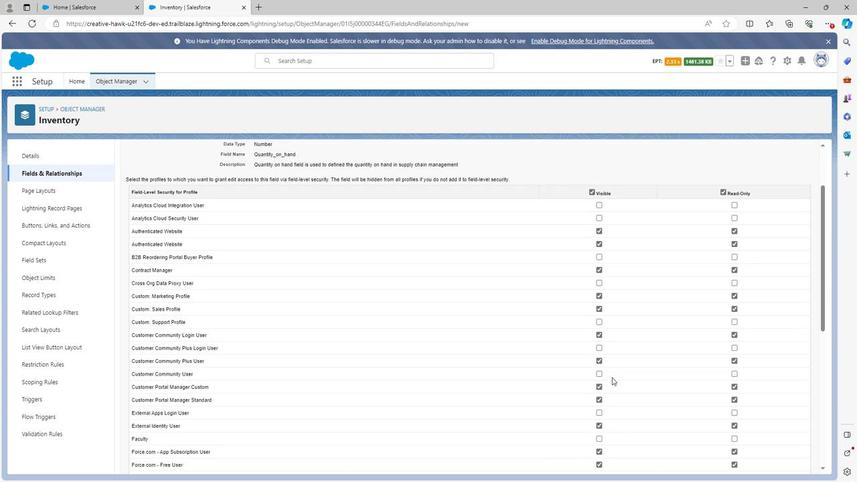 
Action: Mouse scrolled (607, 375) with delta (0, 0)
Screenshot: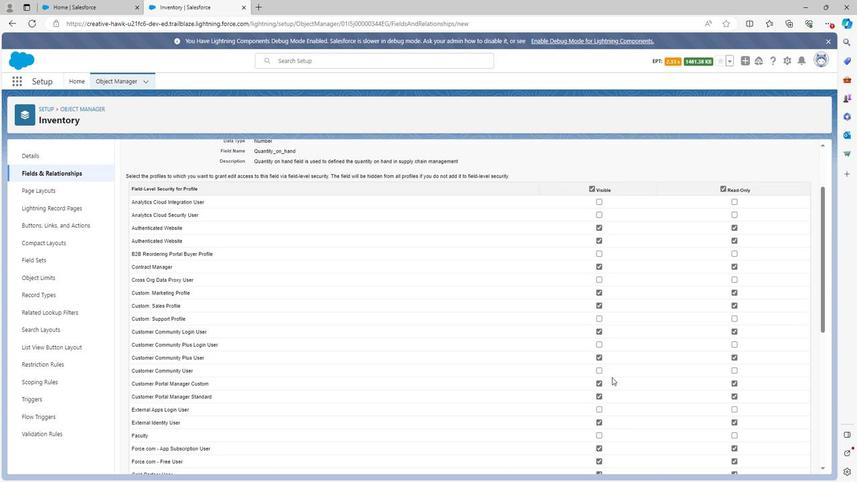 
Action: Mouse scrolled (607, 375) with delta (0, 0)
Screenshot: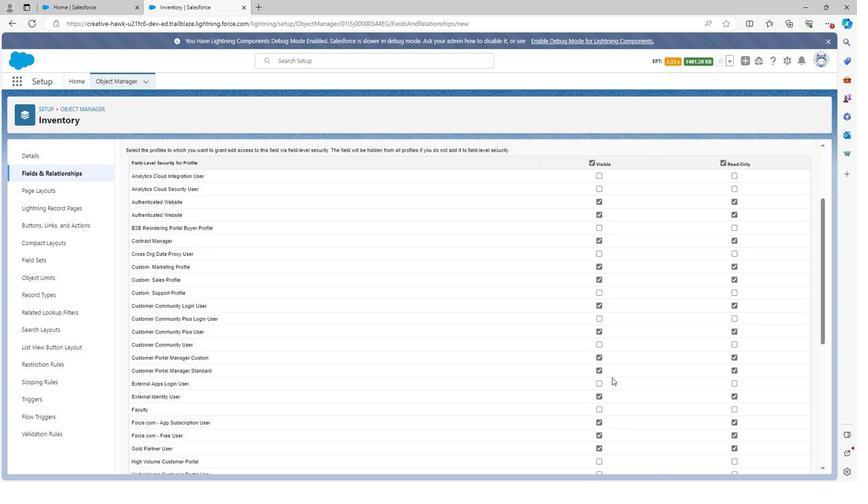 
Action: Mouse scrolled (607, 375) with delta (0, 0)
Screenshot: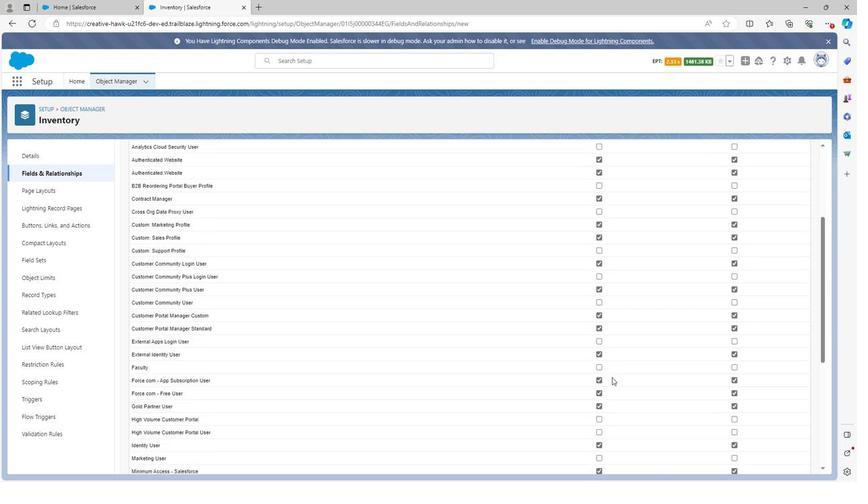 
Action: Mouse scrolled (607, 375) with delta (0, 0)
Screenshot: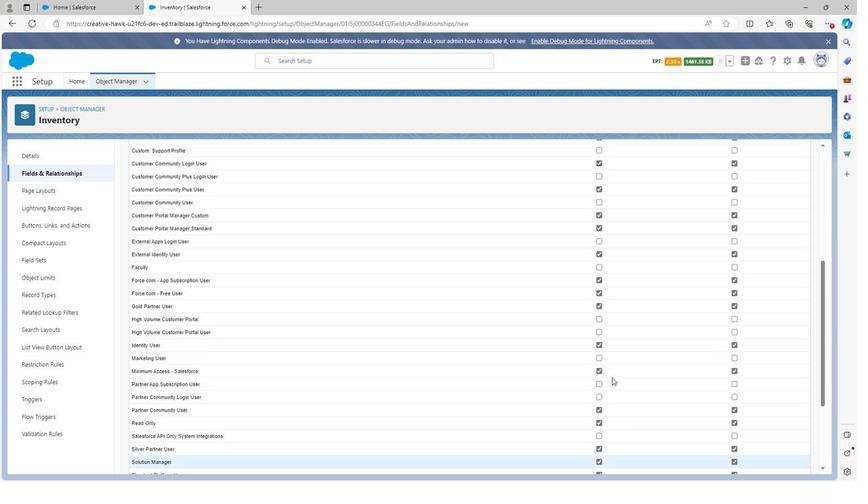 
Action: Mouse moved to (743, 464)
Screenshot: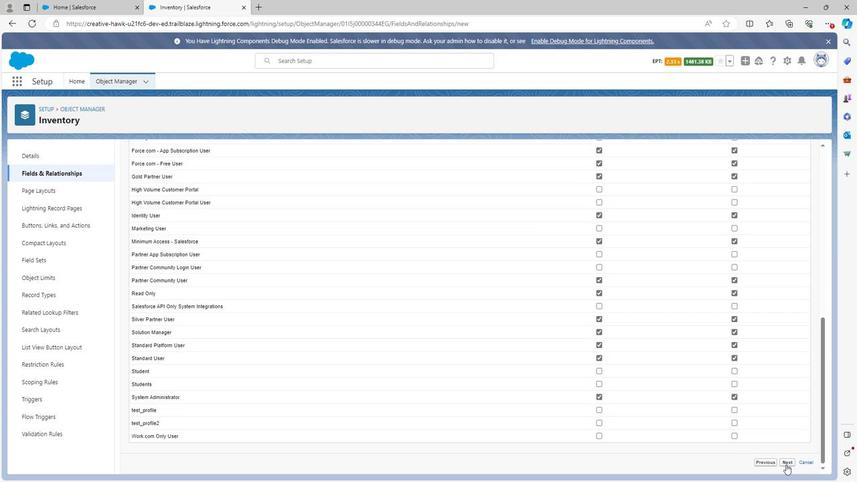 
Action: Mouse pressed left at (743, 464)
Screenshot: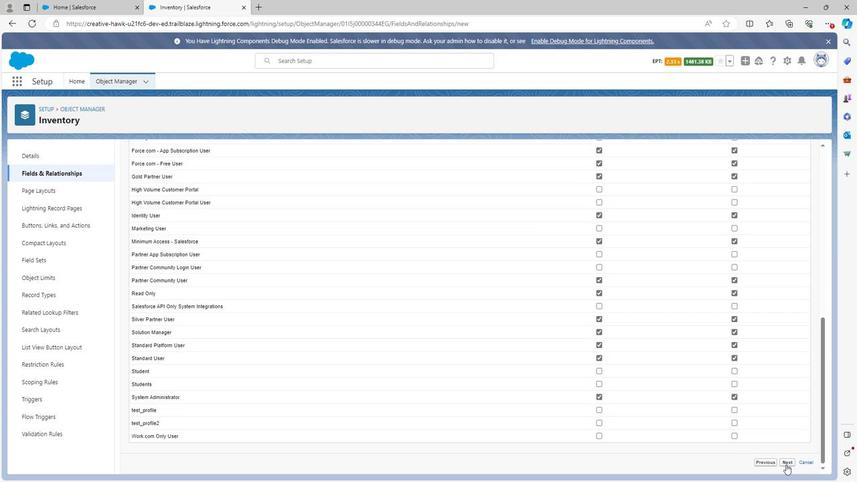 
Action: Mouse moved to (749, 328)
Screenshot: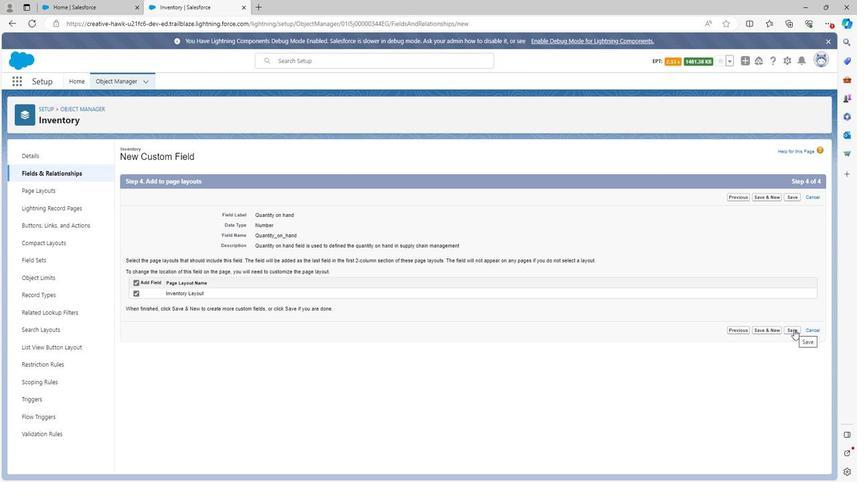
Action: Mouse pressed left at (749, 328)
Screenshot: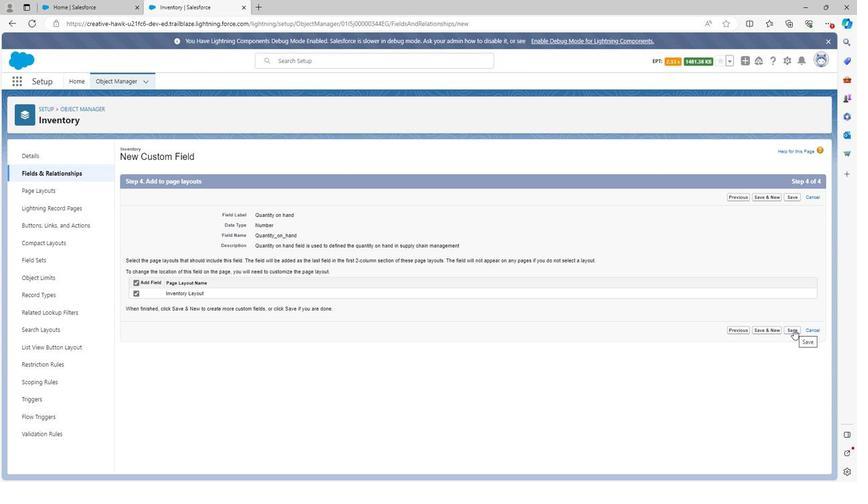 
Action: Mouse moved to (622, 152)
Screenshot: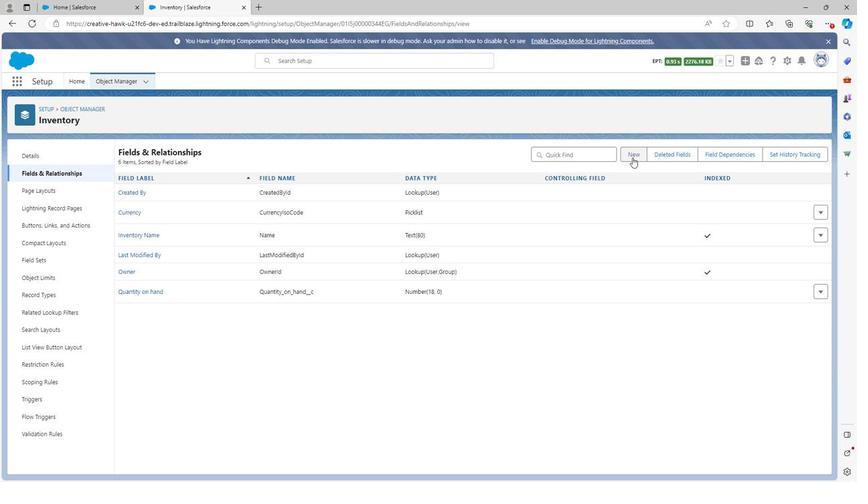 
Action: Mouse pressed left at (622, 152)
Screenshot: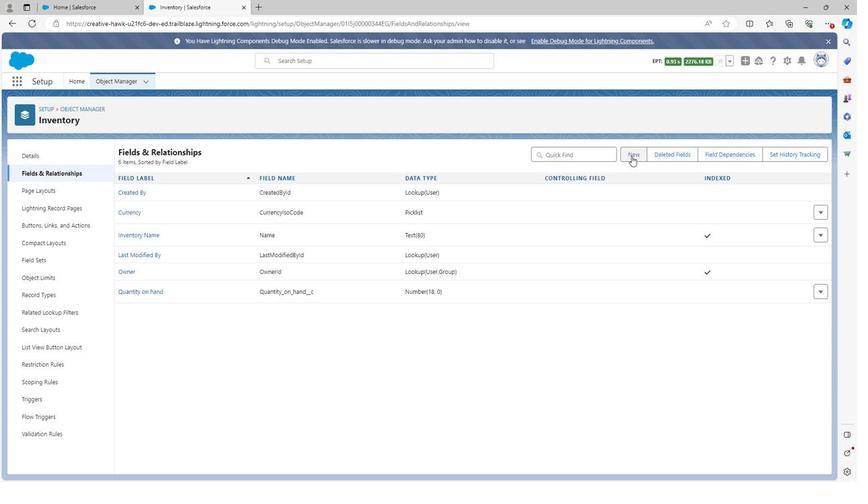 
Action: Mouse moved to (237, 383)
Screenshot: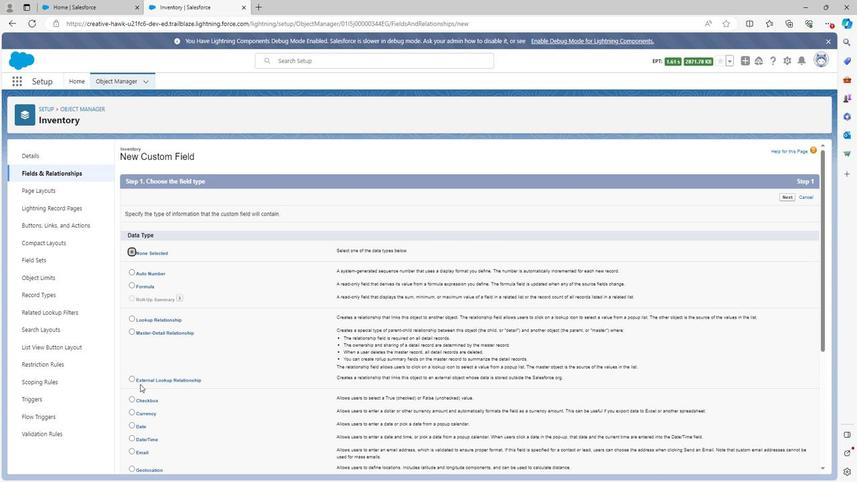 
Action: Mouse scrolled (237, 383) with delta (0, 0)
Screenshot: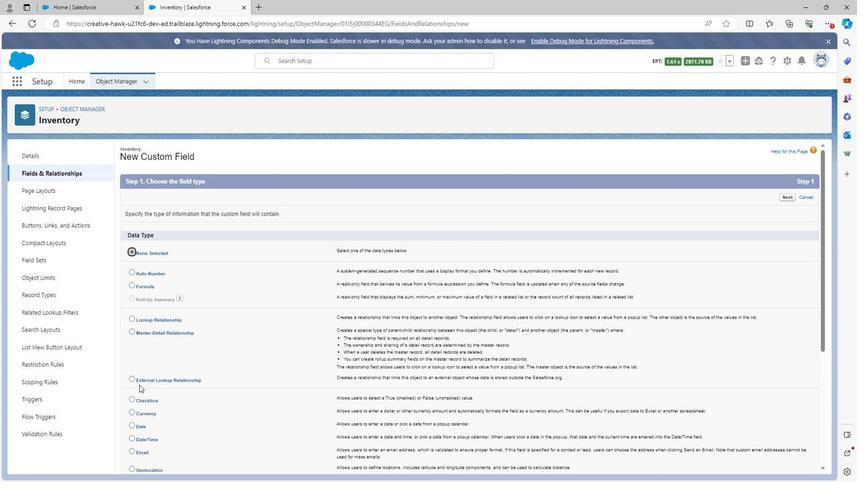 
Action: Mouse moved to (237, 383)
Screenshot: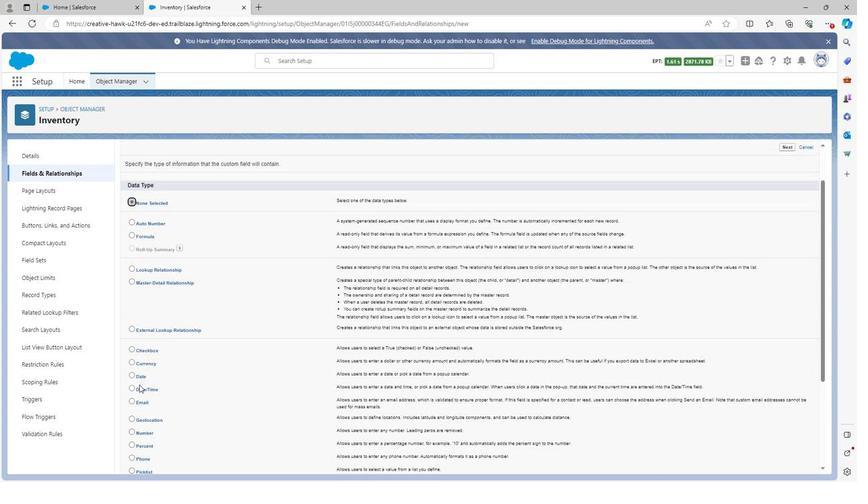 
Action: Mouse scrolled (237, 383) with delta (0, 0)
Screenshot: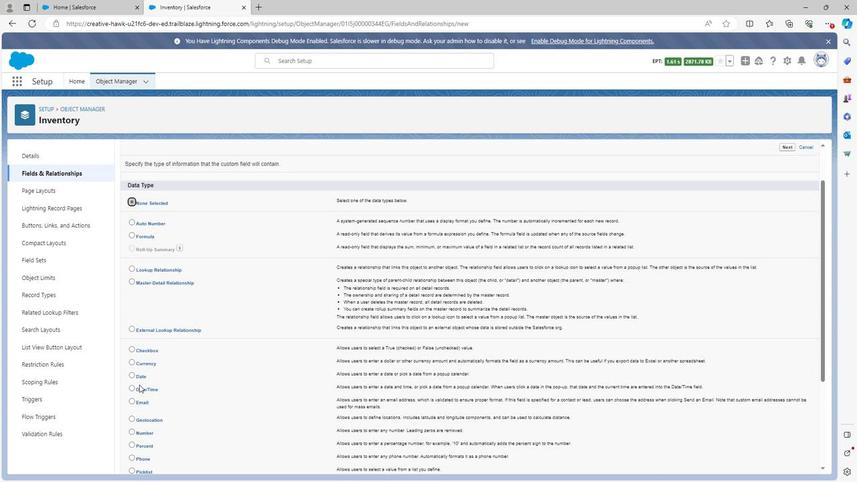 
Action: Mouse moved to (237, 384)
Screenshot: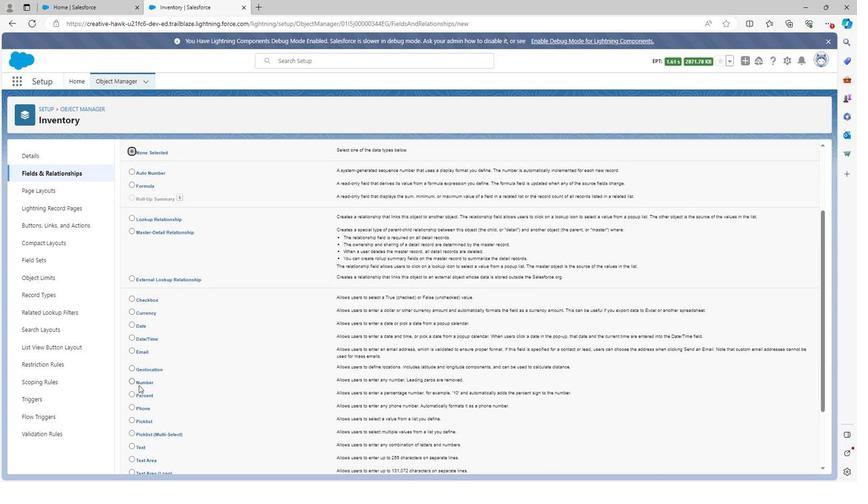 
Action: Mouse scrolled (237, 383) with delta (0, 0)
Screenshot: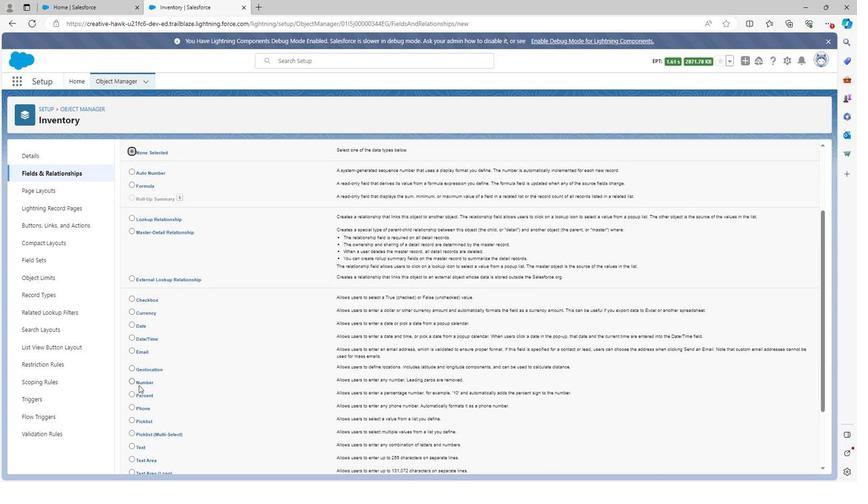 
Action: Mouse moved to (235, 386)
Screenshot: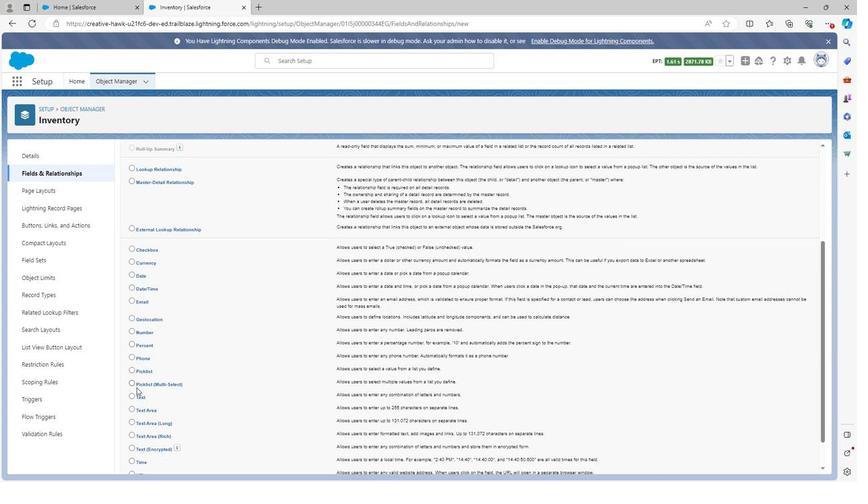 
Action: Mouse scrolled (235, 385) with delta (0, 0)
Screenshot: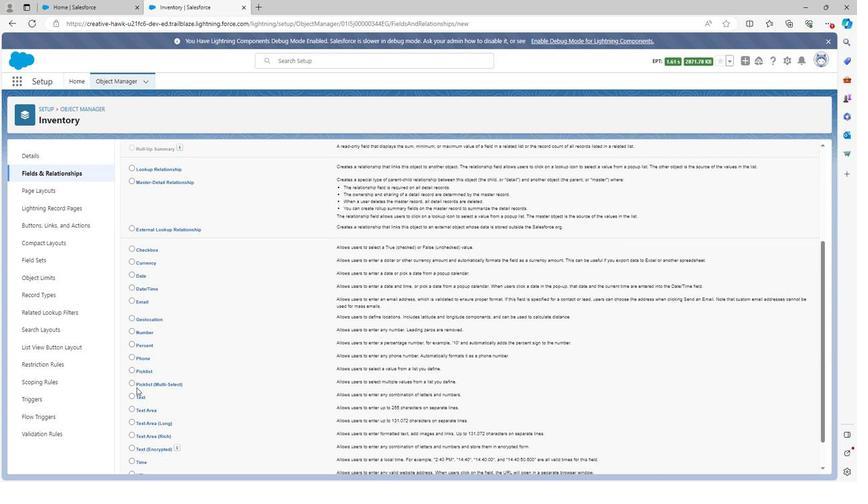 
Action: Mouse moved to (233, 361)
Screenshot: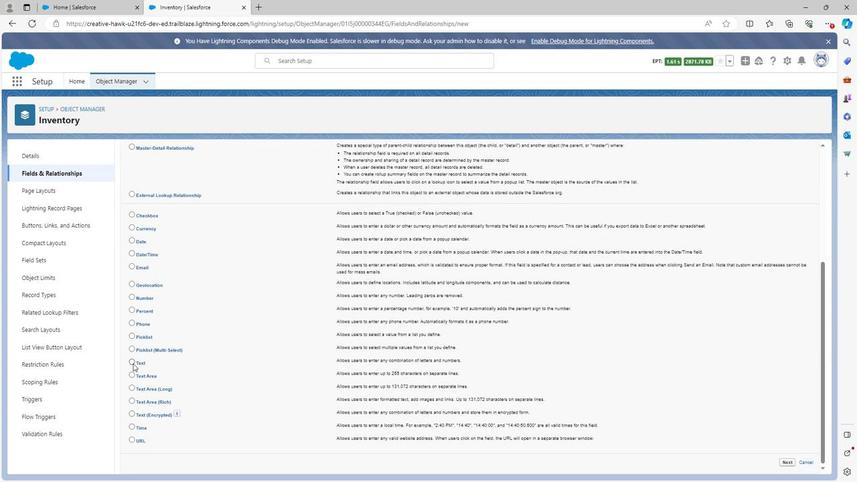 
Action: Mouse pressed left at (233, 361)
Screenshot: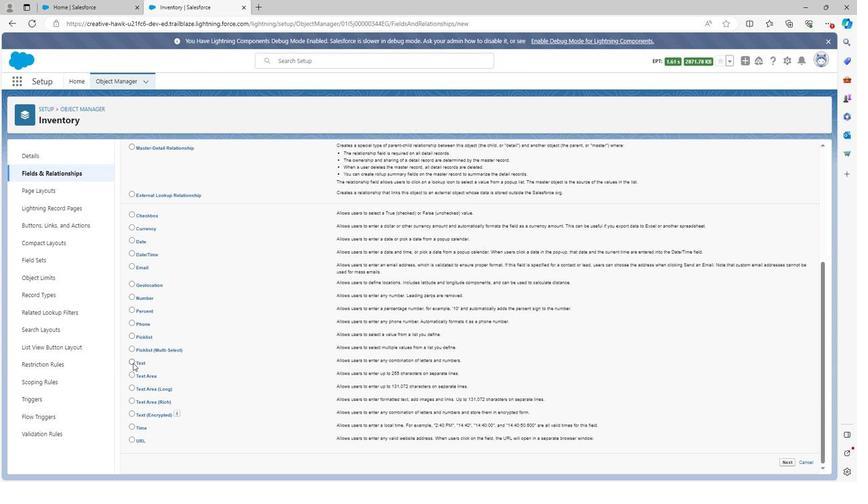 
Action: Mouse moved to (743, 463)
Screenshot: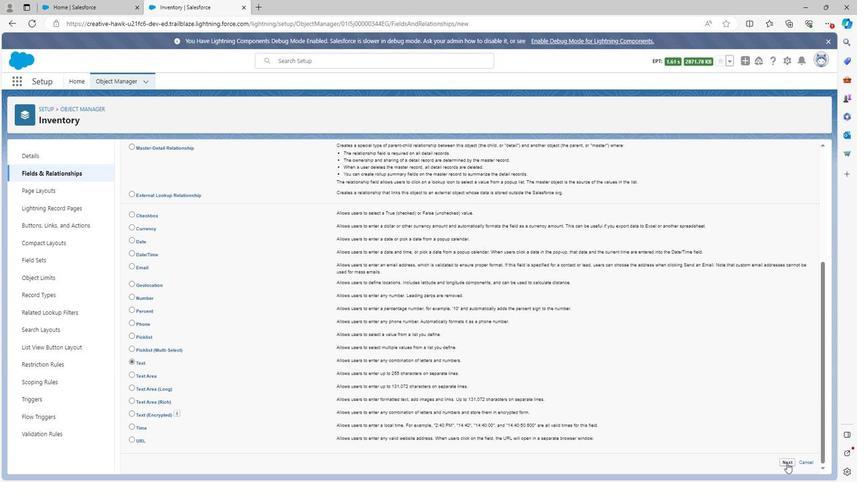 
Action: Mouse pressed left at (743, 463)
Screenshot: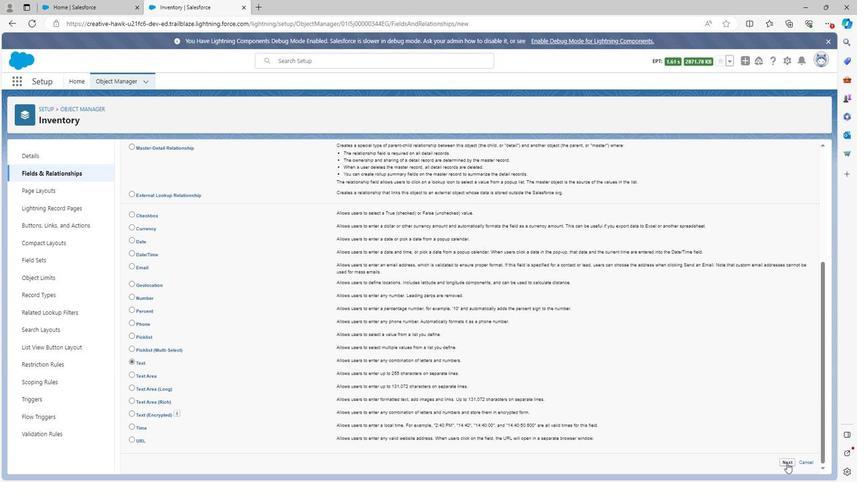 
Action: Mouse moved to (354, 210)
Screenshot: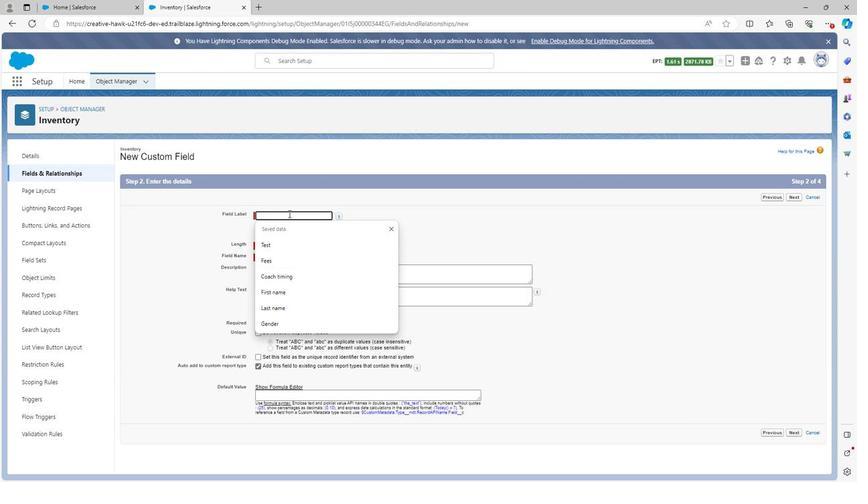 
Action: Mouse pressed left at (354, 210)
Screenshot: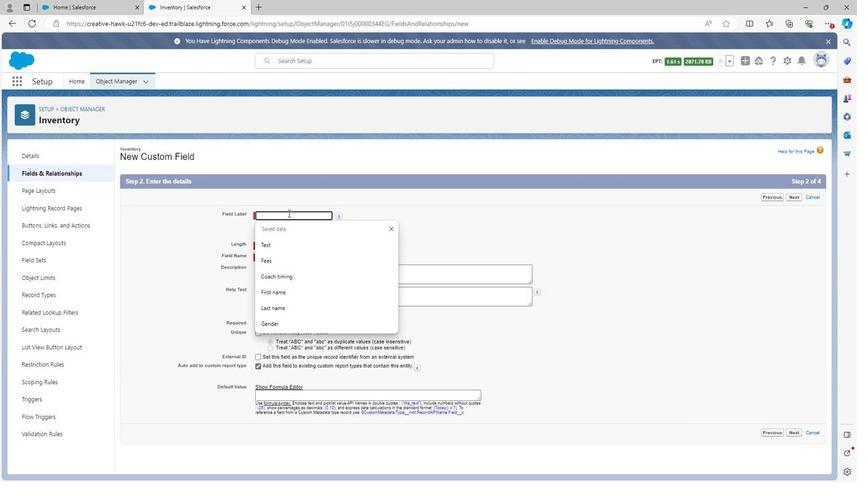 
Action: Mouse moved to (353, 211)
Screenshot: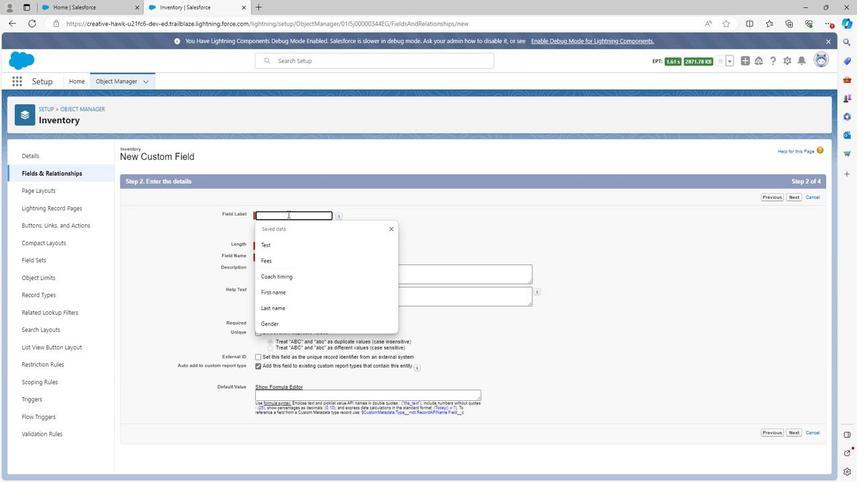 
Action: Key pressed <Key.shift>
Screenshot: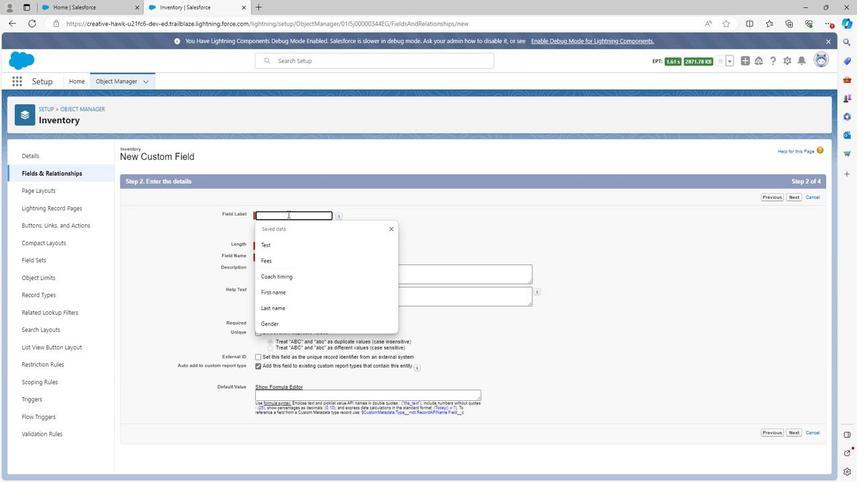 
Action: Mouse moved to (345, 242)
Screenshot: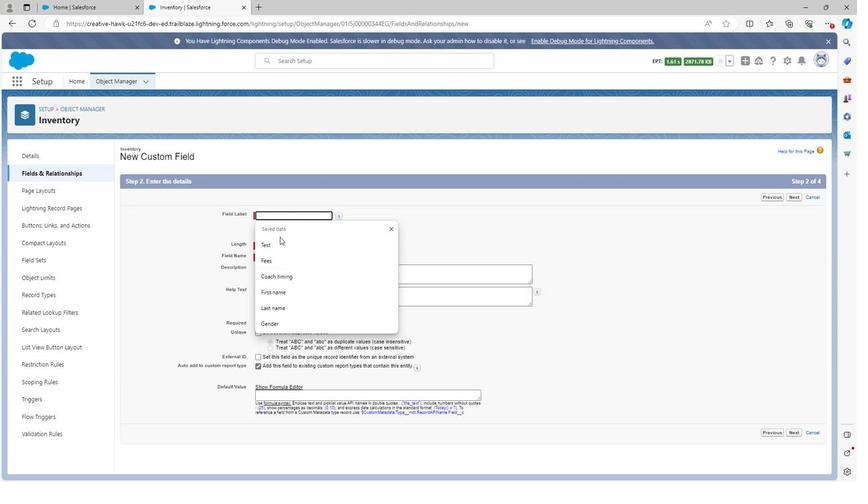 
Action: Key pressed <Key.shift><Key.shift>U
Screenshot: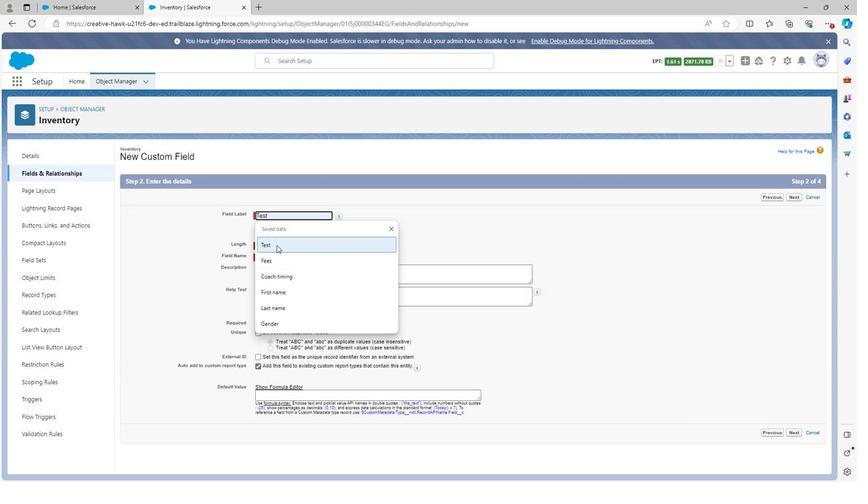 
Action: Mouse moved to (346, 245)
Screenshot: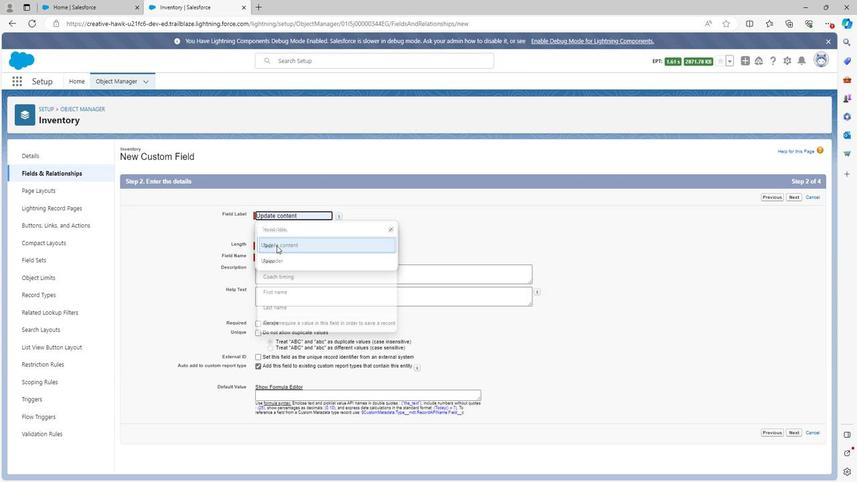
Action: Key pressed n
Screenshot: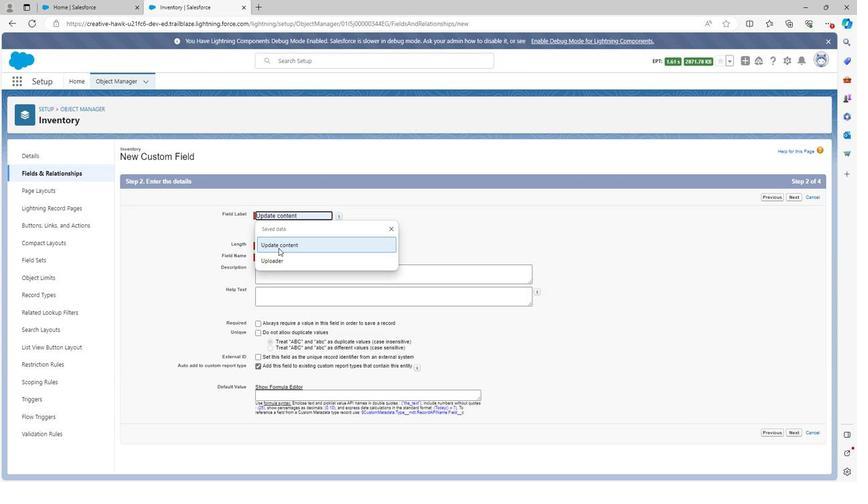 
Action: Mouse moved to (346, 247)
Screenshot: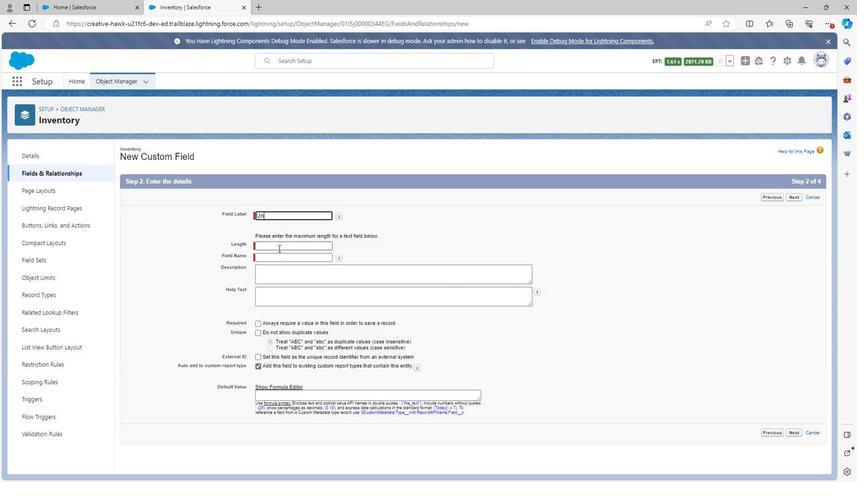 
Action: Key pressed it
Screenshot: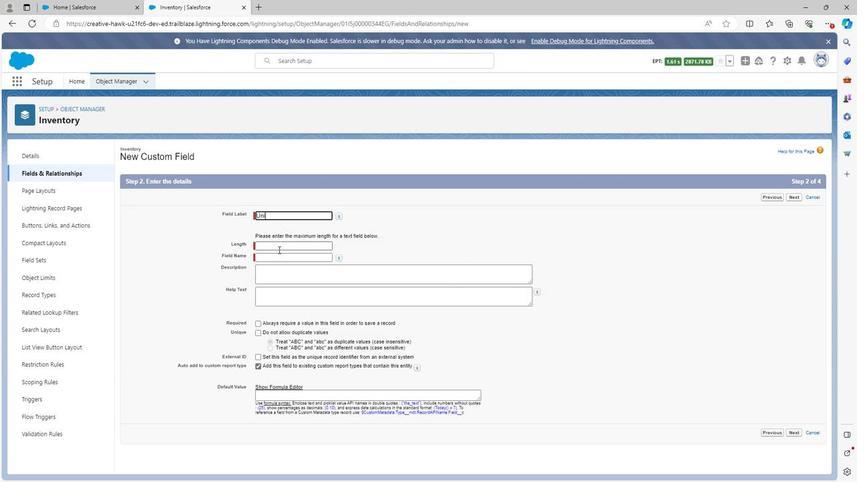 
Action: Mouse moved to (346, 247)
Screenshot: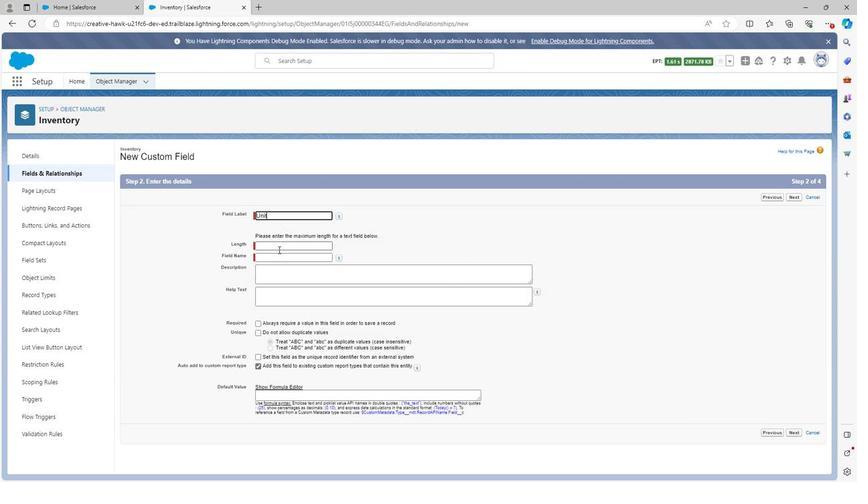 
Action: Key pressed <Key.space>
Screenshot: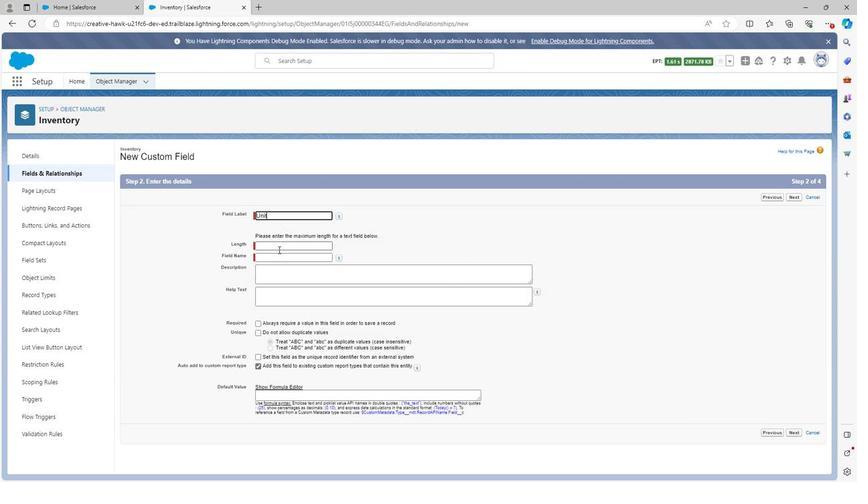 
Action: Mouse moved to (346, 247)
Screenshot: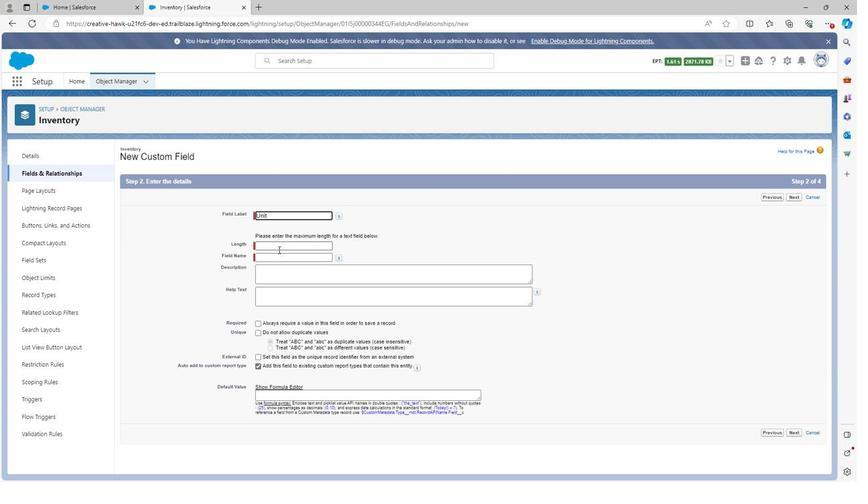 
Action: Key pressed of
Screenshot: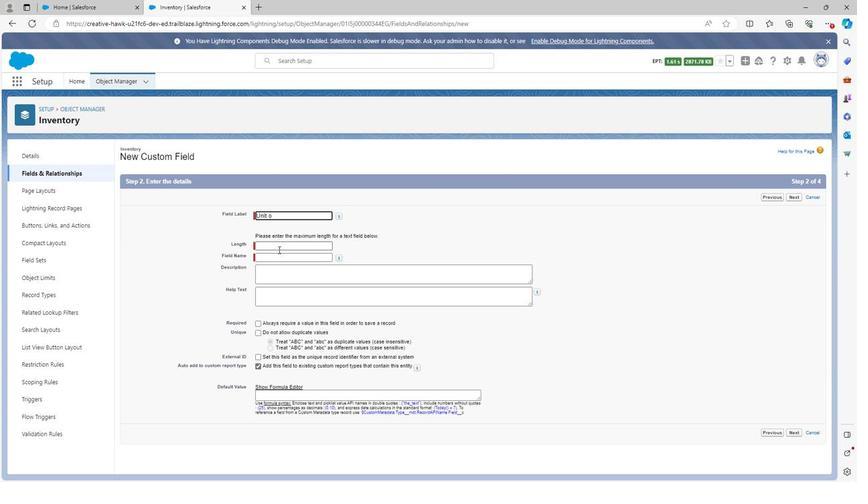 
Action: Mouse moved to (346, 247)
Screenshot: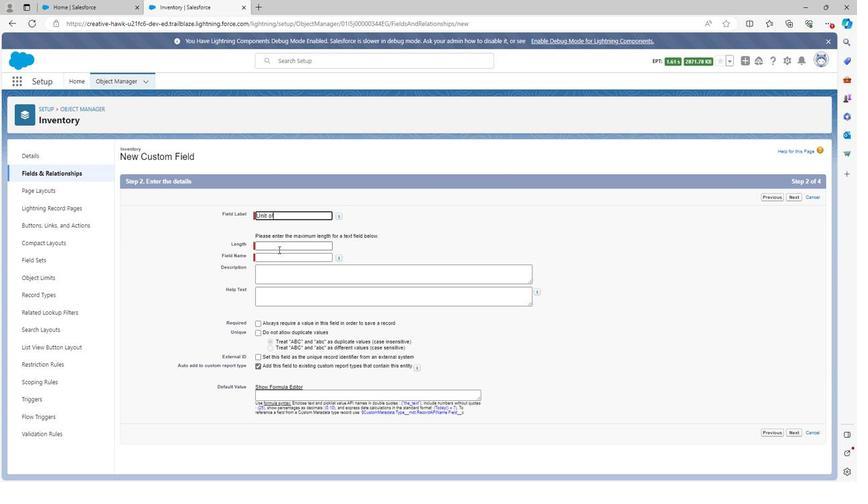 
Action: Key pressed <Key.space>me
Screenshot: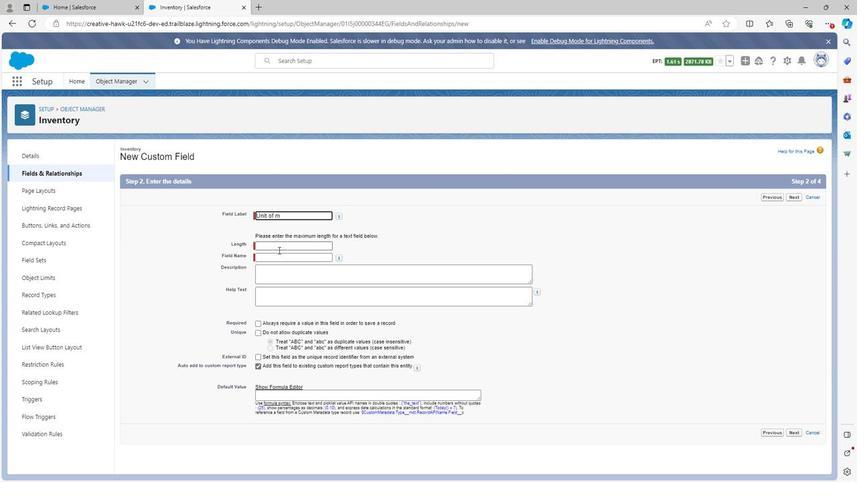 
Action: Mouse moved to (346, 249)
Screenshot: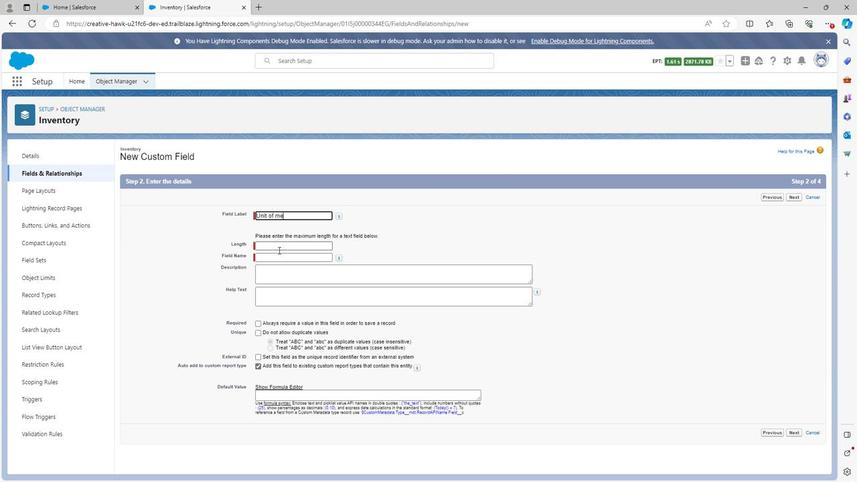 
Action: Key pressed a
Screenshot: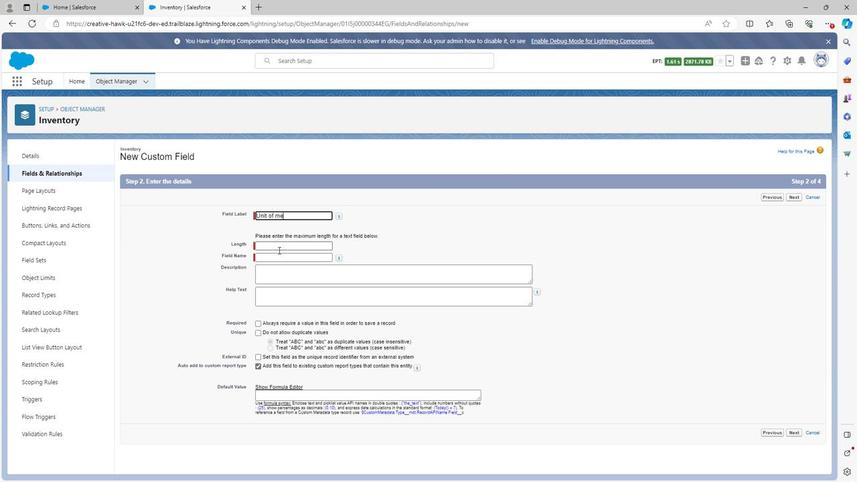
Action: Mouse moved to (347, 250)
Screenshot: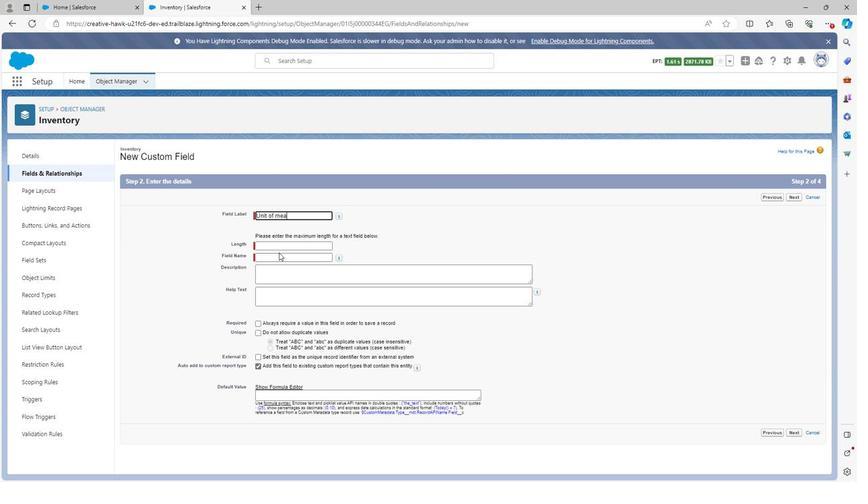 
Action: Key pressed s
Screenshot: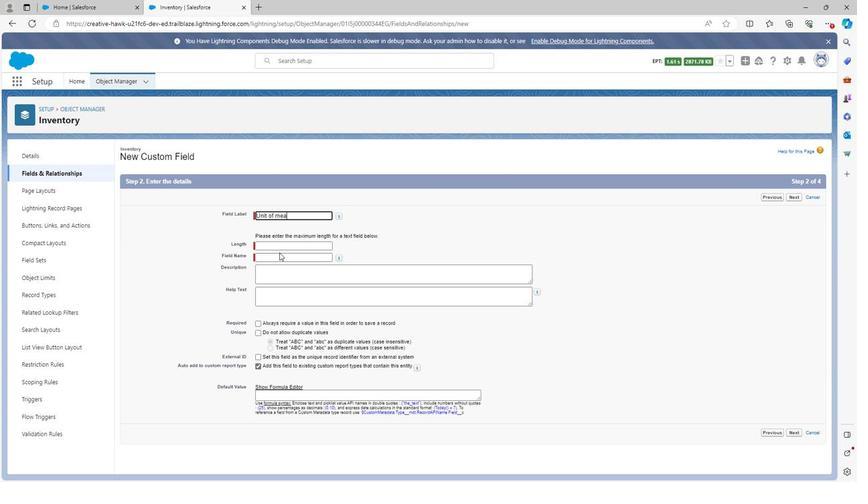 
Action: Mouse moved to (347, 249)
Screenshot: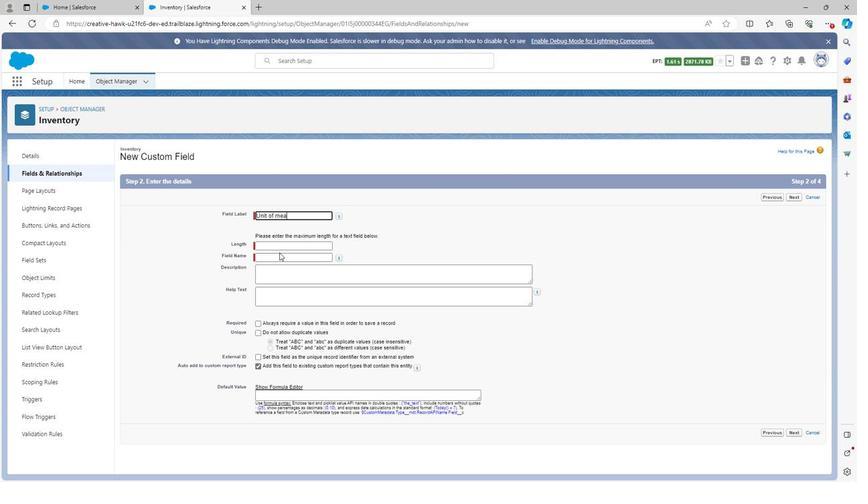 
Action: Key pressed re
Screenshot: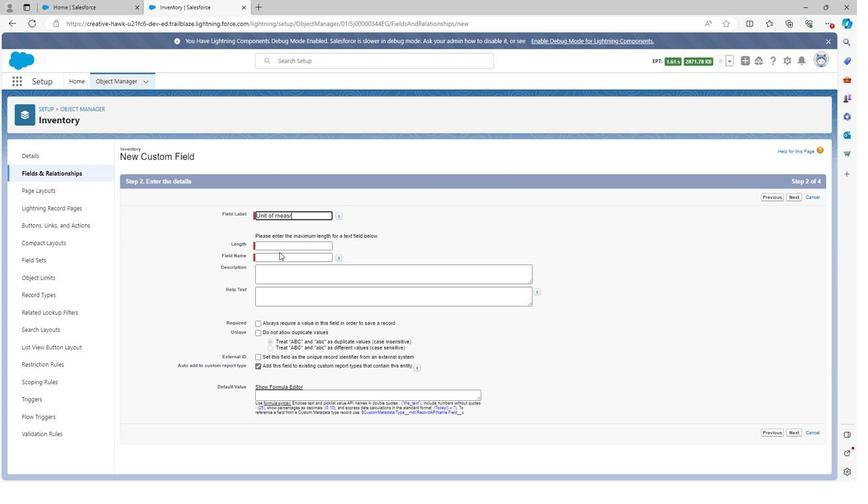 
Action: Mouse moved to (348, 247)
Screenshot: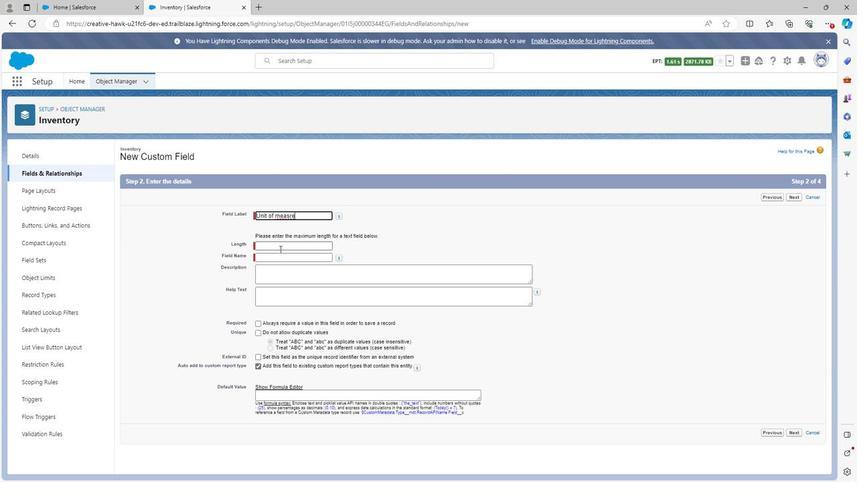 
Action: Key pressed <Key.backspace><Key.backspace>
Screenshot: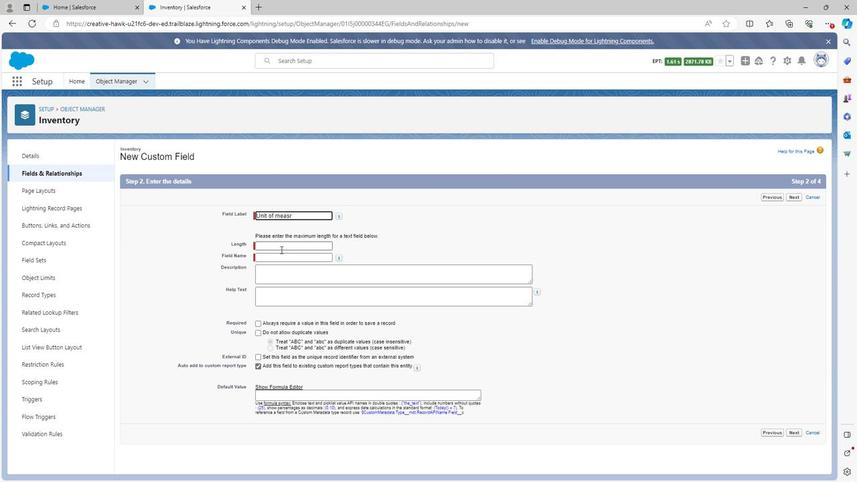 
Action: Mouse moved to (348, 247)
Screenshot: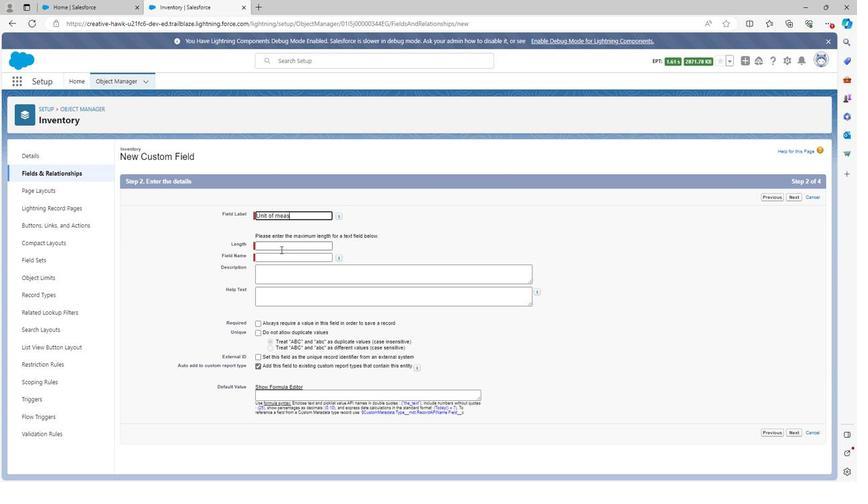 
Action: Key pressed ure
Screenshot: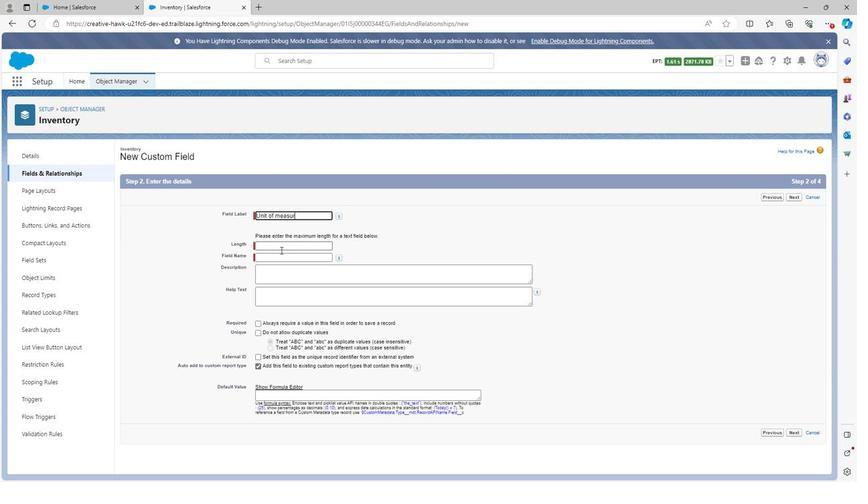 
Action: Mouse moved to (348, 249)
Screenshot: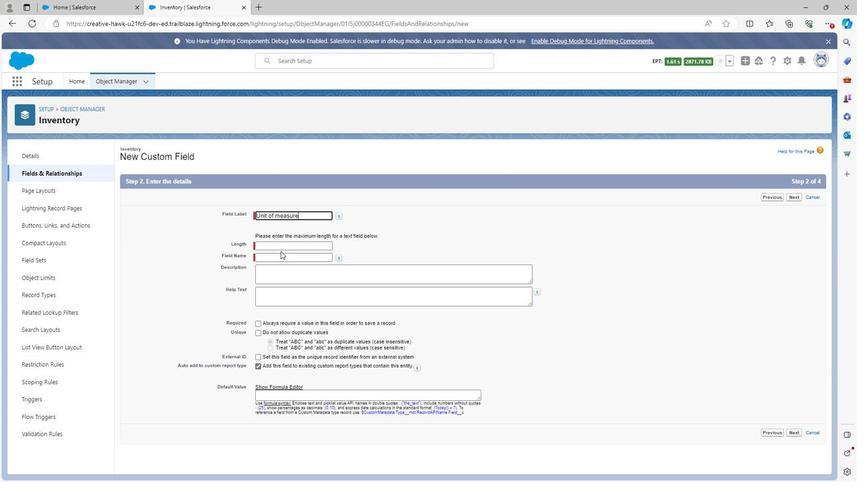
Action: Key pressed <Key.space>
Screenshot: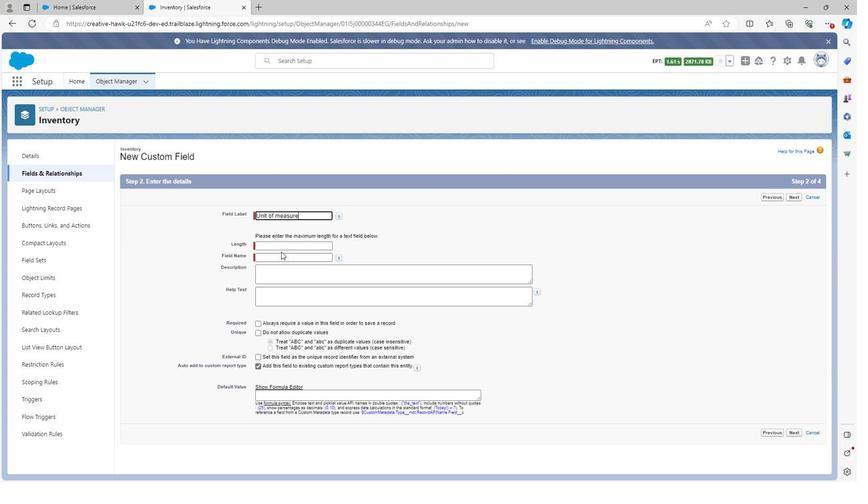 
Action: Mouse moved to (404, 249)
Screenshot: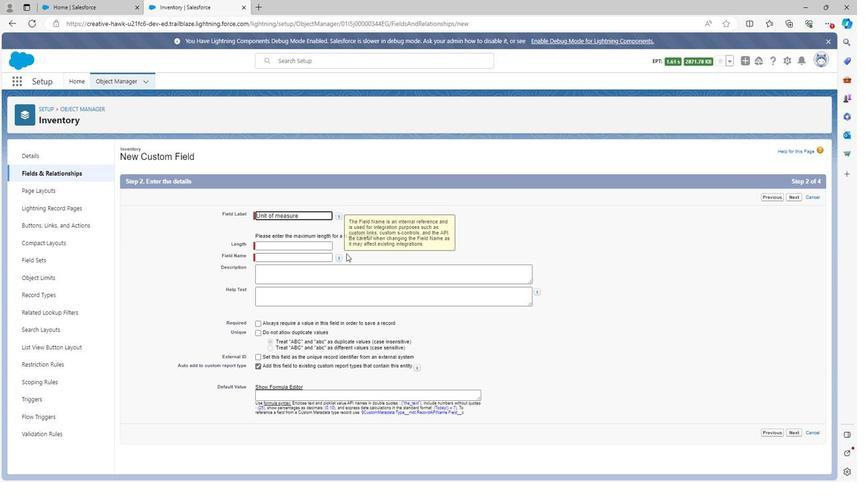 
Action: Mouse pressed left at (404, 249)
Screenshot: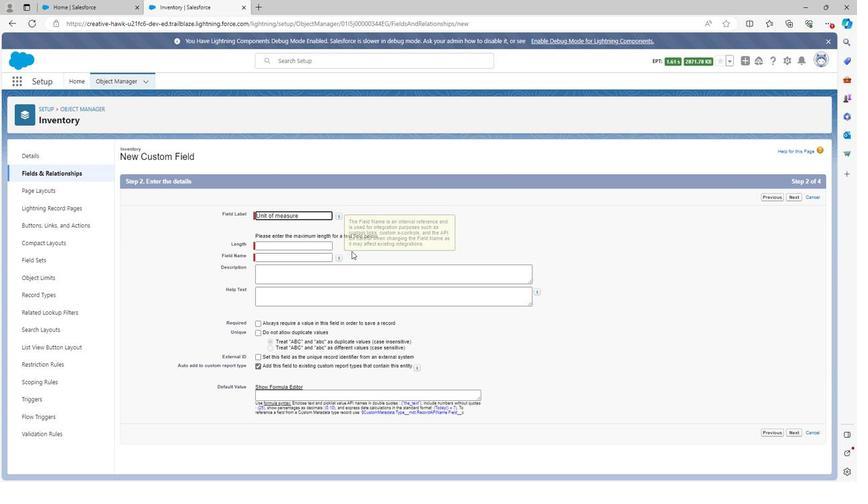 
Action: Mouse moved to (376, 242)
Screenshot: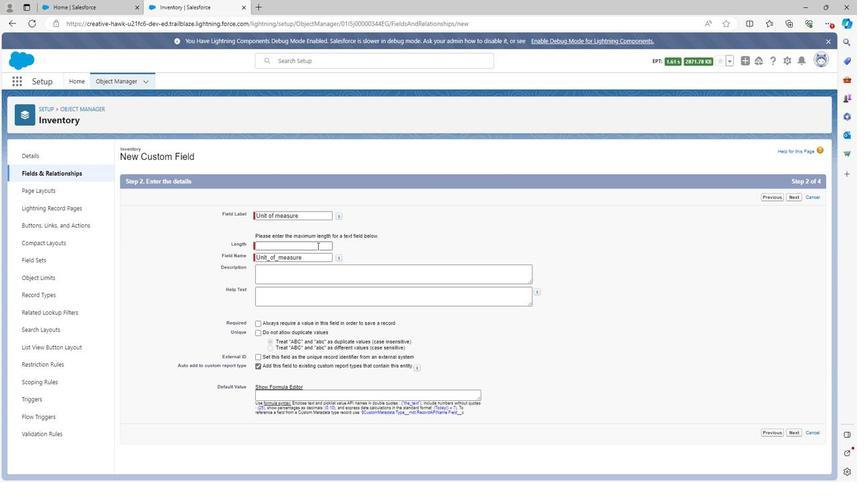 
Action: Mouse pressed left at (376, 242)
Screenshot: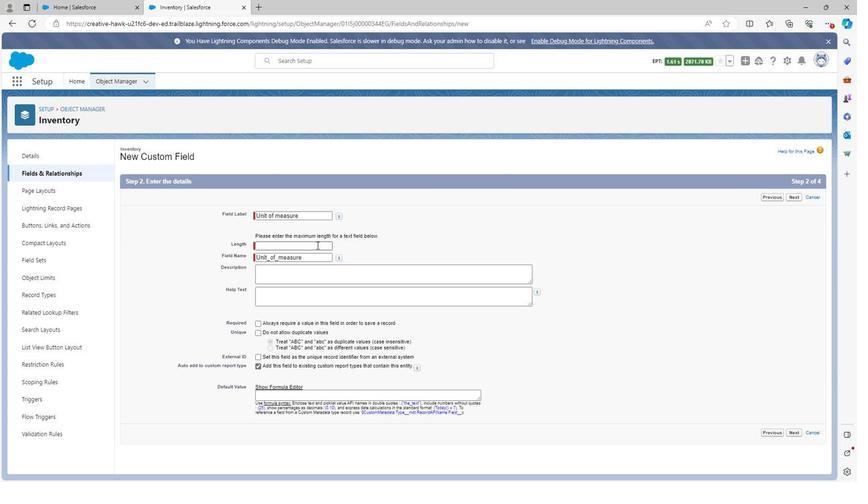 
Action: Mouse moved to (355, 270)
Screenshot: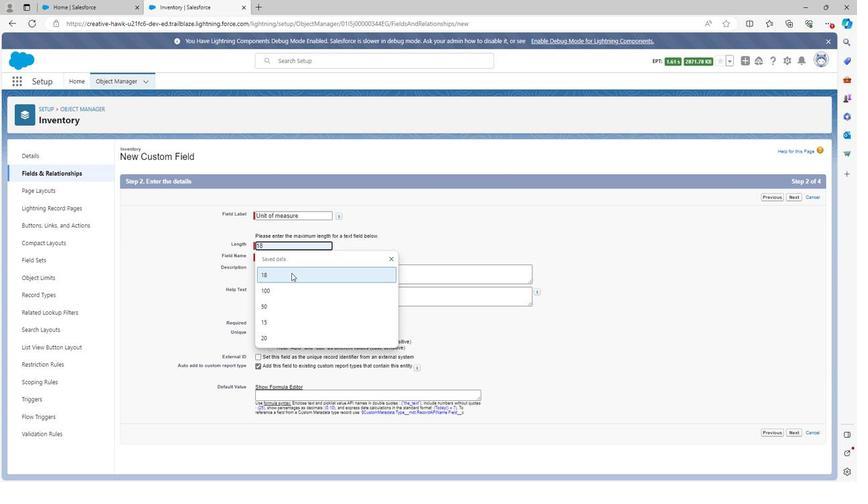 
Action: Mouse pressed left at (355, 270)
Screenshot: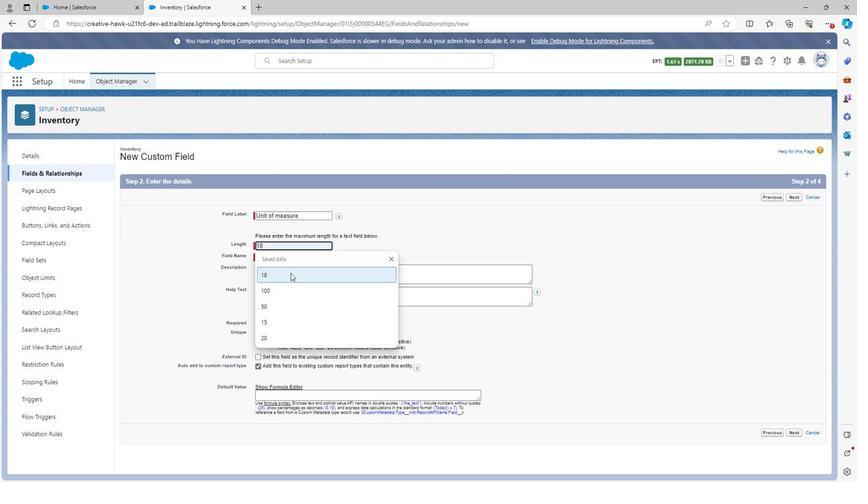 
Action: Mouse pressed left at (355, 270)
Screenshot: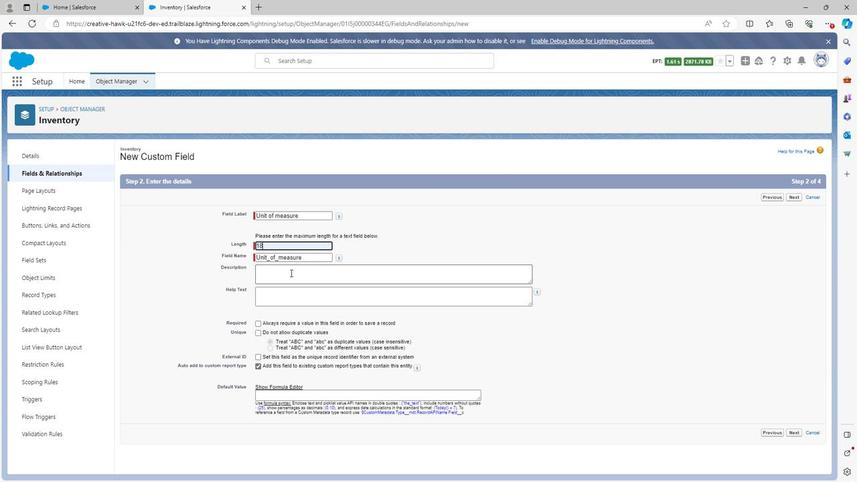 
Action: Key pressed <Key.shift>
Screenshot: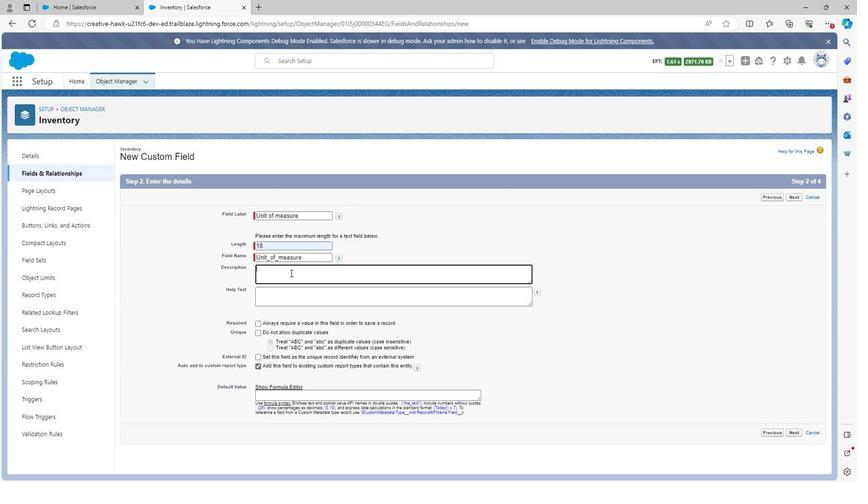 
Action: Mouse moved to (355, 273)
Screenshot: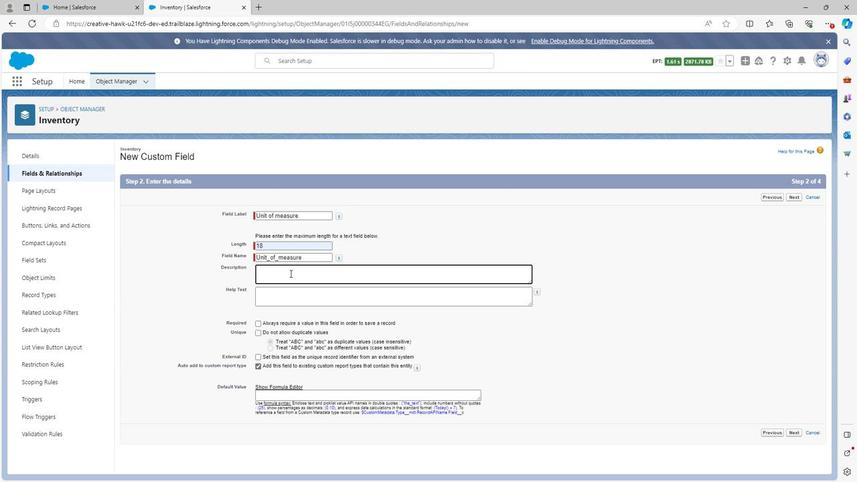 
Action: Key pressed <Key.shift><Key.shift>
Screenshot: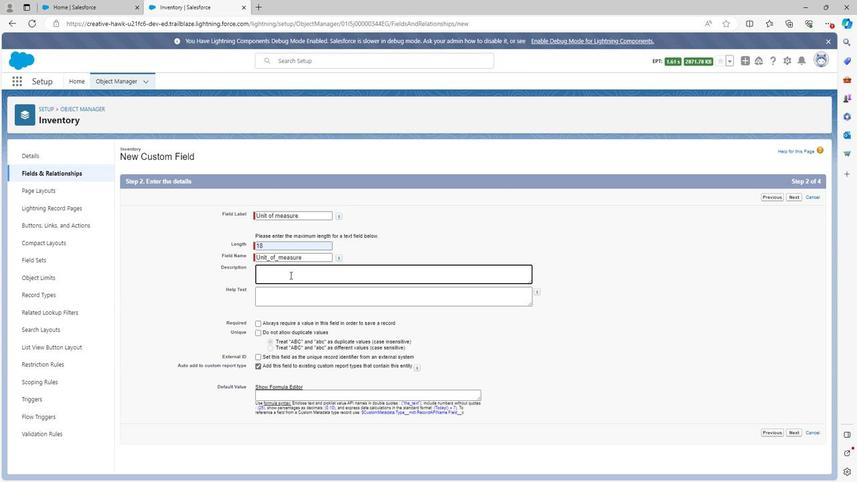 
Action: Mouse moved to (355, 274)
Screenshot: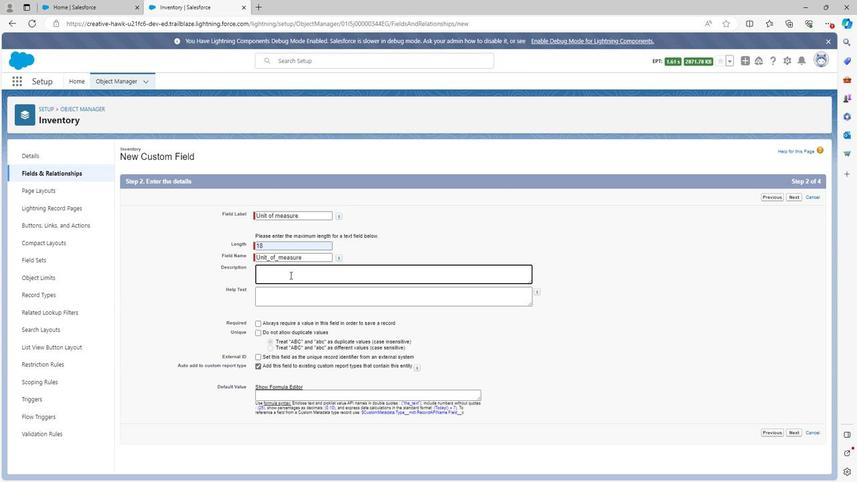 
Action: Key pressed <Key.shift><Key.shift>Unit<Key.space>
Screenshot: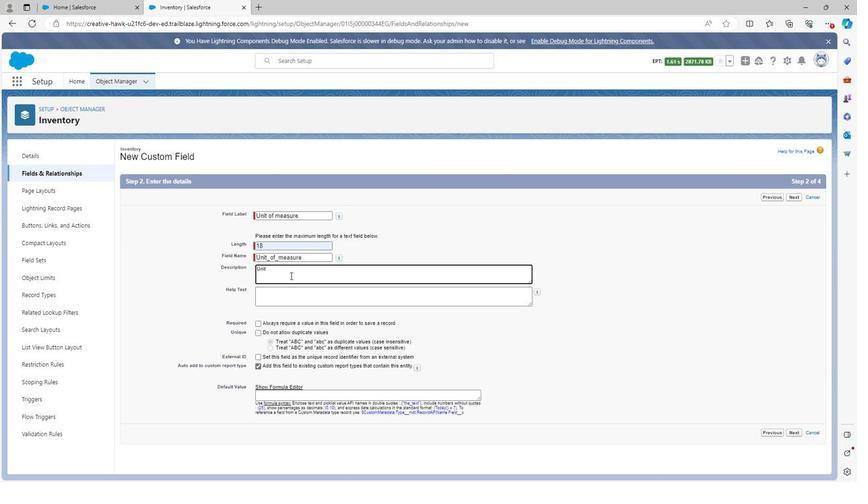 
Action: Mouse moved to (355, 274)
Screenshot: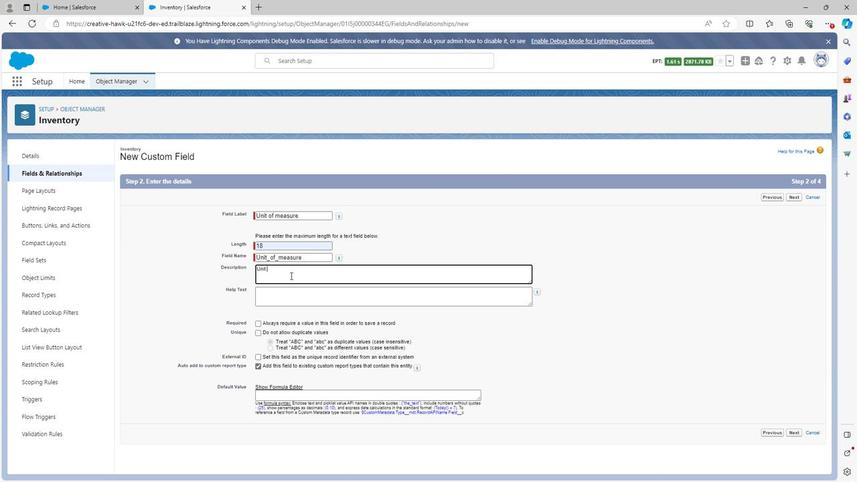 
Action: Key pressed o
Screenshot: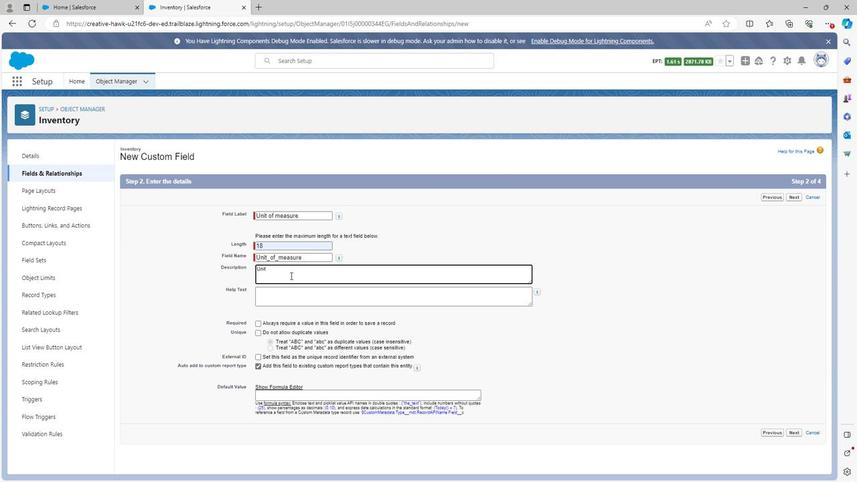 
Action: Mouse moved to (356, 272)
Screenshot: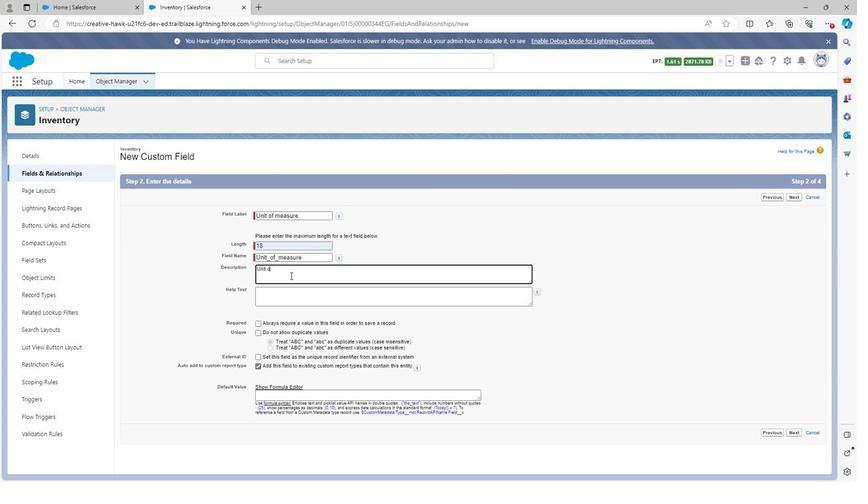 
Action: Key pressed f<Key.space>m
Screenshot: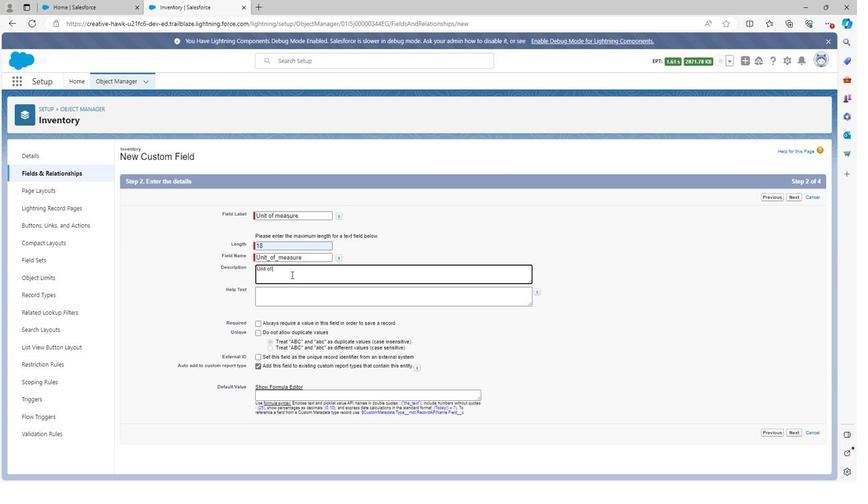 
Action: Mouse moved to (356, 272)
Screenshot: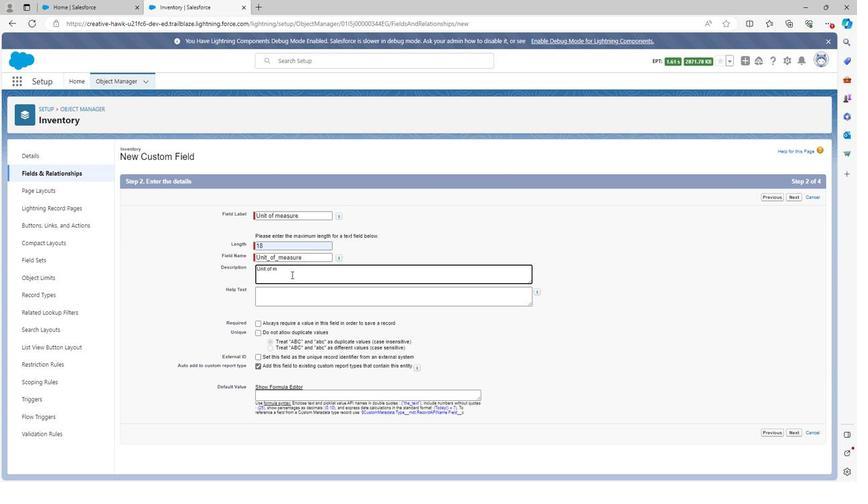 
Action: Key pressed e
Screenshot: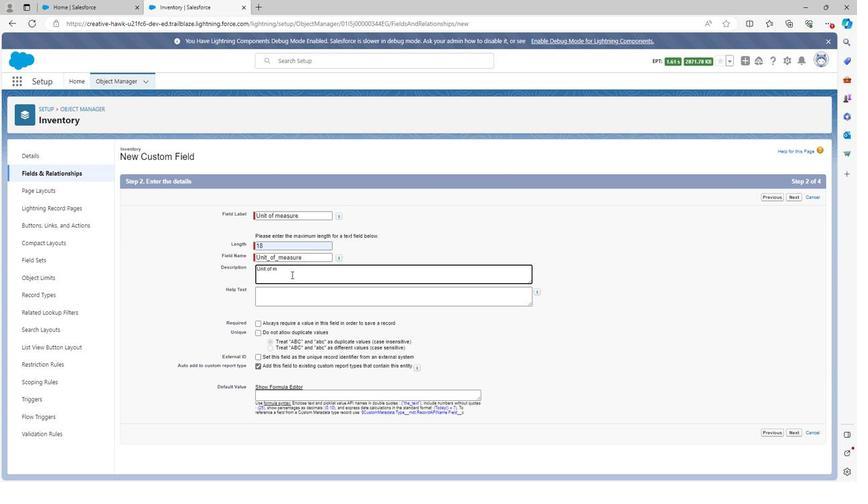 
Action: Mouse moved to (357, 272)
Screenshot: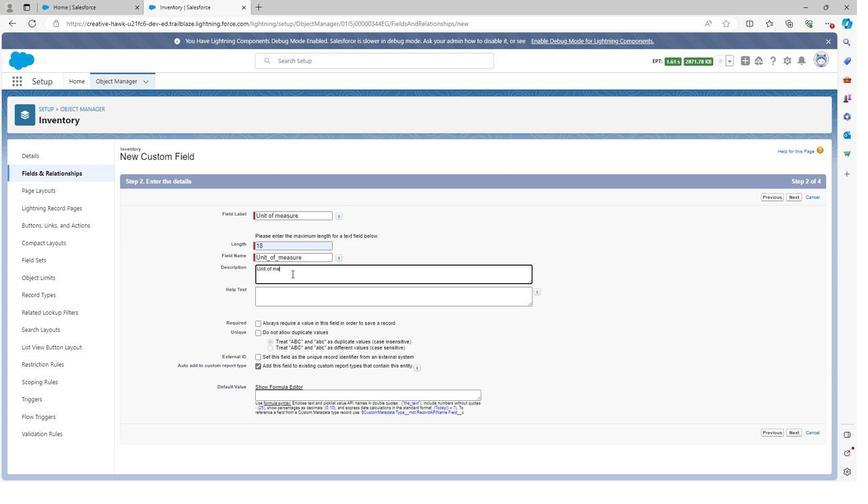 
Action: Key pressed a
Screenshot: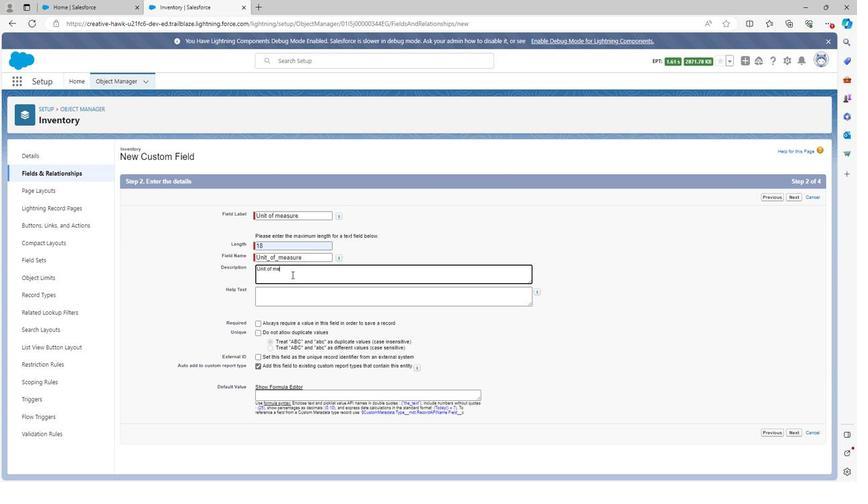 
Action: Mouse moved to (357, 273)
Screenshot: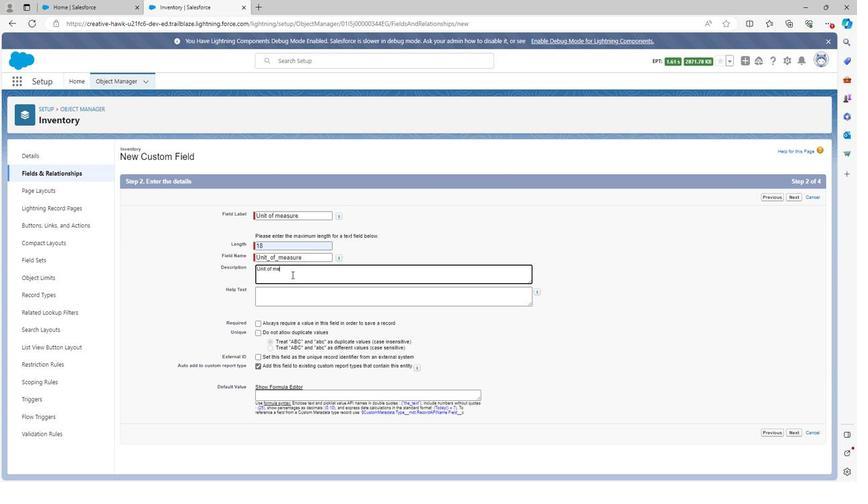 
Action: Key pressed su
Screenshot: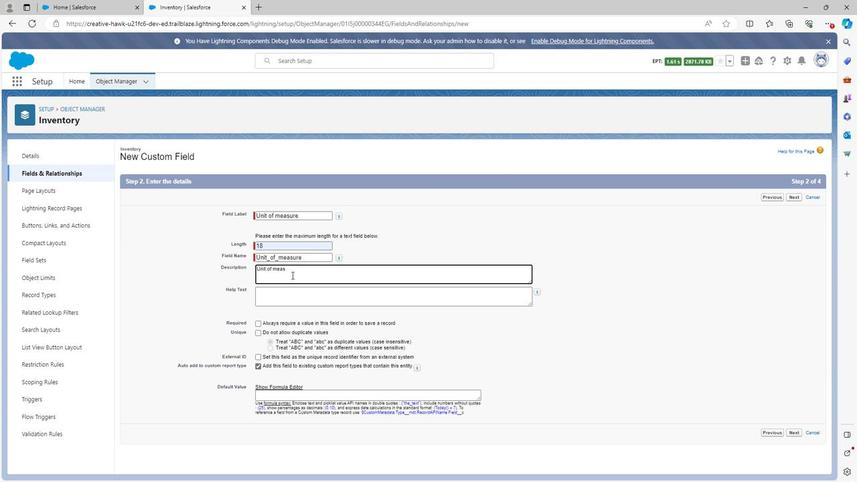 
Action: Mouse moved to (357, 272)
Screenshot: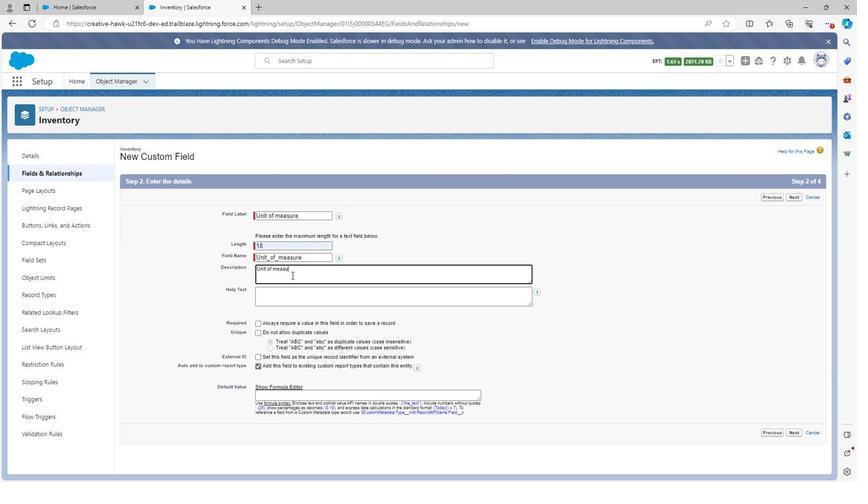 
Action: Key pressed r
Screenshot: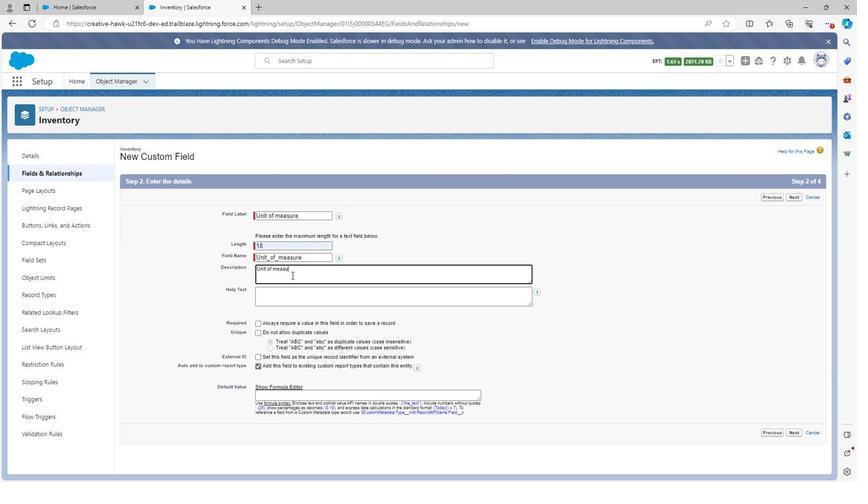 
Action: Mouse moved to (357, 270)
Screenshot: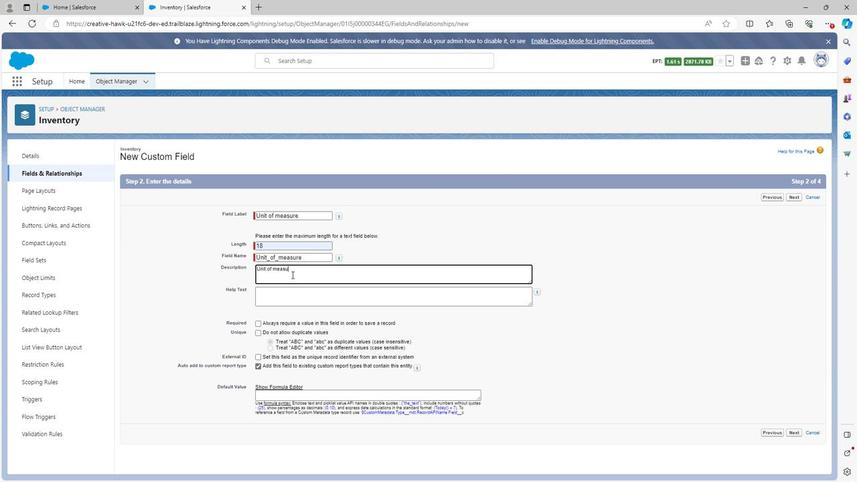
Action: Key pressed e<Key.space>fi
Screenshot: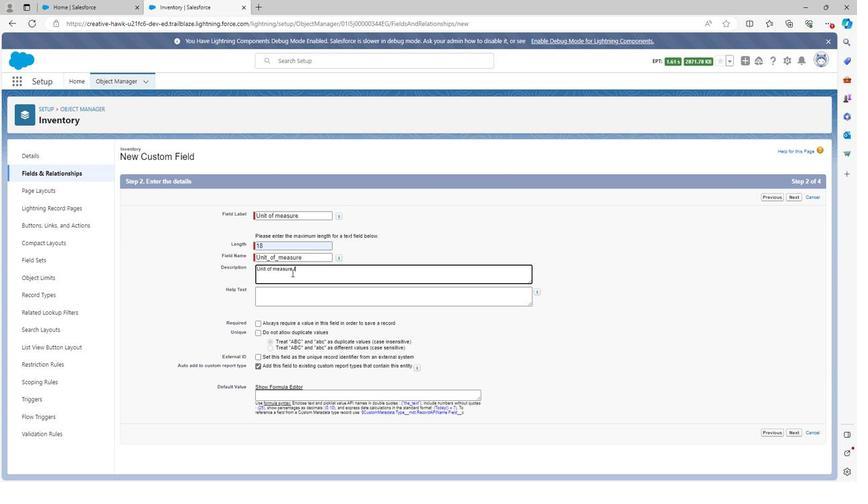
Action: Mouse moved to (357, 270)
Screenshot: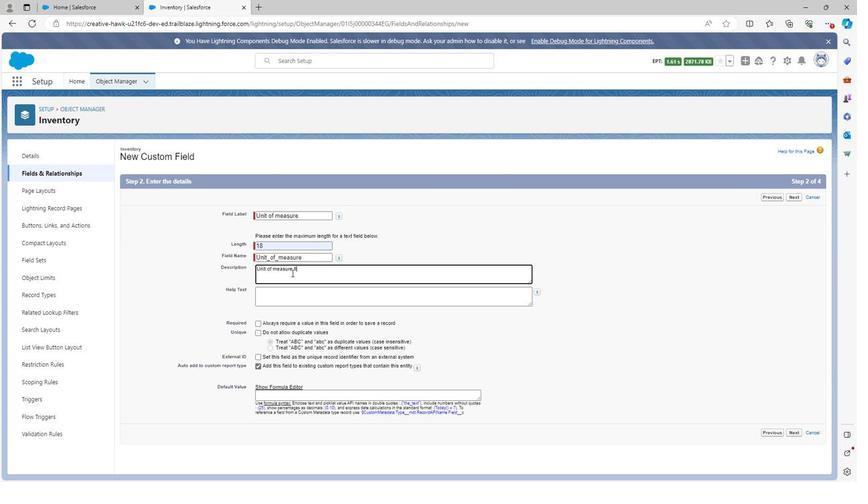 
Action: Key pressed el
Screenshot: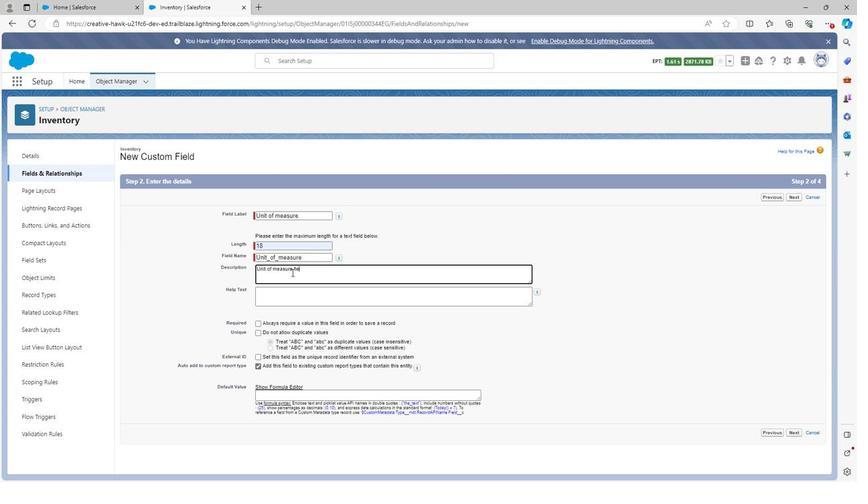 
Action: Mouse moved to (357, 270)
Screenshot: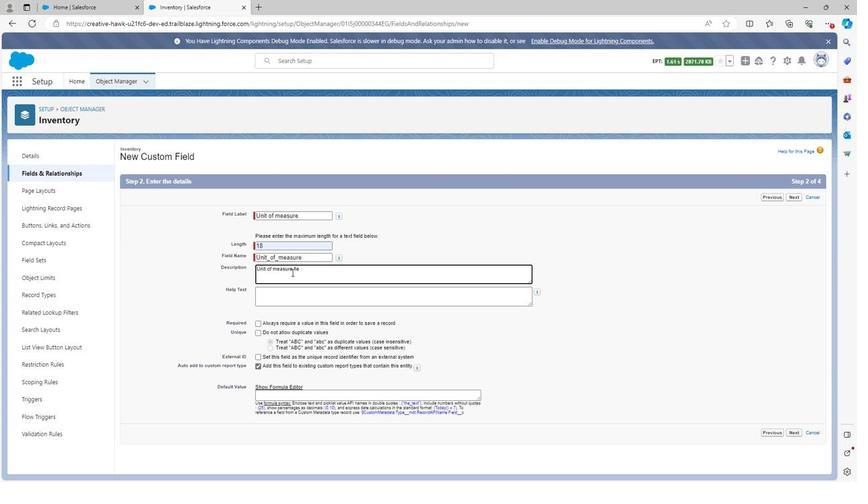 
Action: Key pressed d<Key.space>is<Key.space>used
Screenshot: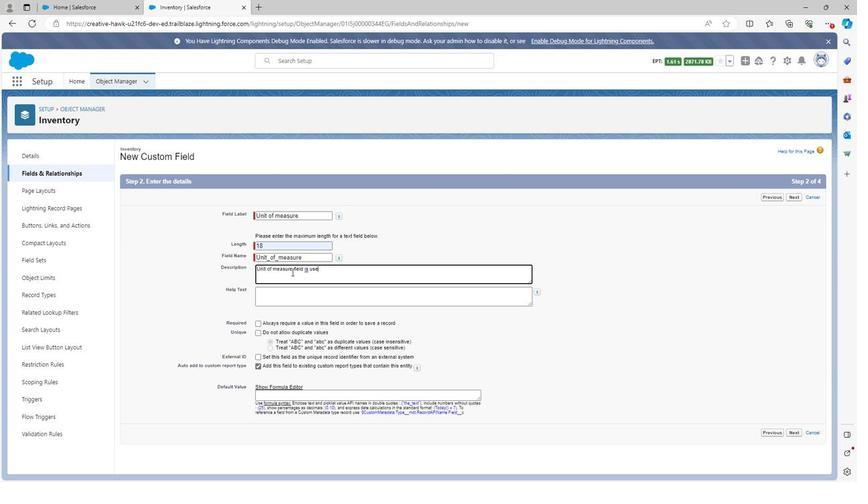 
Action: Mouse moved to (357, 270)
Screenshot: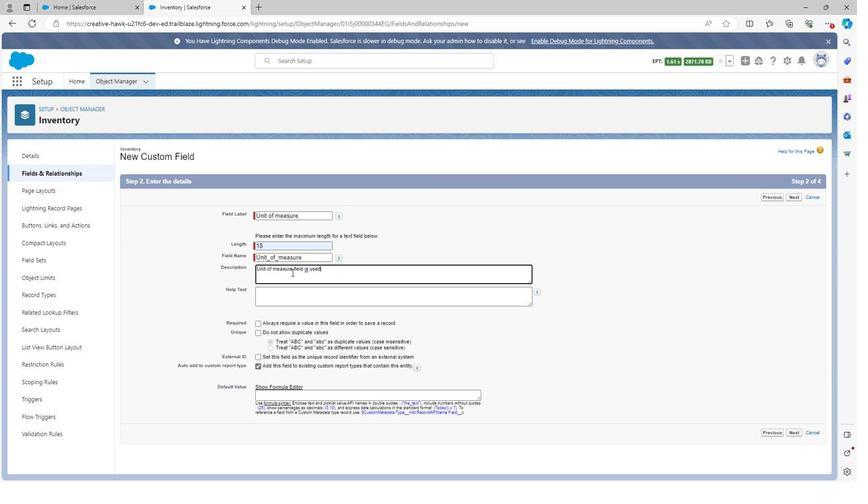 
Action: Key pressed <Key.space>to<Key.space>
Screenshot: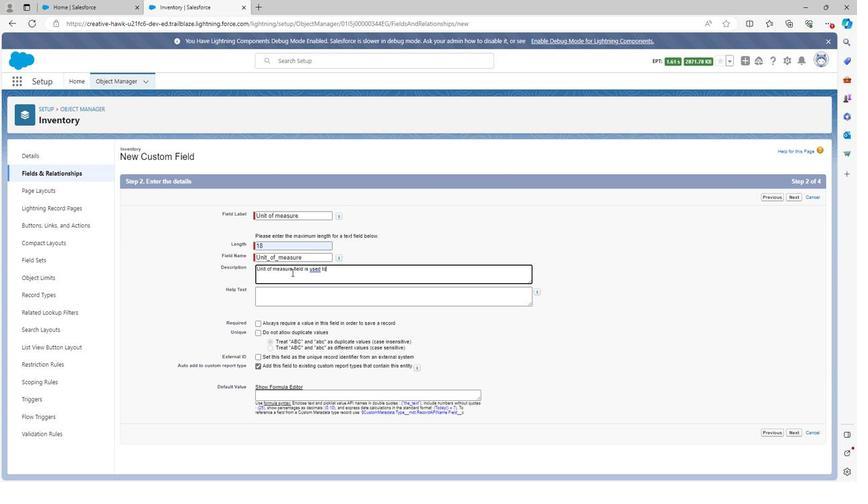 
Action: Mouse moved to (357, 270)
Screenshot: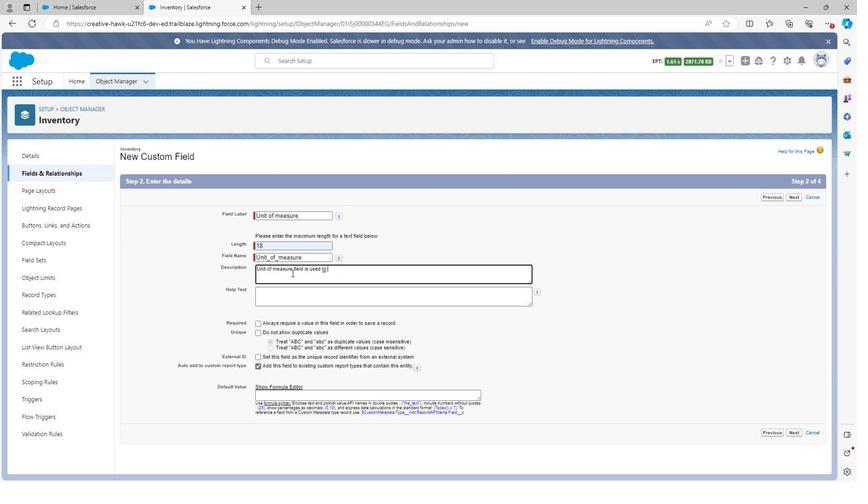 
Action: Key pressed d
Screenshot: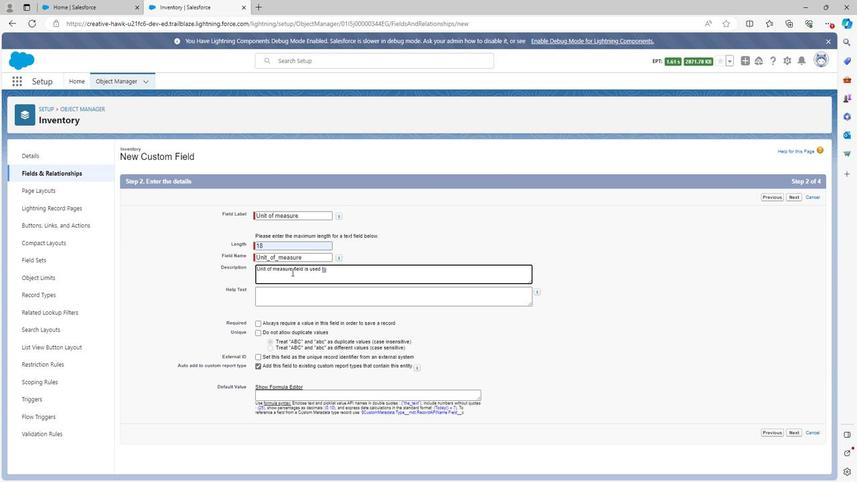 
Action: Mouse moved to (357, 269)
Screenshot: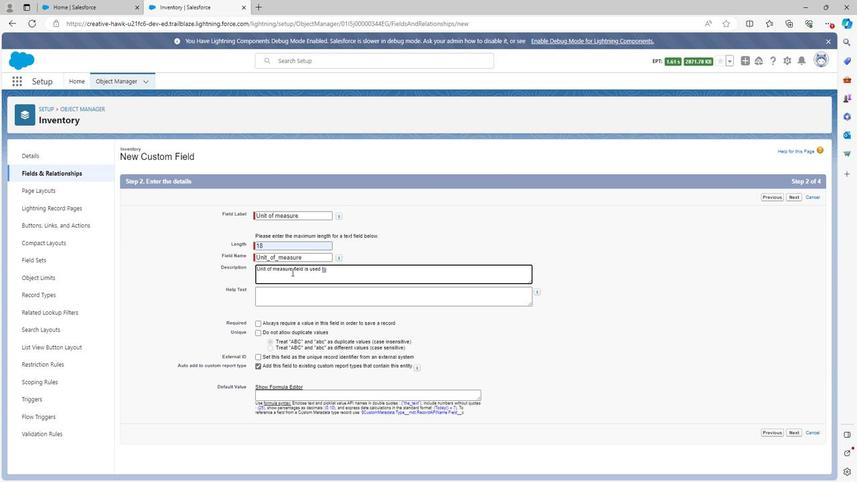 
Action: Key pressed e
Screenshot: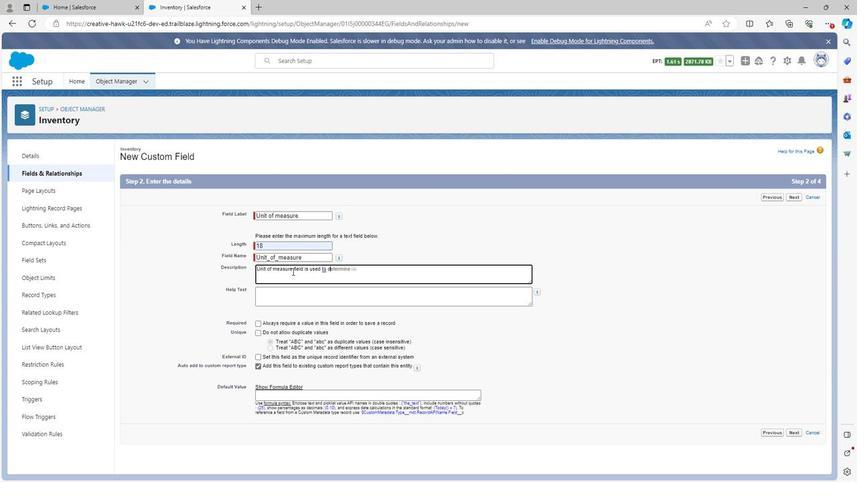 
Action: Mouse moved to (357, 268)
Screenshot: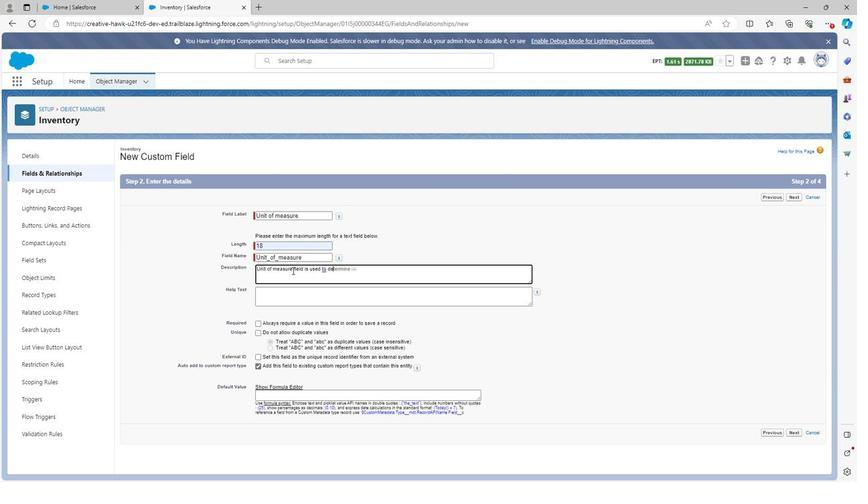 
Action: Key pressed fi
Screenshot: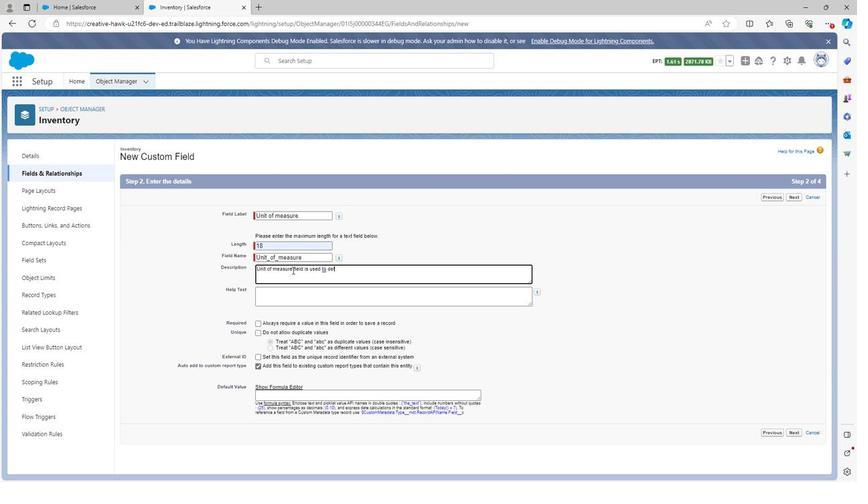 
Action: Mouse moved to (357, 269)
Screenshot: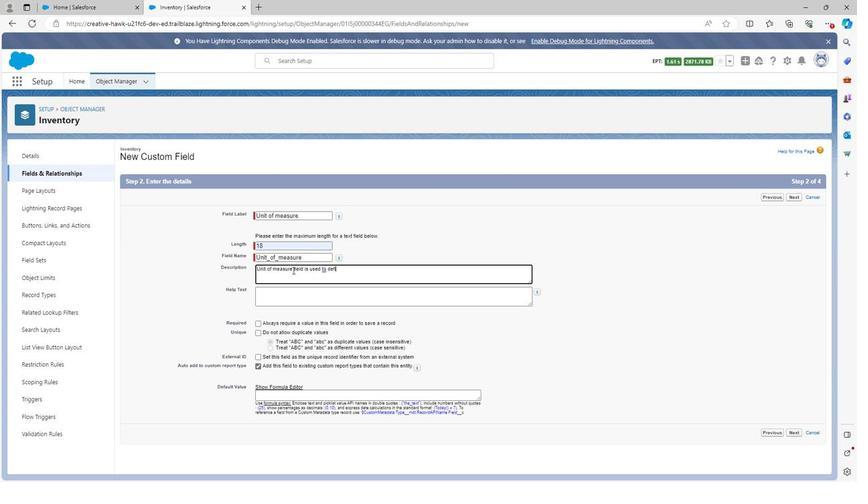 
Action: Key pressed n
Screenshot: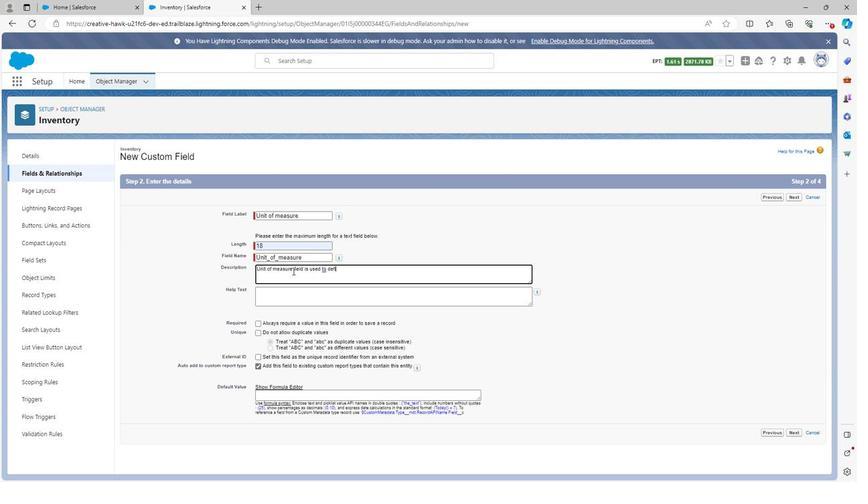 
Action: Mouse moved to (357, 269)
Screenshot: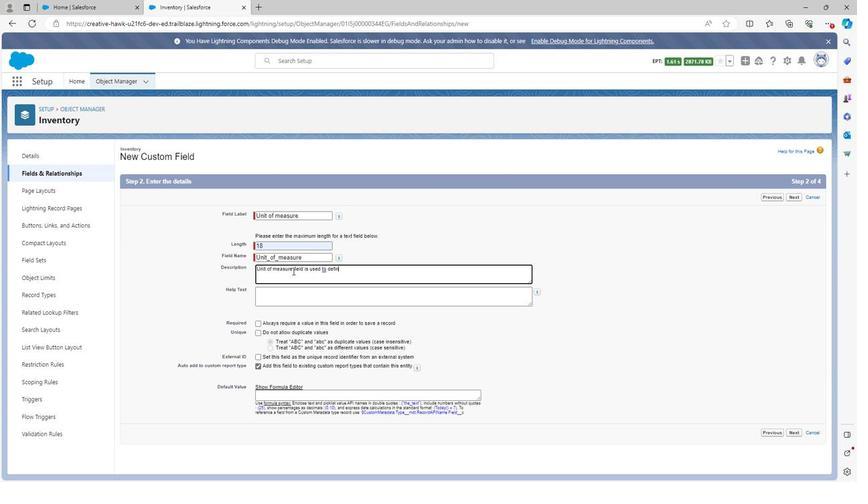 
Action: Key pressed e
Screenshot: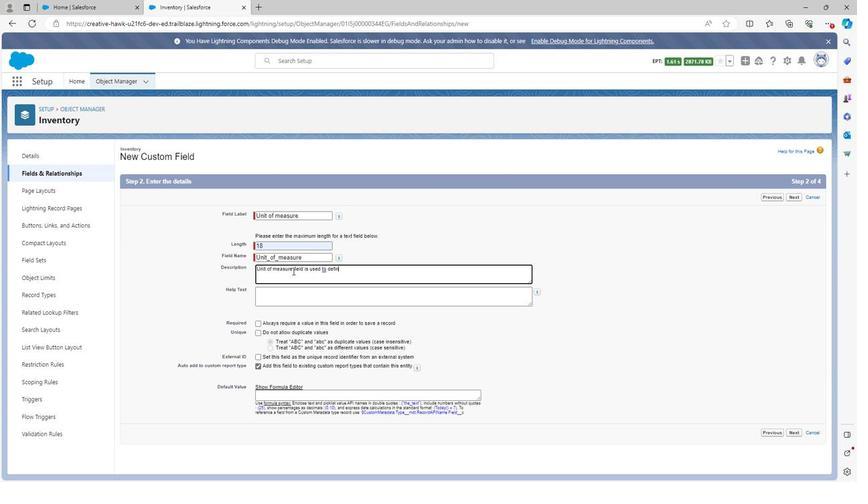 
Action: Mouse moved to (357, 269)
Screenshot: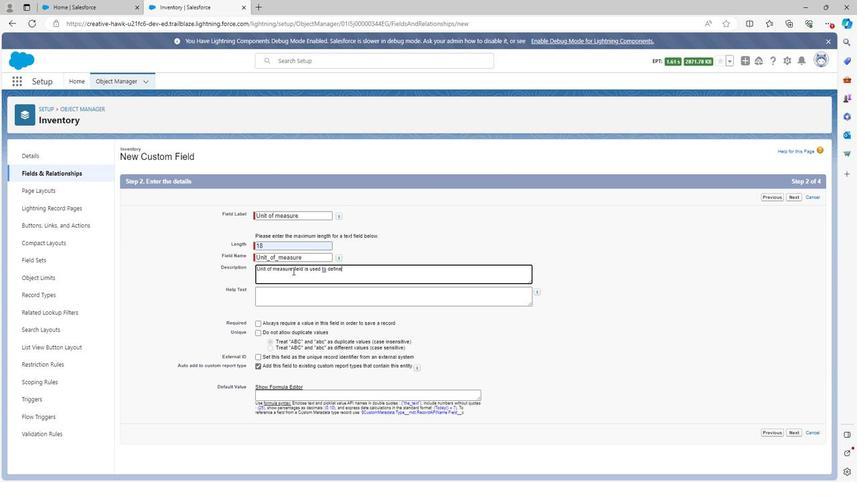
Action: Key pressed d
Screenshot: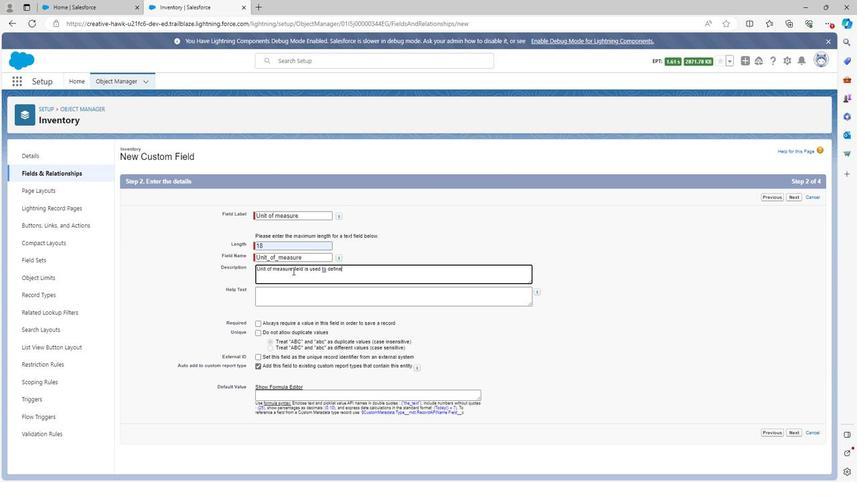 
Action: Mouse moved to (357, 272)
Screenshot: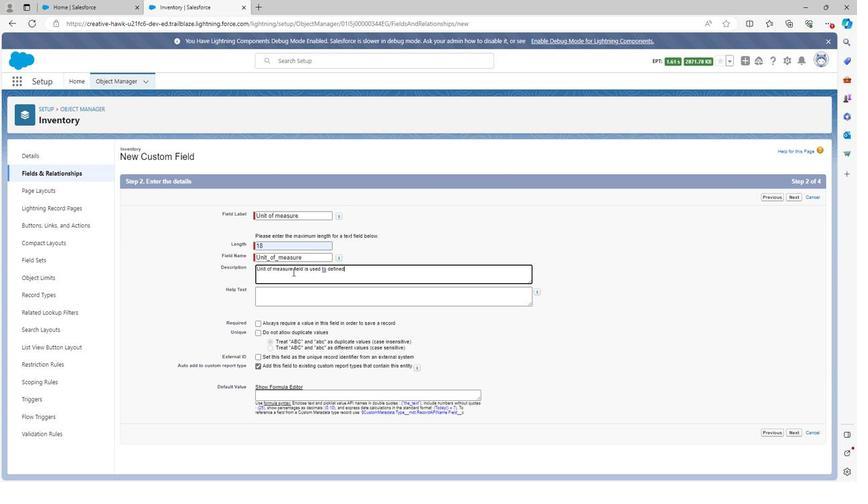 
Action: Key pressed <Key.space>
Screenshot: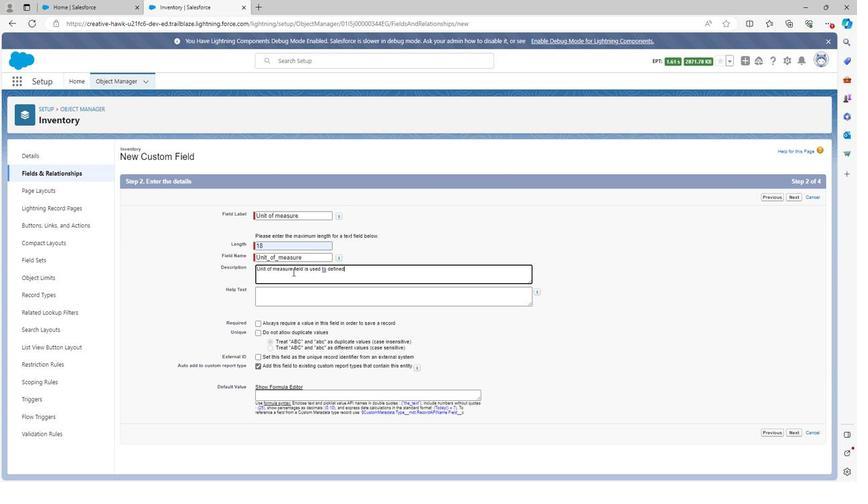 
Action: Mouse moved to (357, 270)
Screenshot: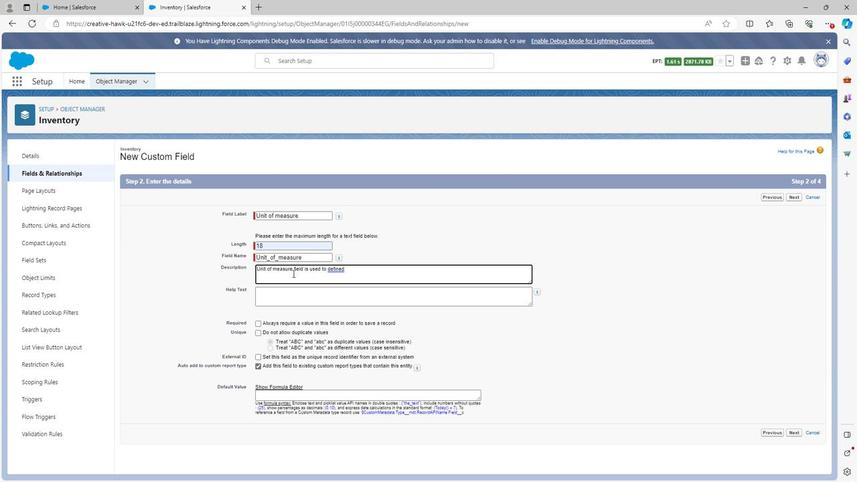 
Action: Key pressed t
